 Task: Create custom polygon maps for regions or territories with intricate boundaries.
Action: Mouse moved to (862, 401)
Screenshot: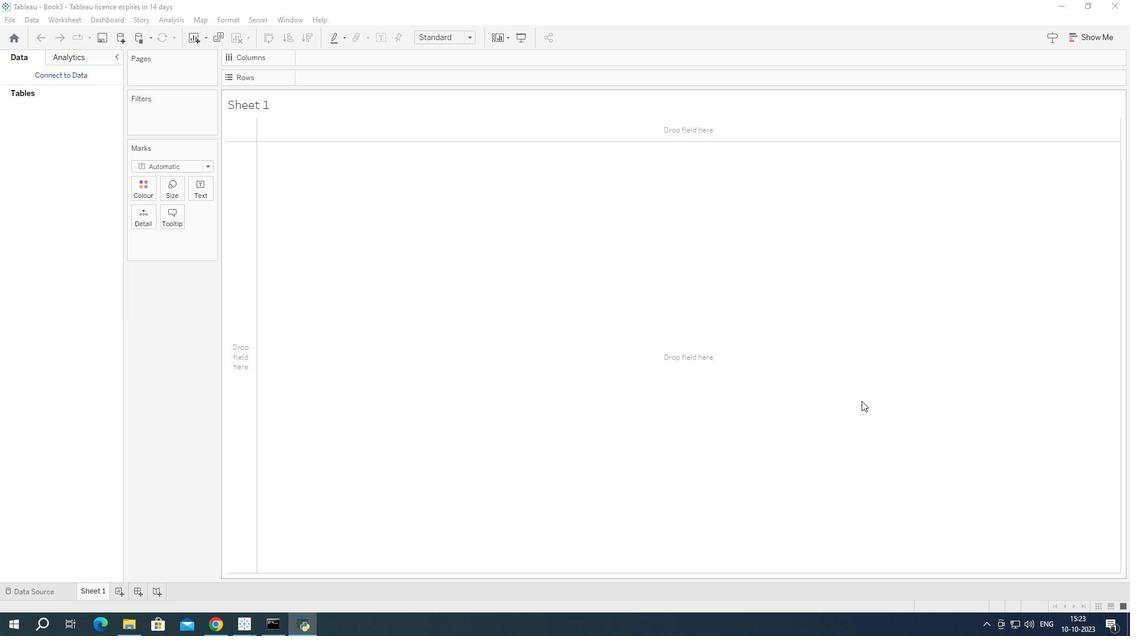 
Action: Mouse pressed left at (862, 401)
Screenshot: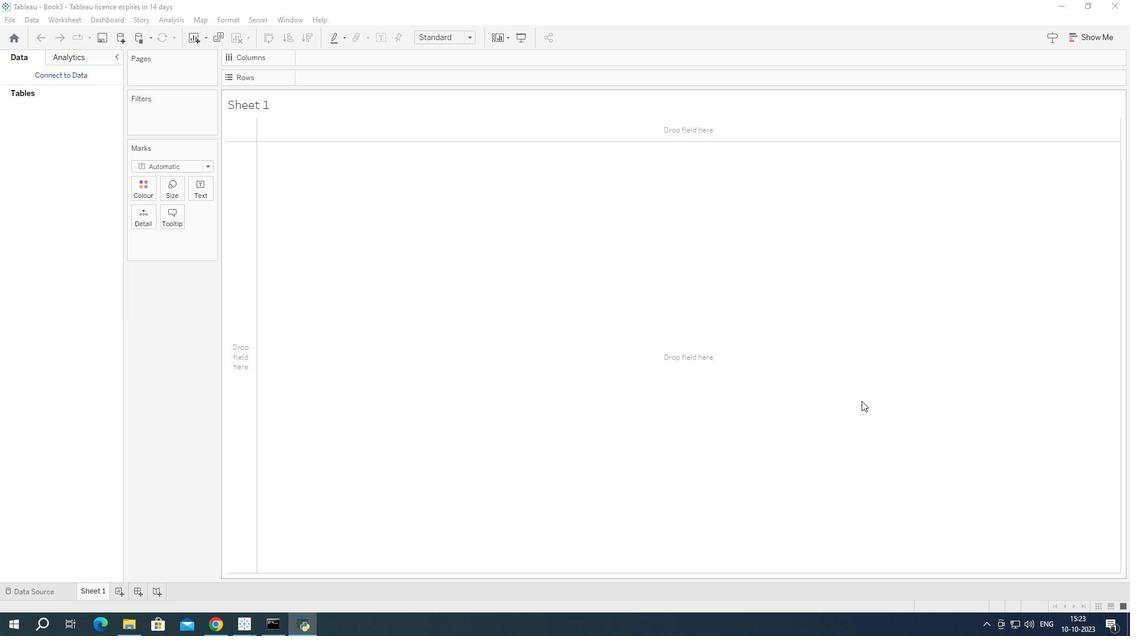 
Action: Mouse moved to (70, 77)
Screenshot: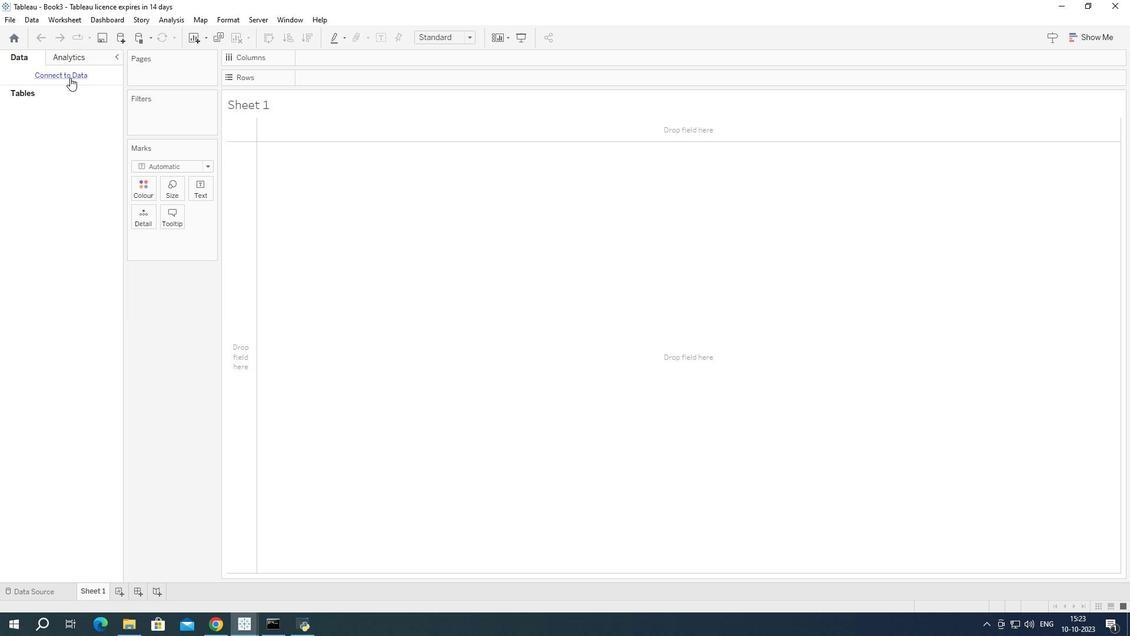 
Action: Mouse pressed left at (70, 77)
Screenshot: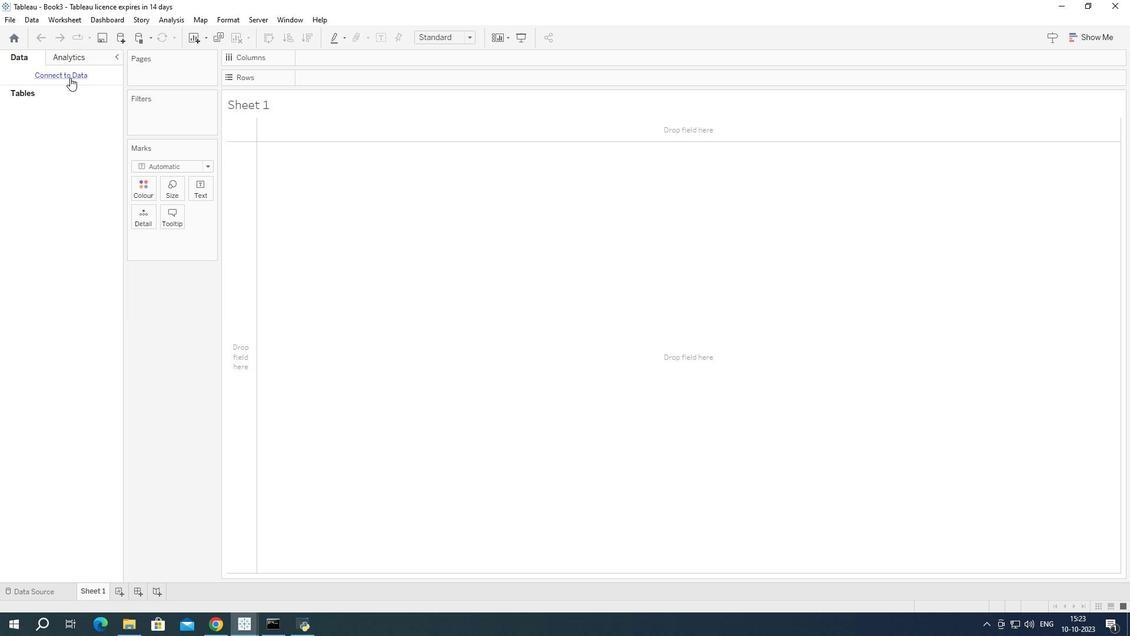 
Action: Mouse moved to (164, 151)
Screenshot: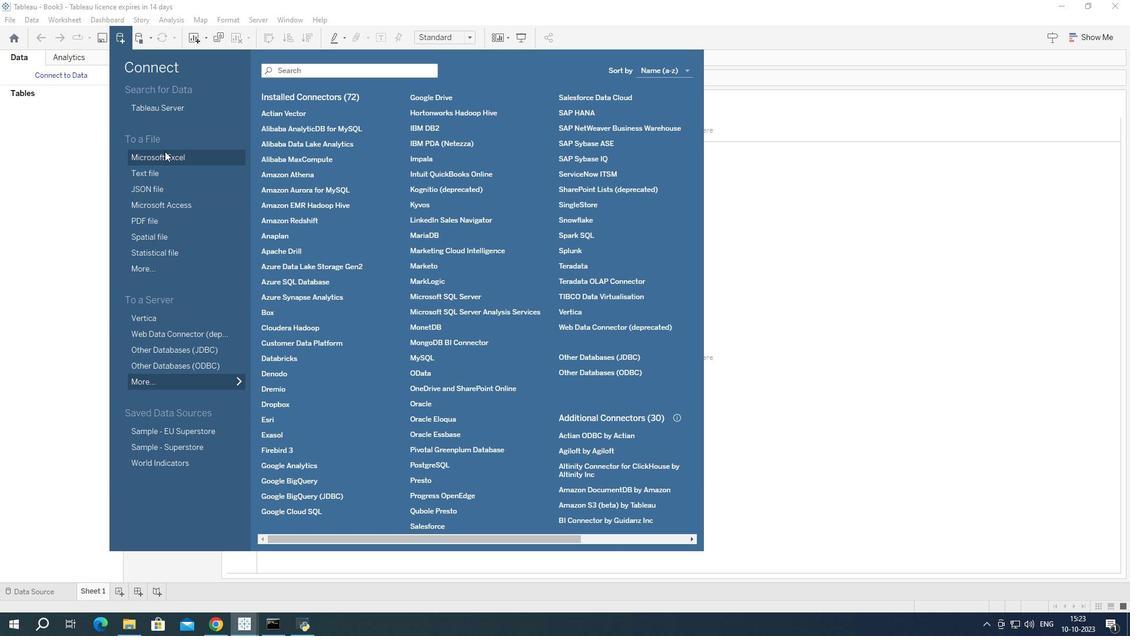 
Action: Mouse pressed left at (164, 151)
Screenshot: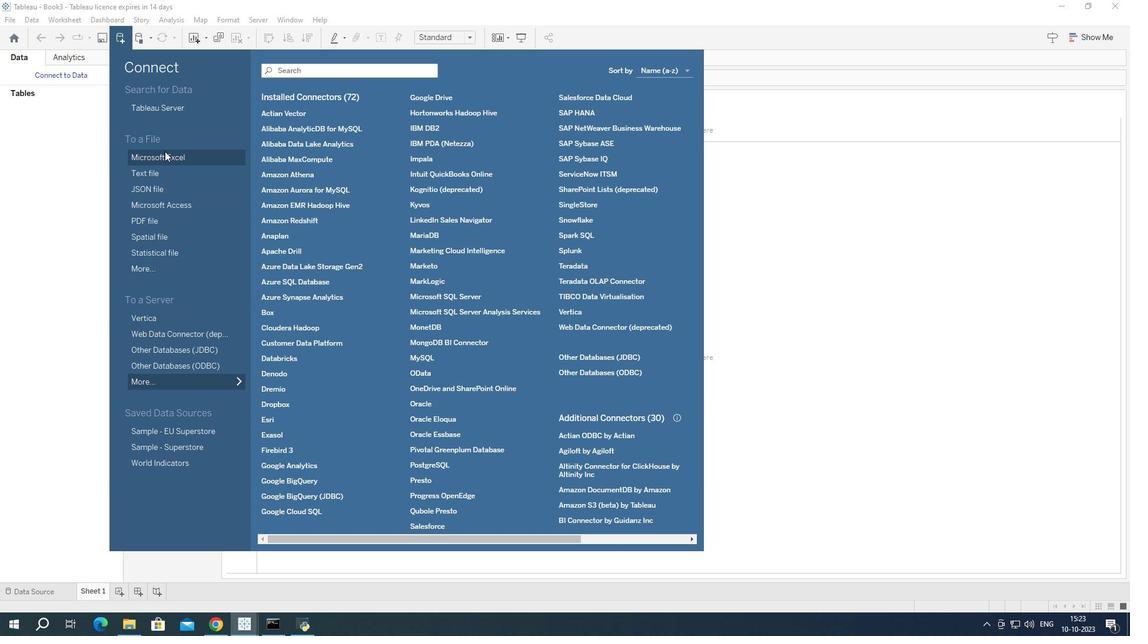 
Action: Mouse moved to (172, 115)
Screenshot: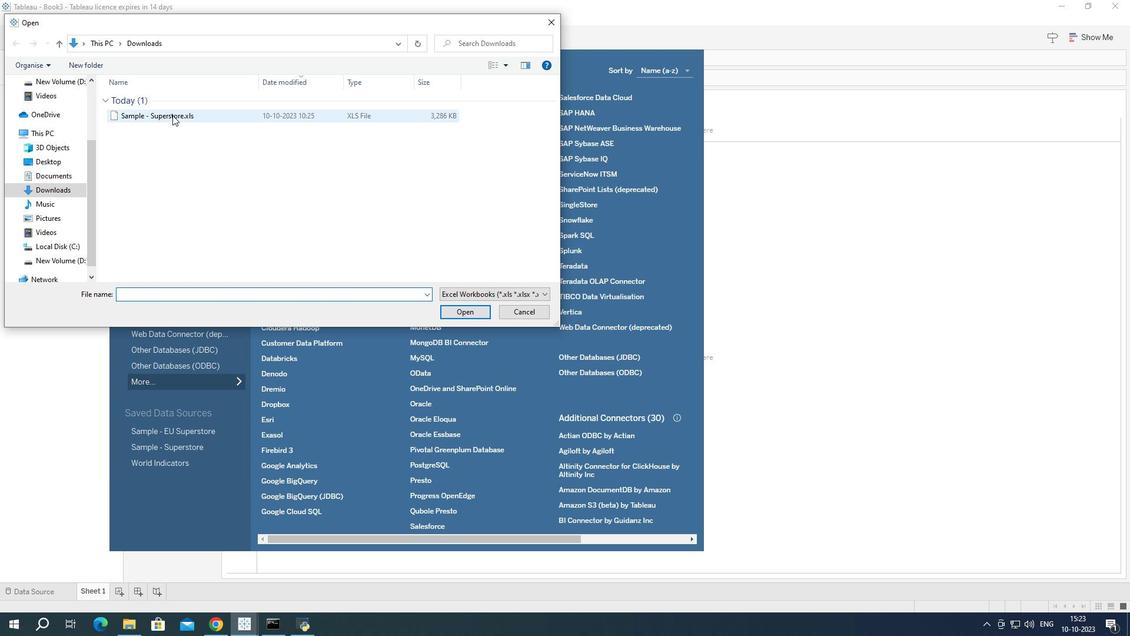 
Action: Mouse pressed left at (172, 115)
Screenshot: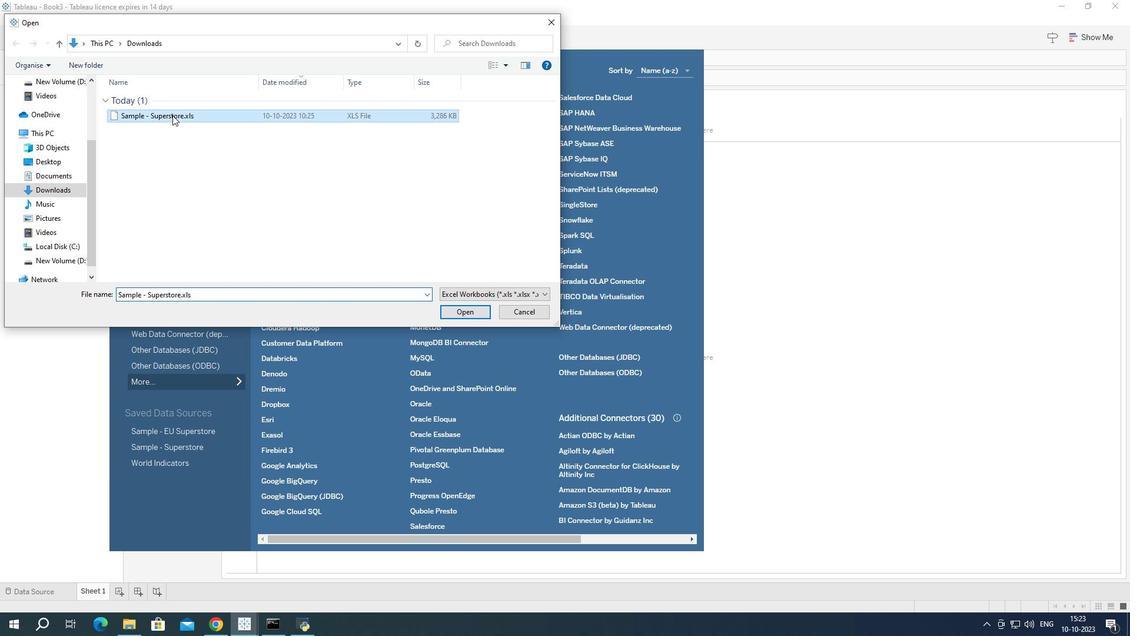 
Action: Mouse moved to (455, 309)
Screenshot: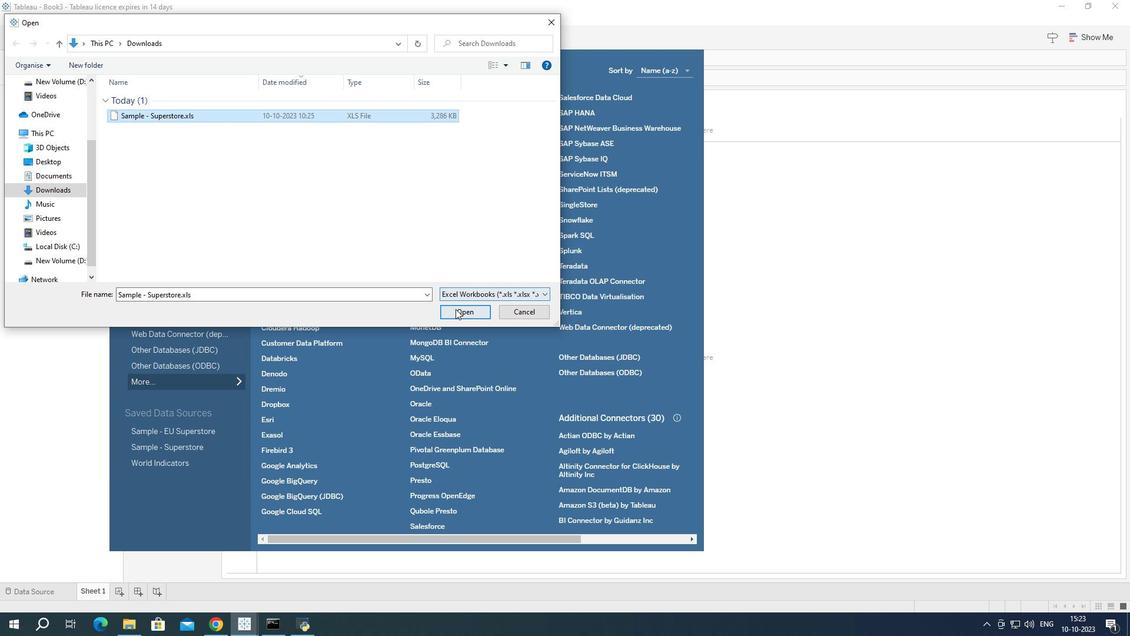 
Action: Mouse pressed left at (455, 309)
Screenshot: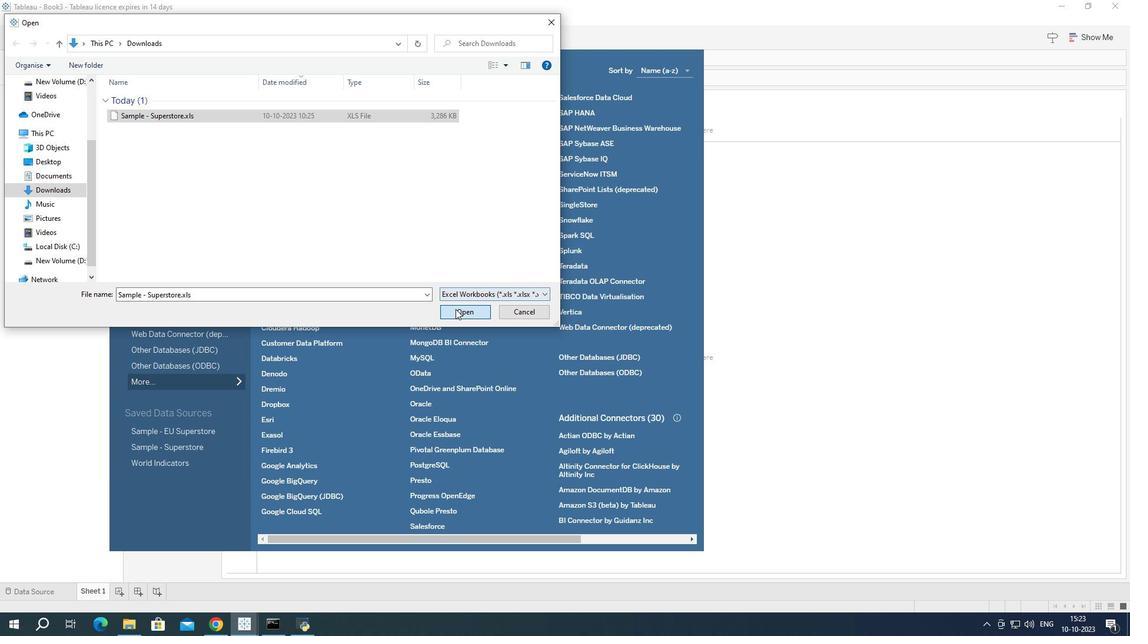 
Action: Mouse moved to (61, 134)
Screenshot: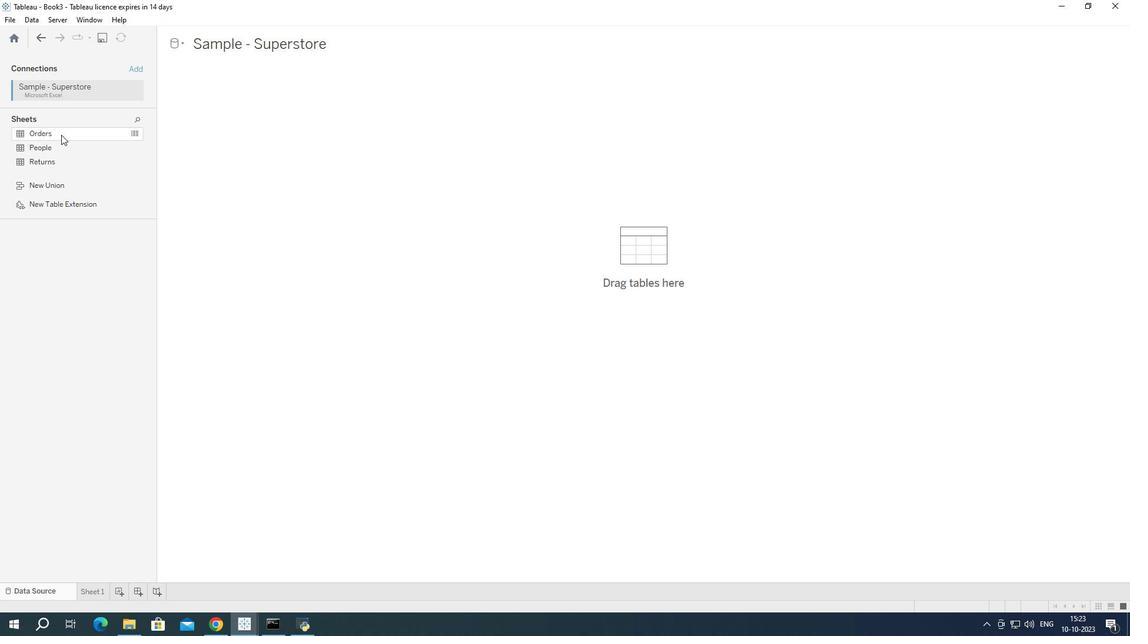 
Action: Mouse pressed left at (61, 134)
Screenshot: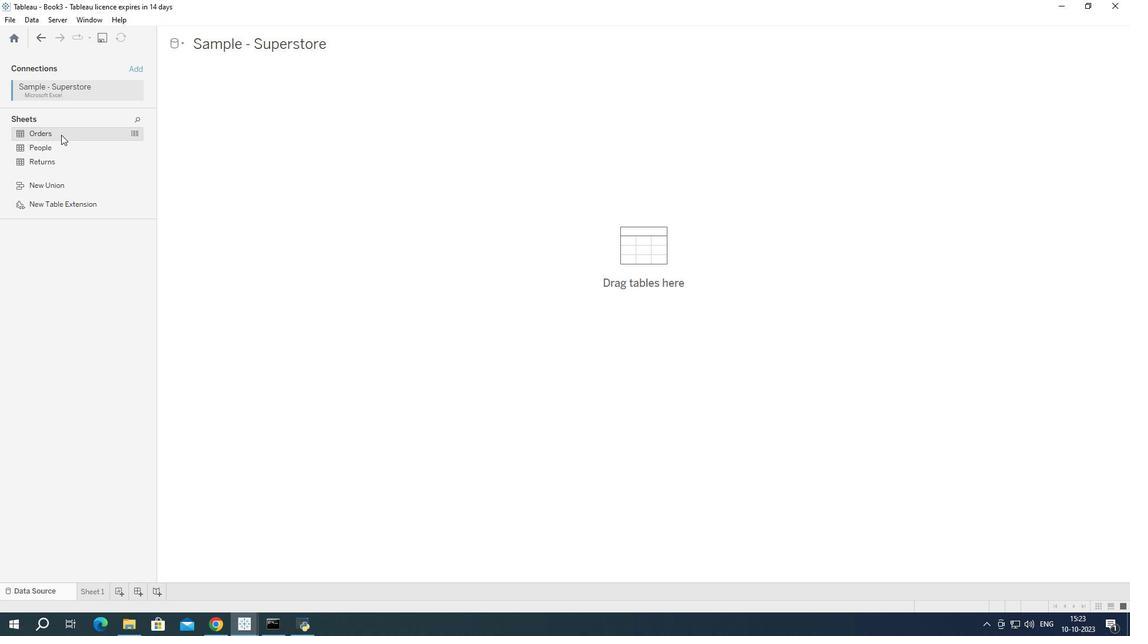 
Action: Mouse moved to (51, 136)
Screenshot: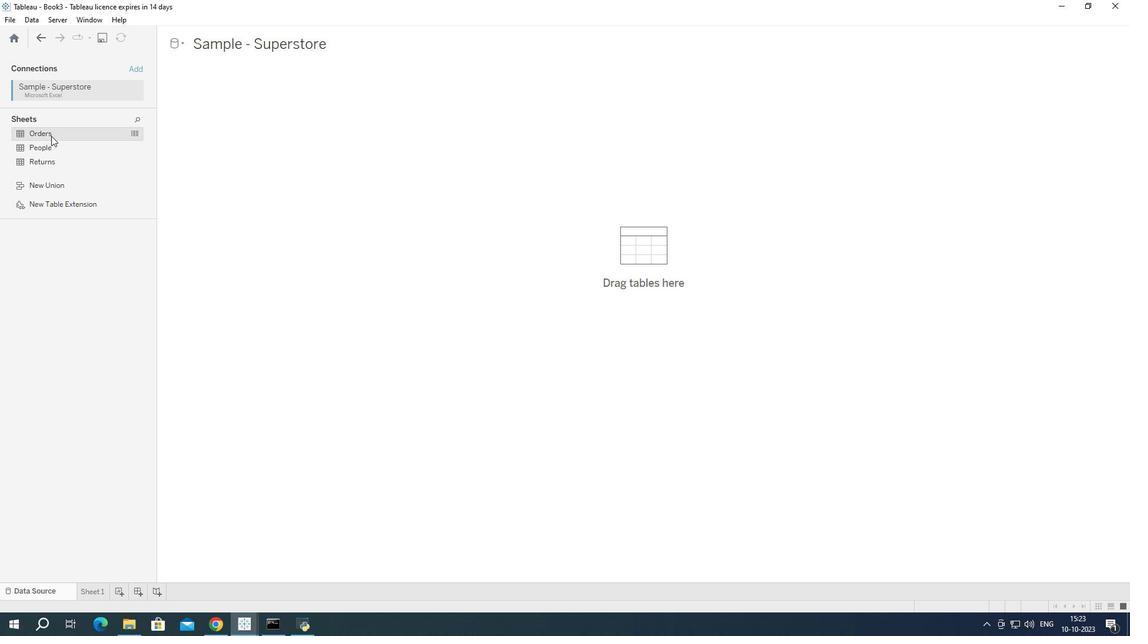 
Action: Mouse pressed left at (51, 136)
Screenshot: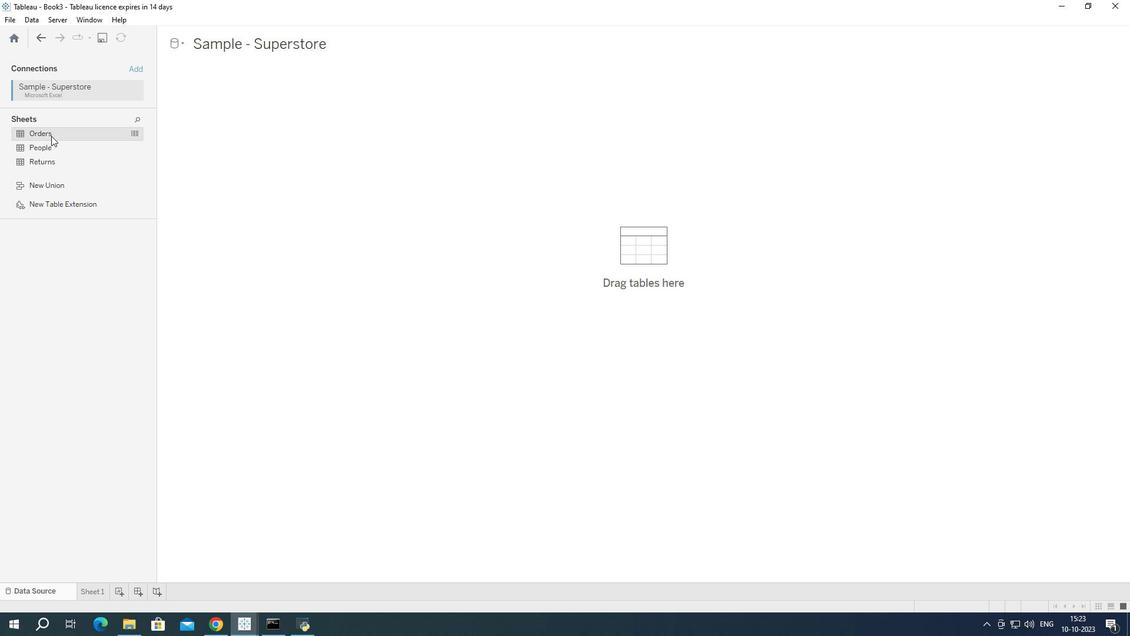 
Action: Mouse moved to (444, 332)
Screenshot: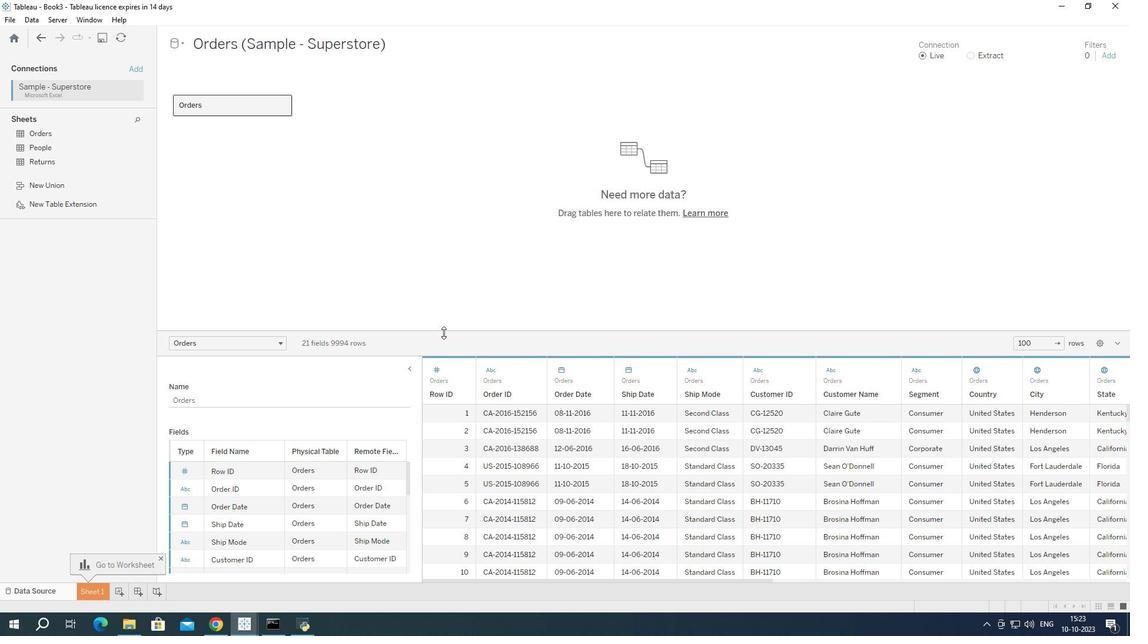 
Action: Mouse pressed left at (444, 332)
Screenshot: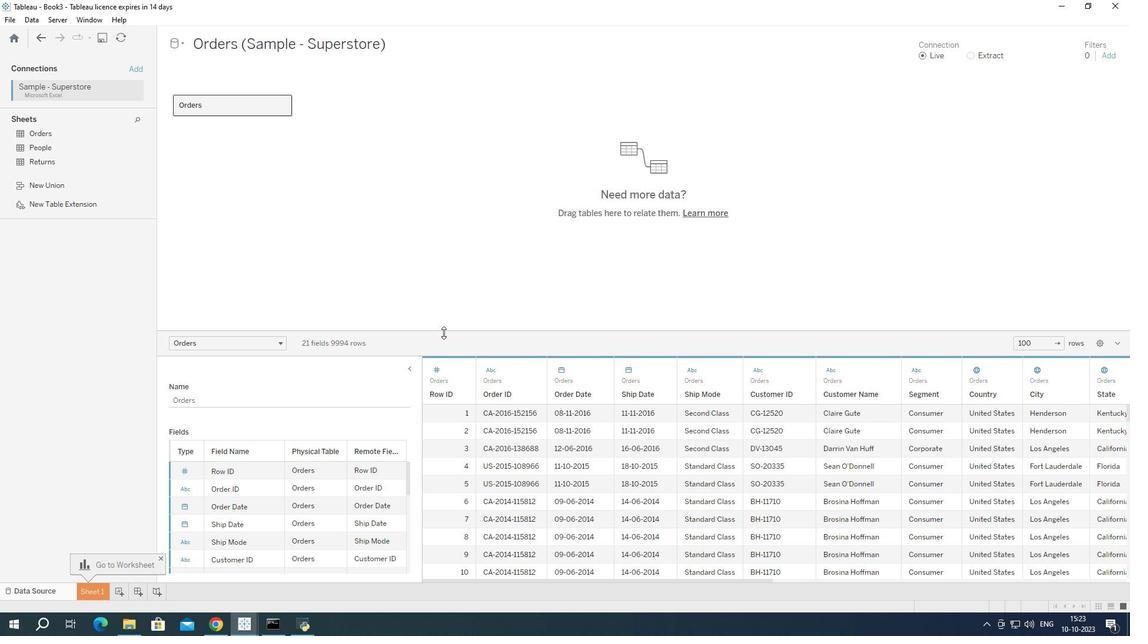 
Action: Mouse moved to (419, 398)
Screenshot: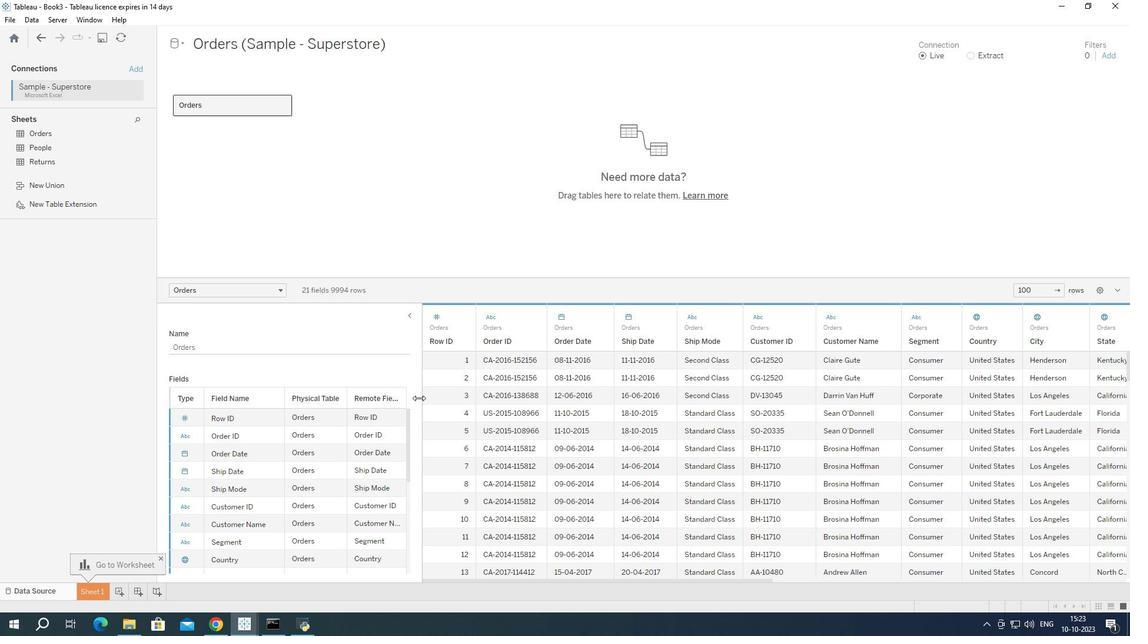 
Action: Mouse pressed left at (419, 398)
Screenshot: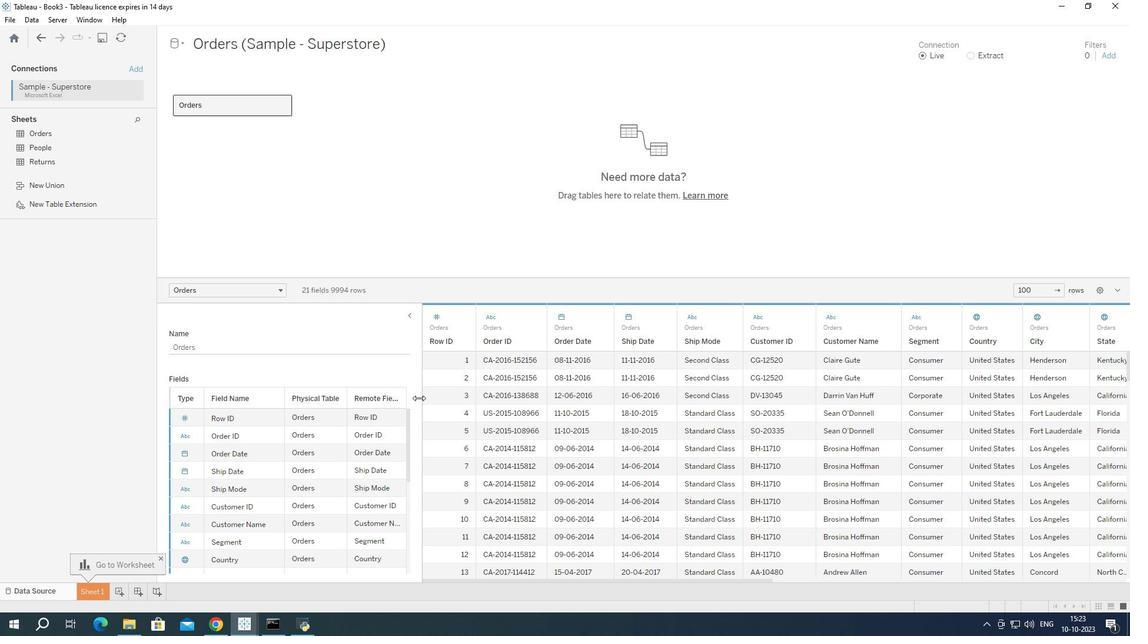 
Action: Mouse moved to (711, 484)
Screenshot: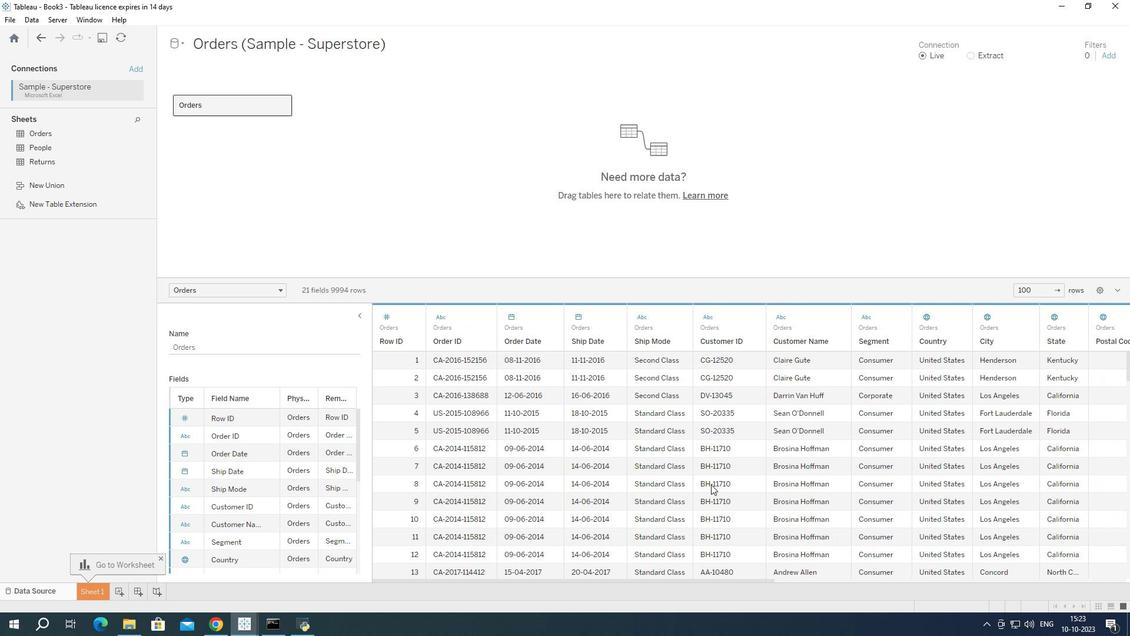
Action: Mouse scrolled (711, 484) with delta (0, 0)
Screenshot: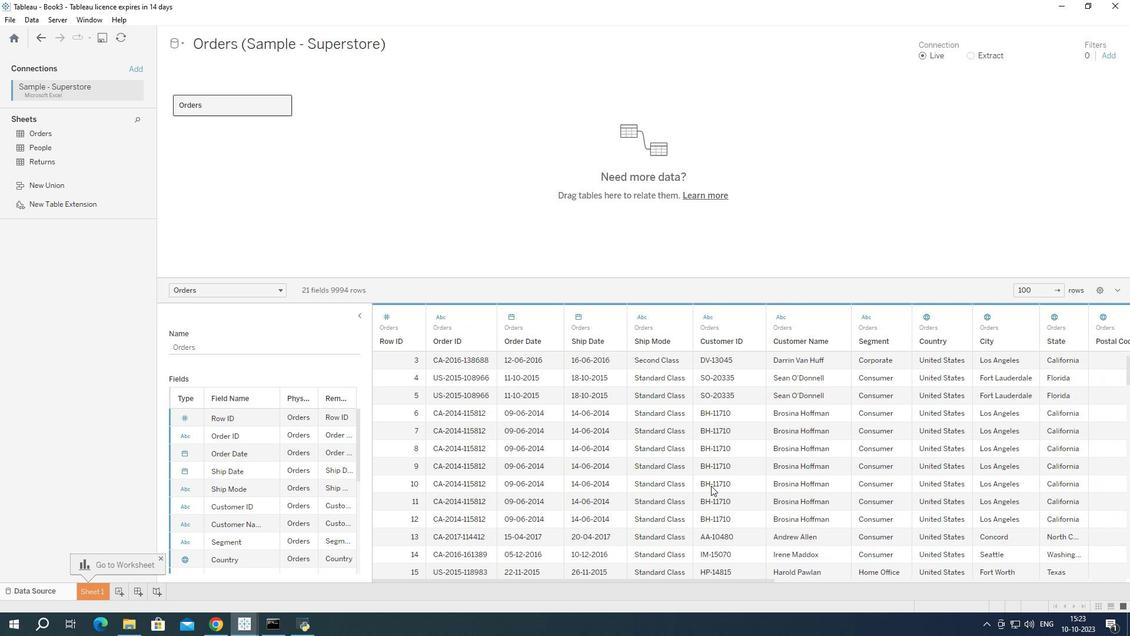 
Action: Mouse moved to (711, 485)
Screenshot: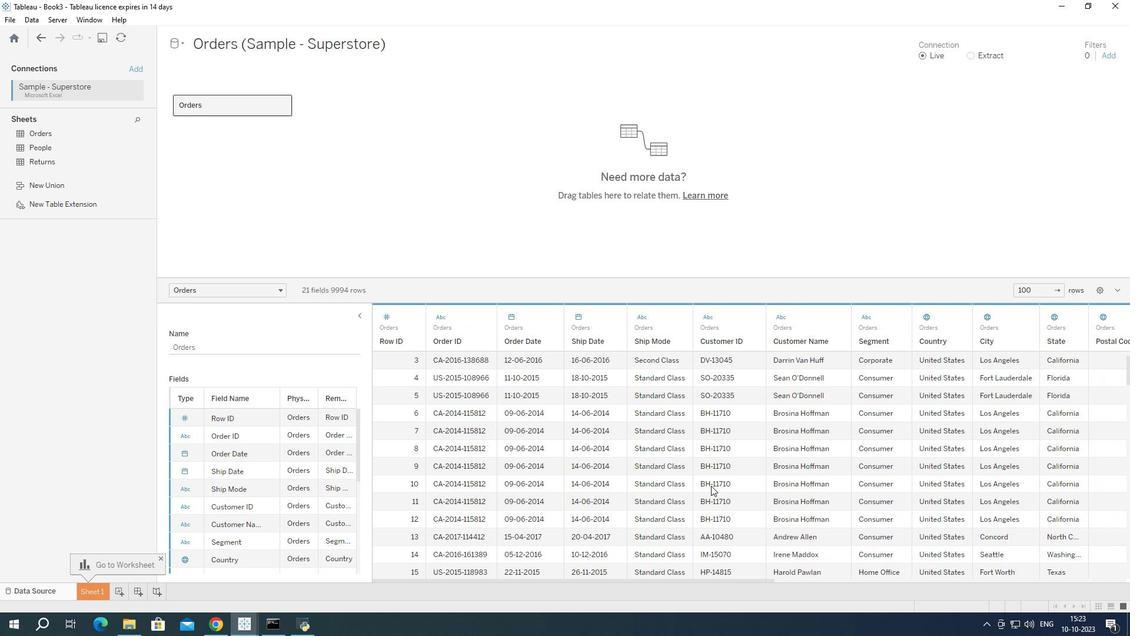 
Action: Mouse scrolled (711, 485) with delta (0, 0)
Screenshot: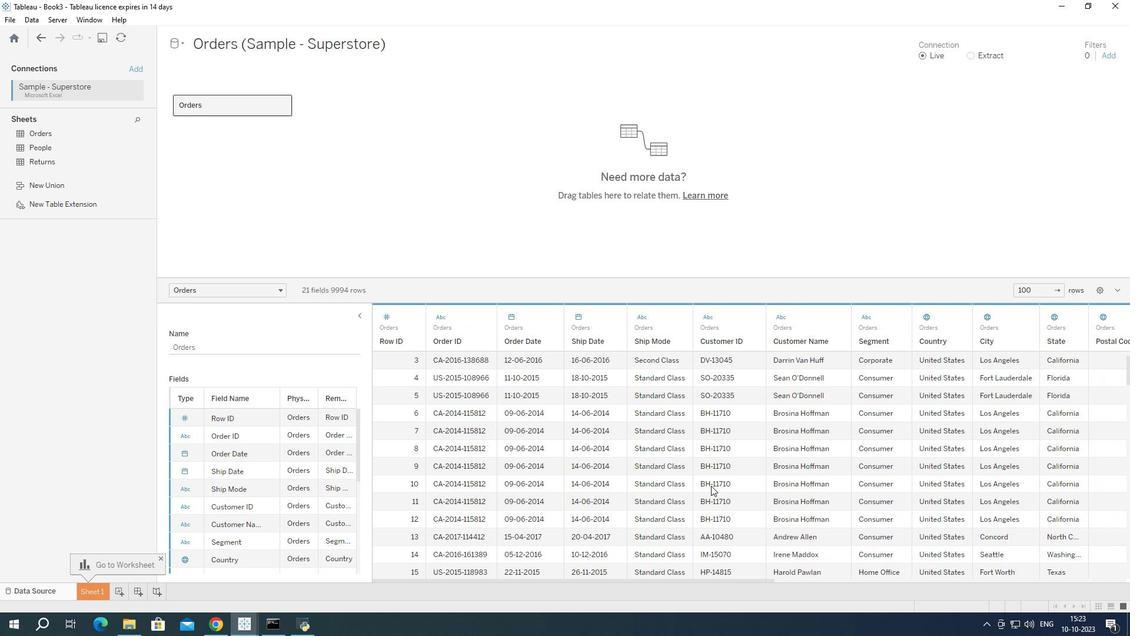
Action: Mouse scrolled (711, 485) with delta (0, 0)
Screenshot: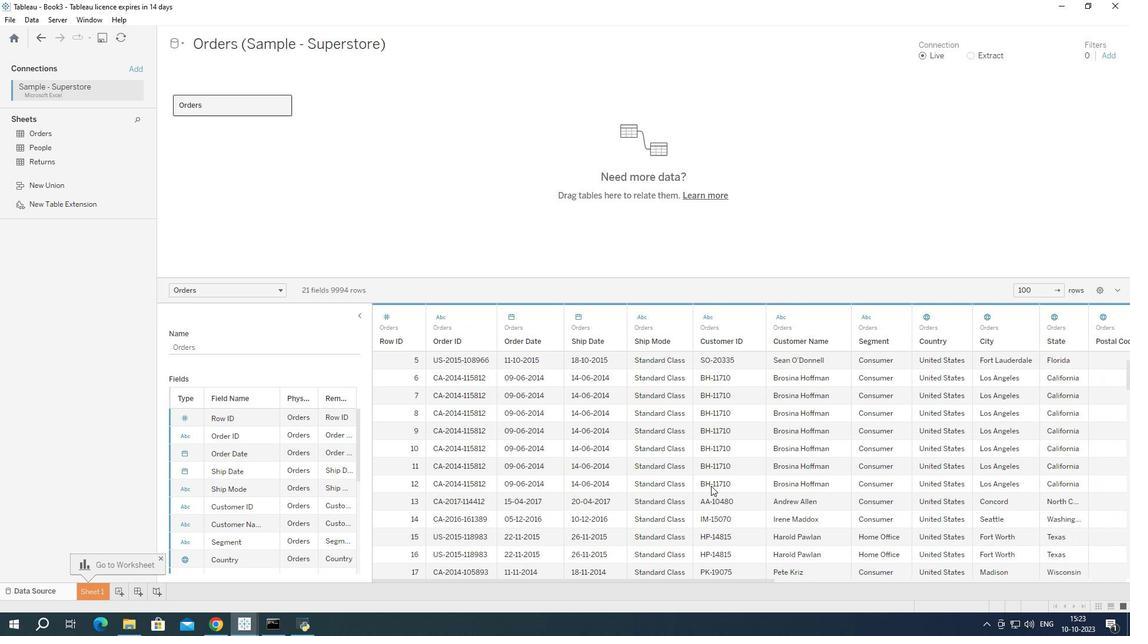 
Action: Mouse moved to (710, 486)
Screenshot: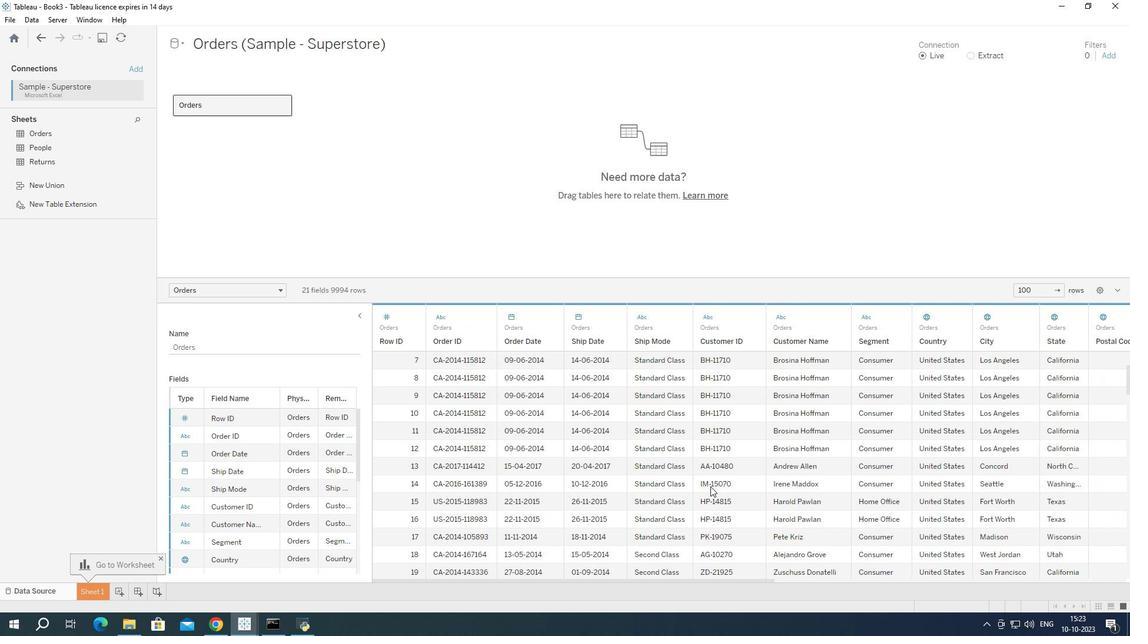 
Action: Mouse scrolled (710, 485) with delta (0, 0)
Screenshot: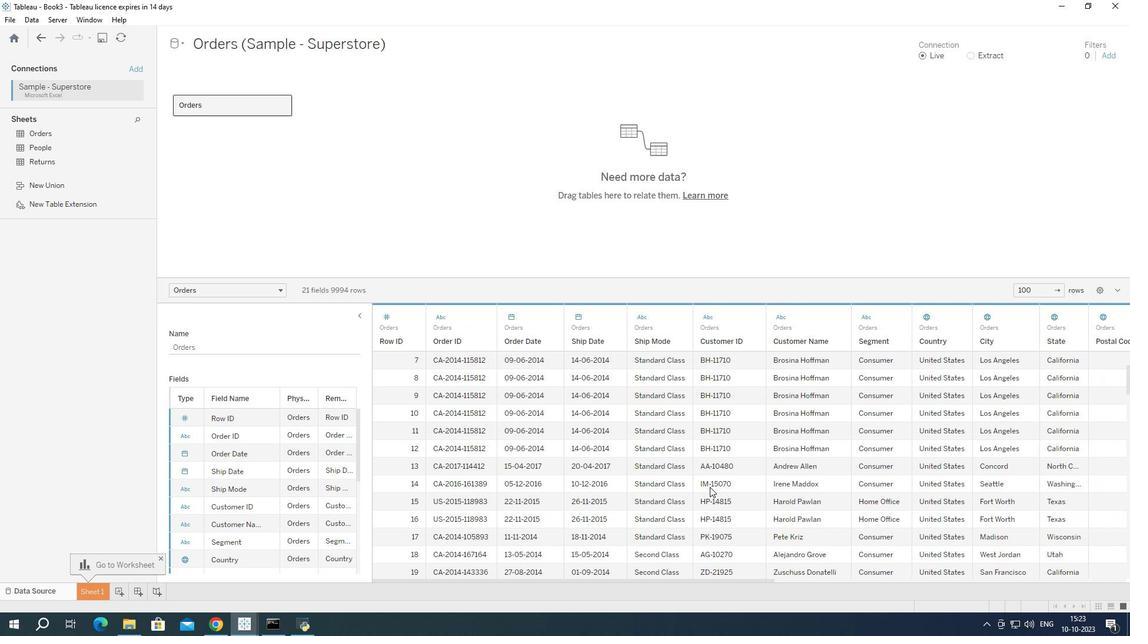 
Action: Mouse moved to (97, 585)
Screenshot: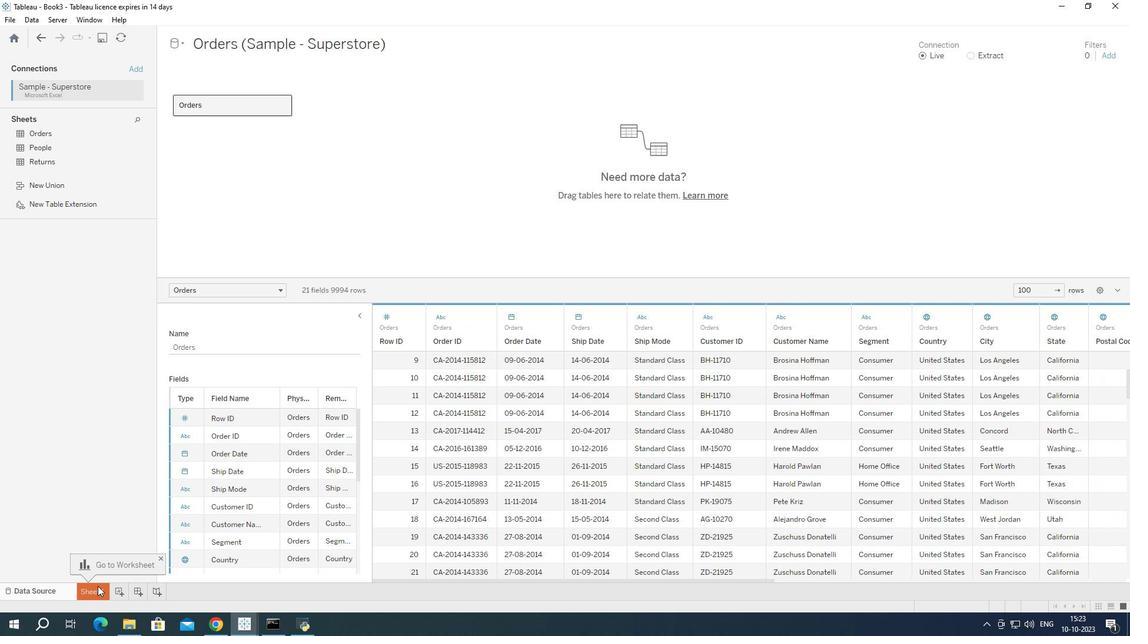 
Action: Mouse pressed left at (97, 585)
Screenshot: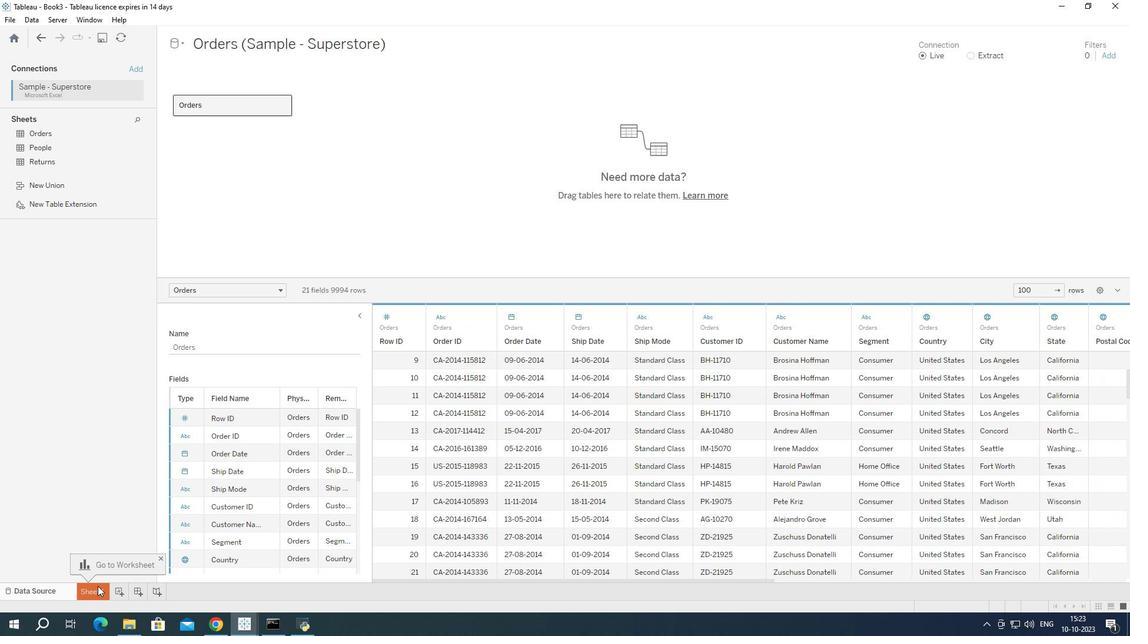 
Action: Mouse moved to (363, 405)
Screenshot: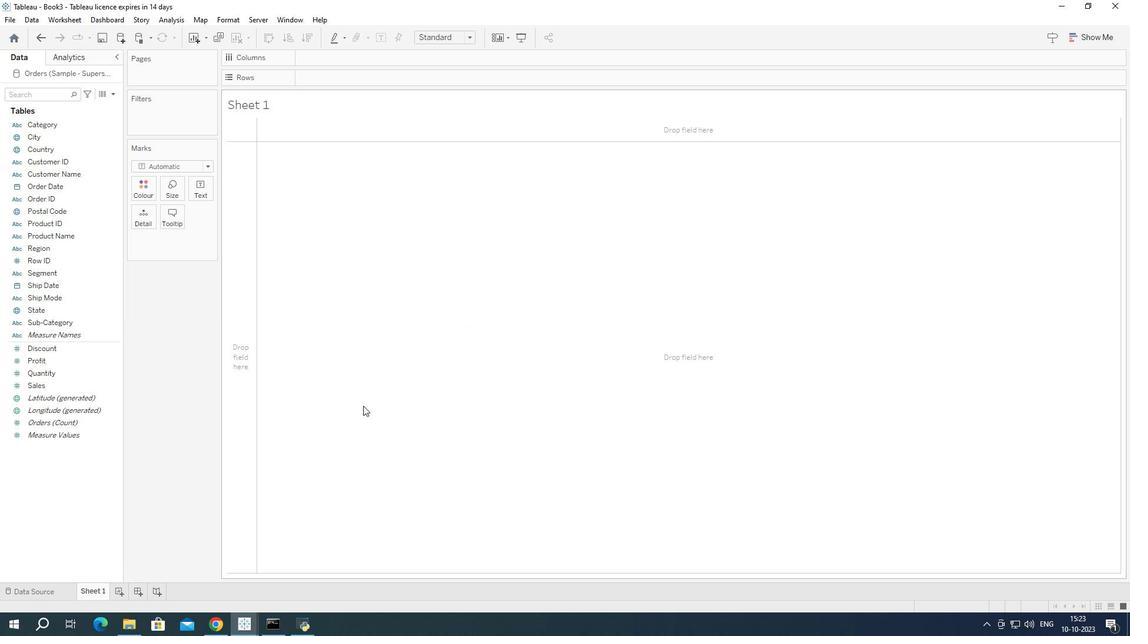 
Action: Mouse pressed left at (363, 405)
Screenshot: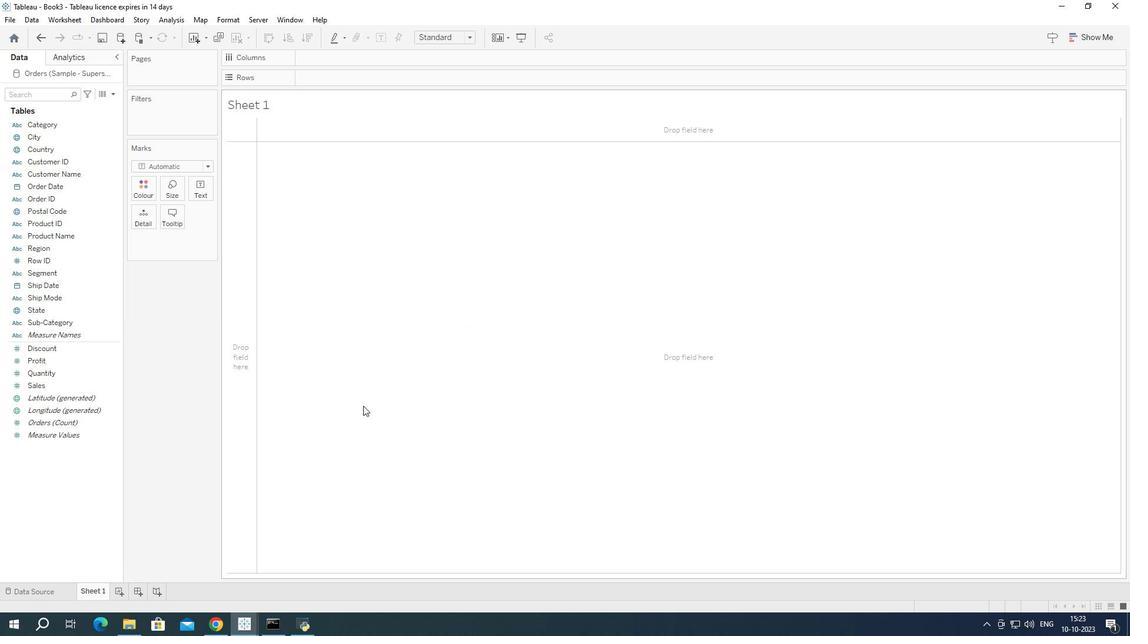
Action: Mouse moved to (48, 308)
Screenshot: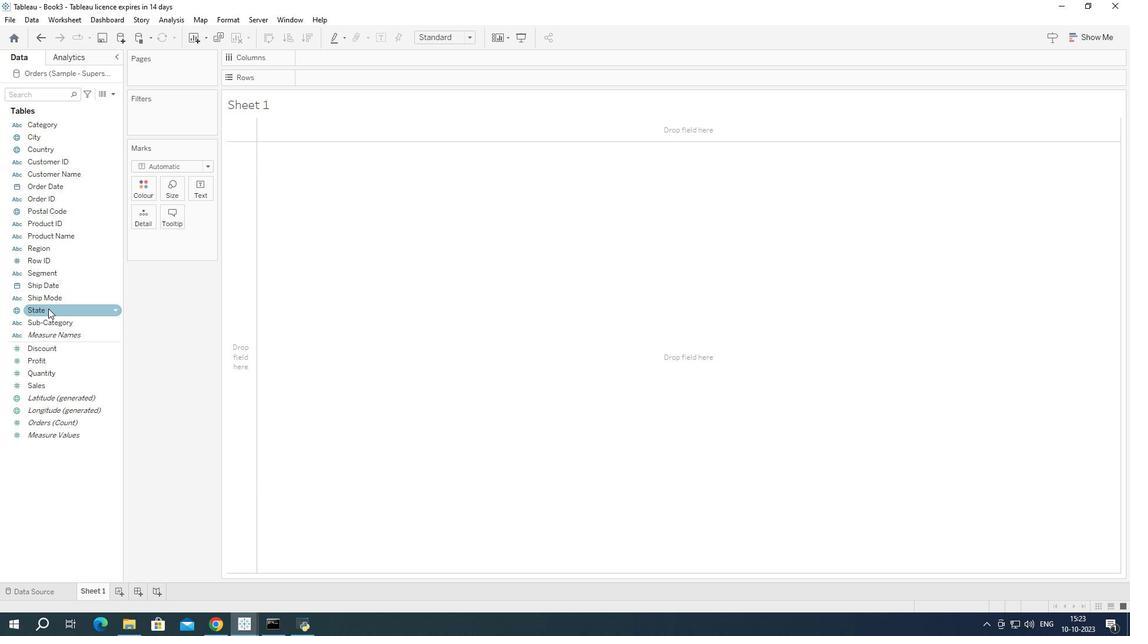 
Action: Mouse pressed left at (48, 308)
Screenshot: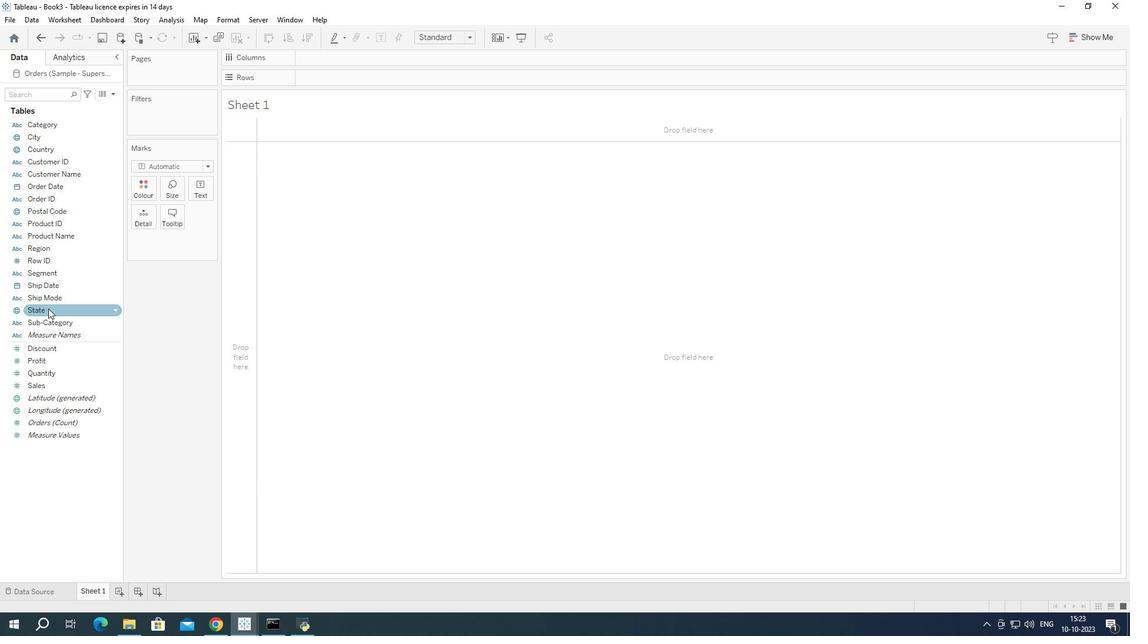 
Action: Mouse pressed left at (48, 308)
Screenshot: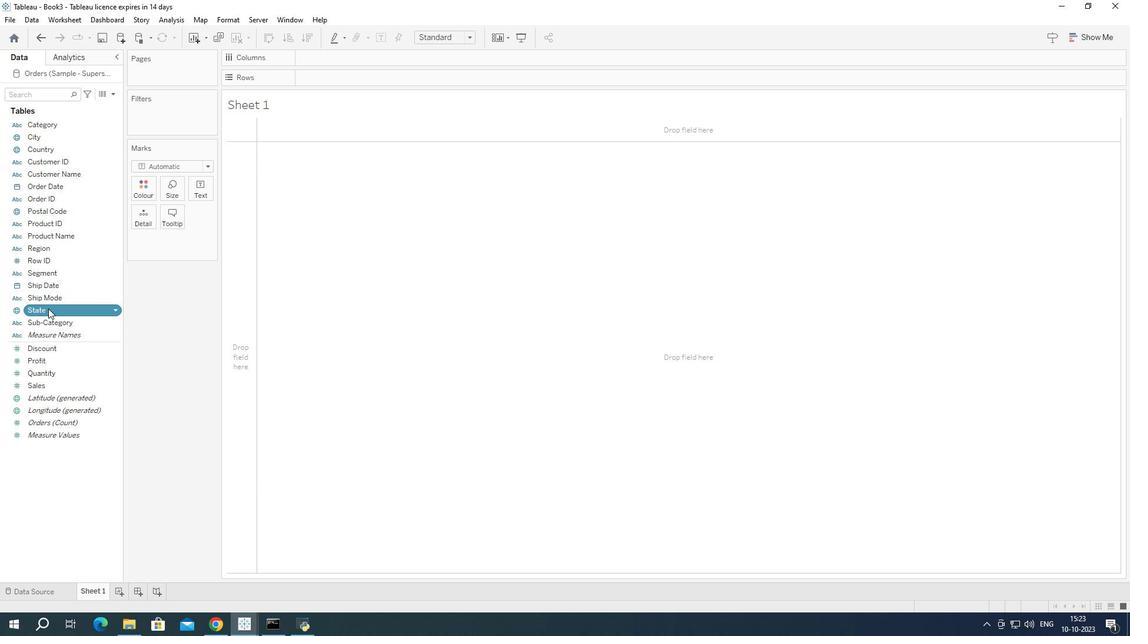 
Action: Mouse moved to (1083, 564)
Screenshot: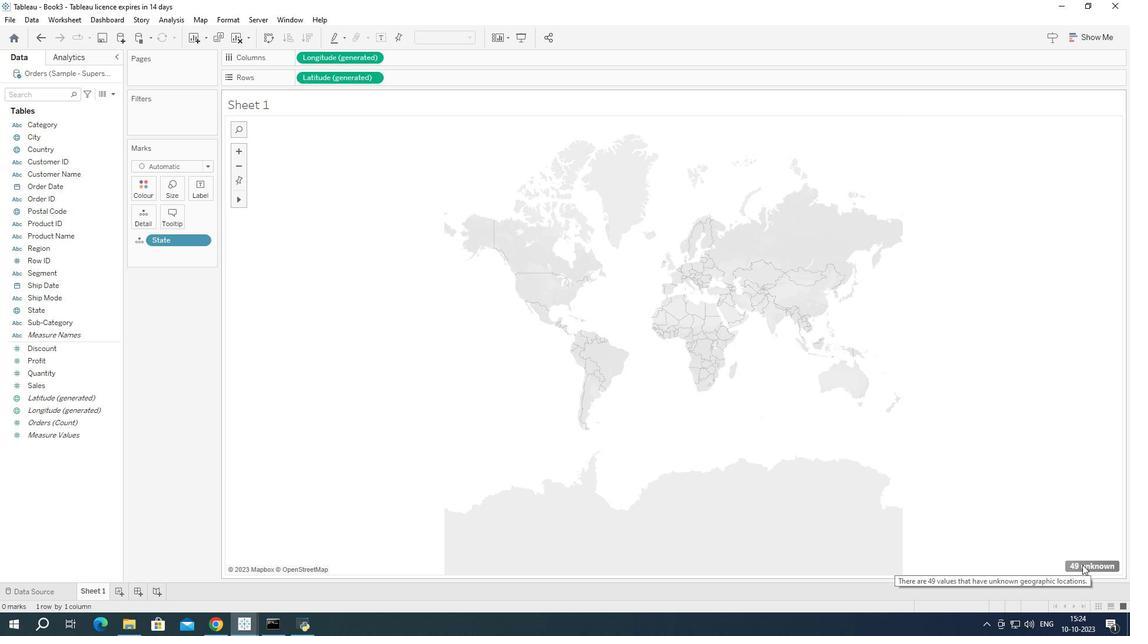 
Action: Mouse pressed left at (1083, 564)
Screenshot: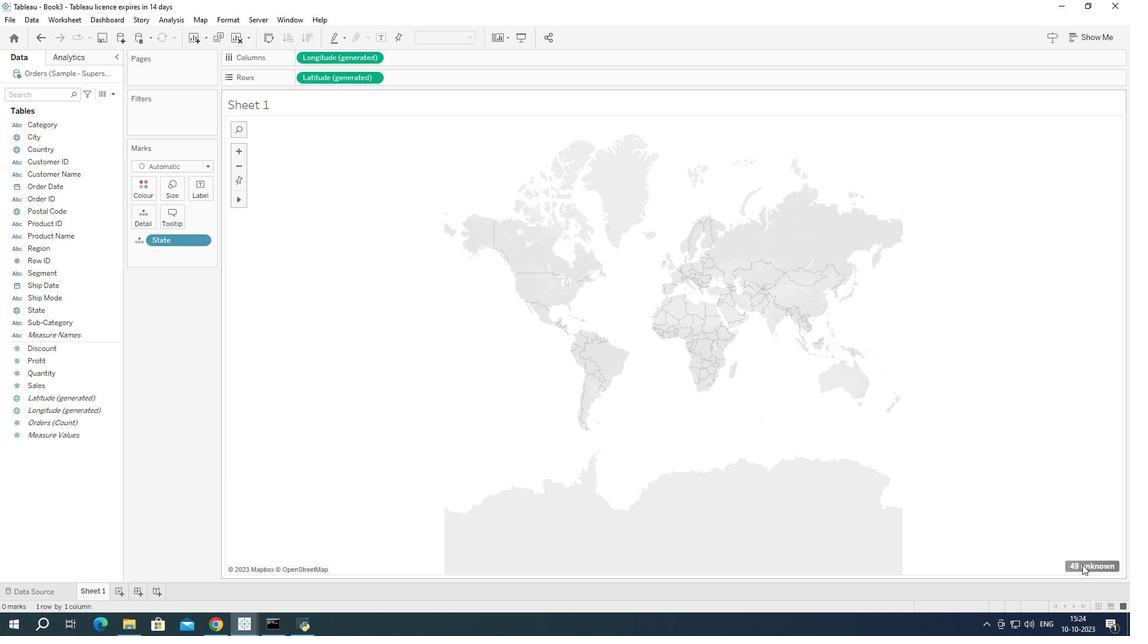 
Action: Mouse moved to (511, 288)
Screenshot: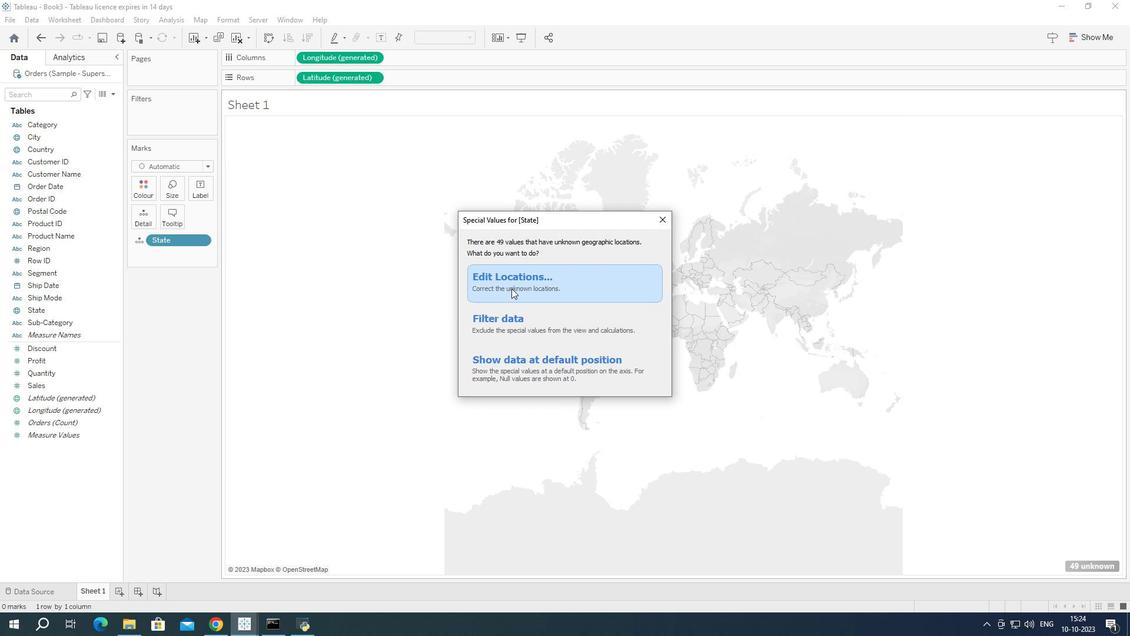 
Action: Mouse pressed left at (511, 288)
Screenshot: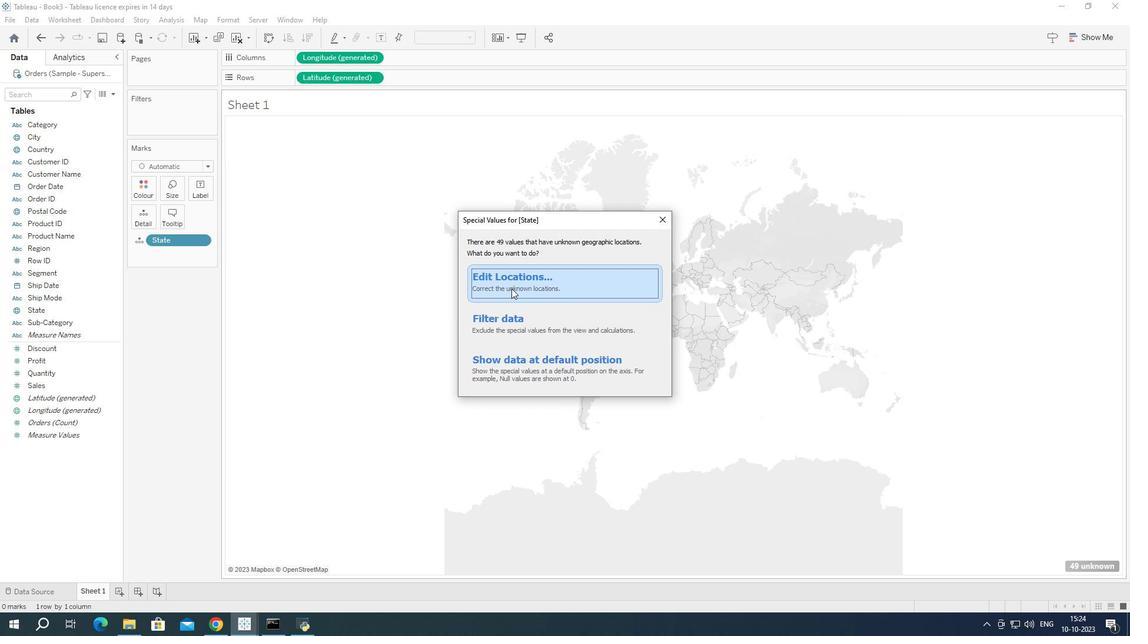 
Action: Mouse moved to (540, 204)
Screenshot: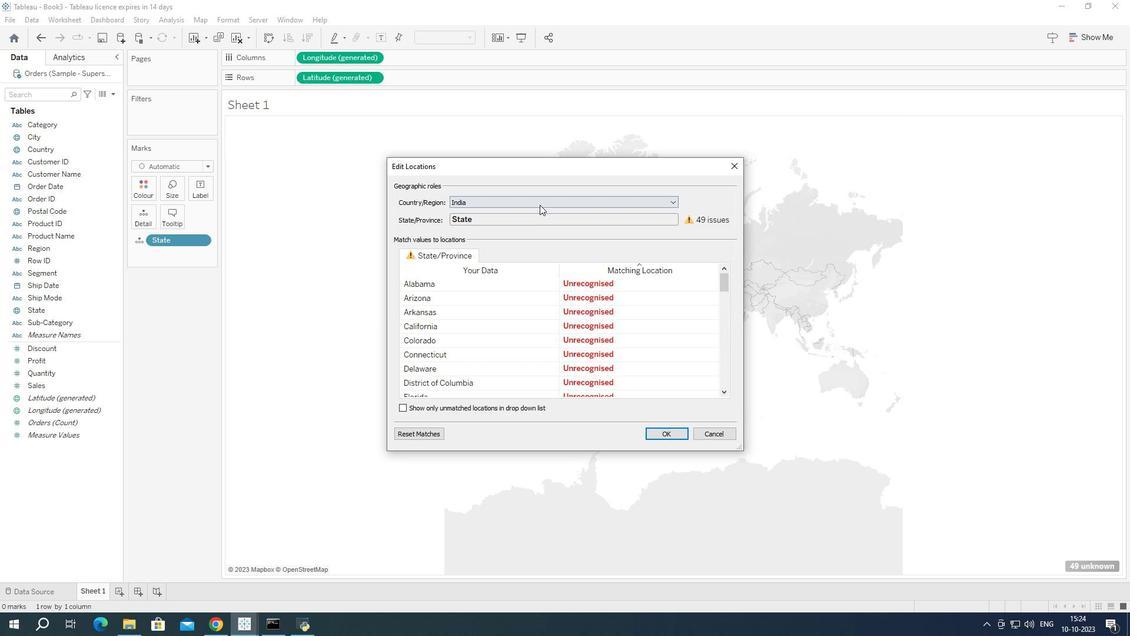 
Action: Mouse pressed left at (540, 204)
Screenshot: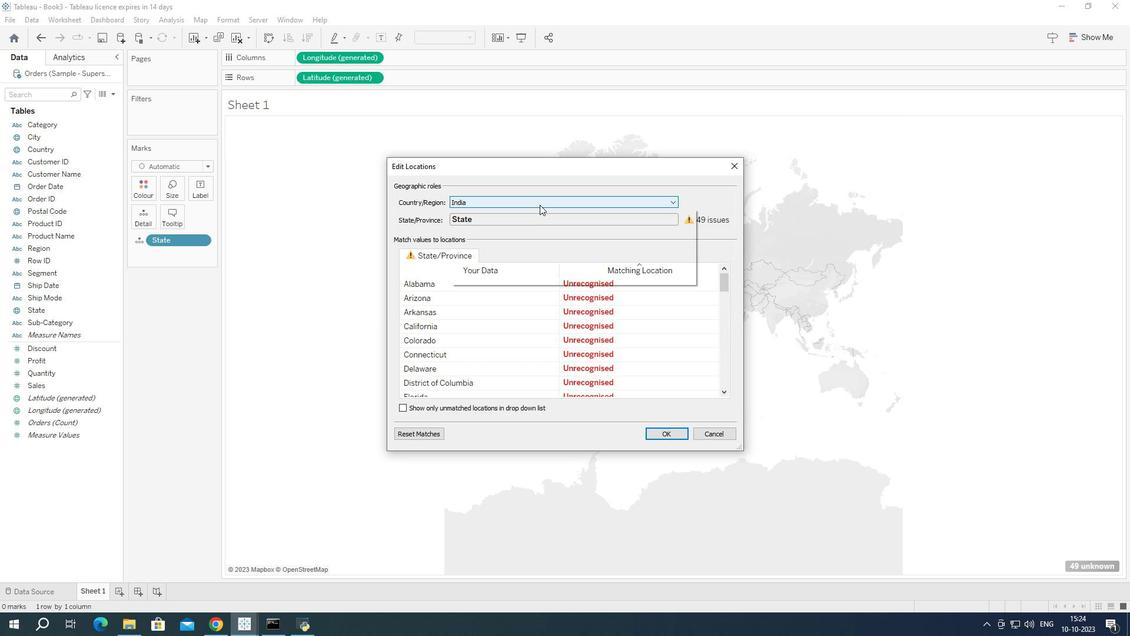 
Action: Mouse moved to (459, 257)
Screenshot: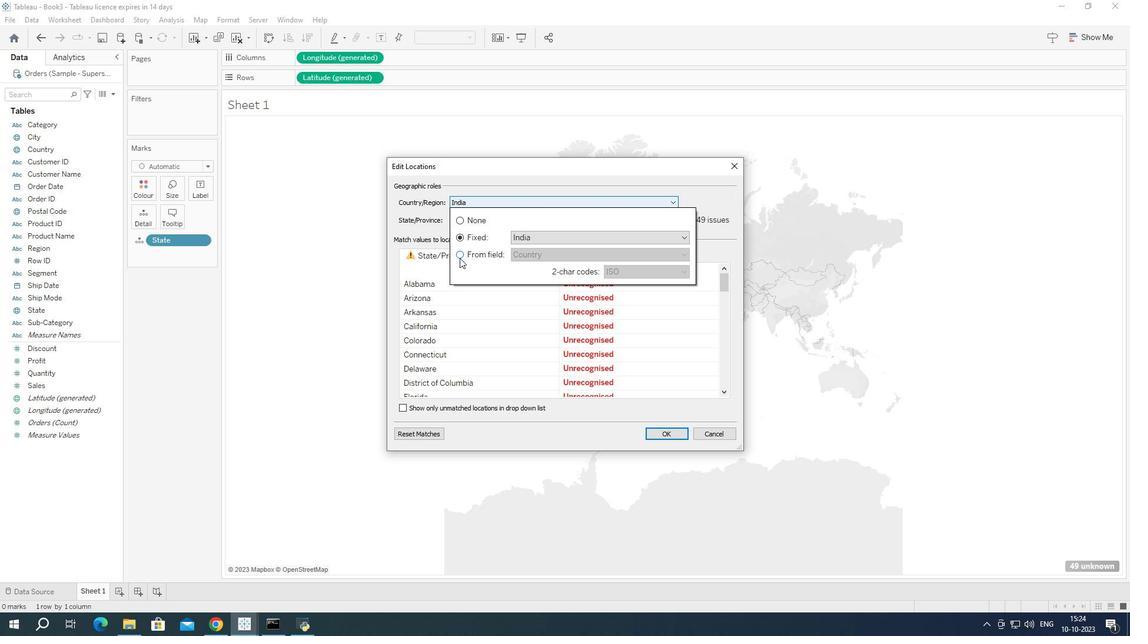 
Action: Mouse pressed left at (459, 257)
Screenshot: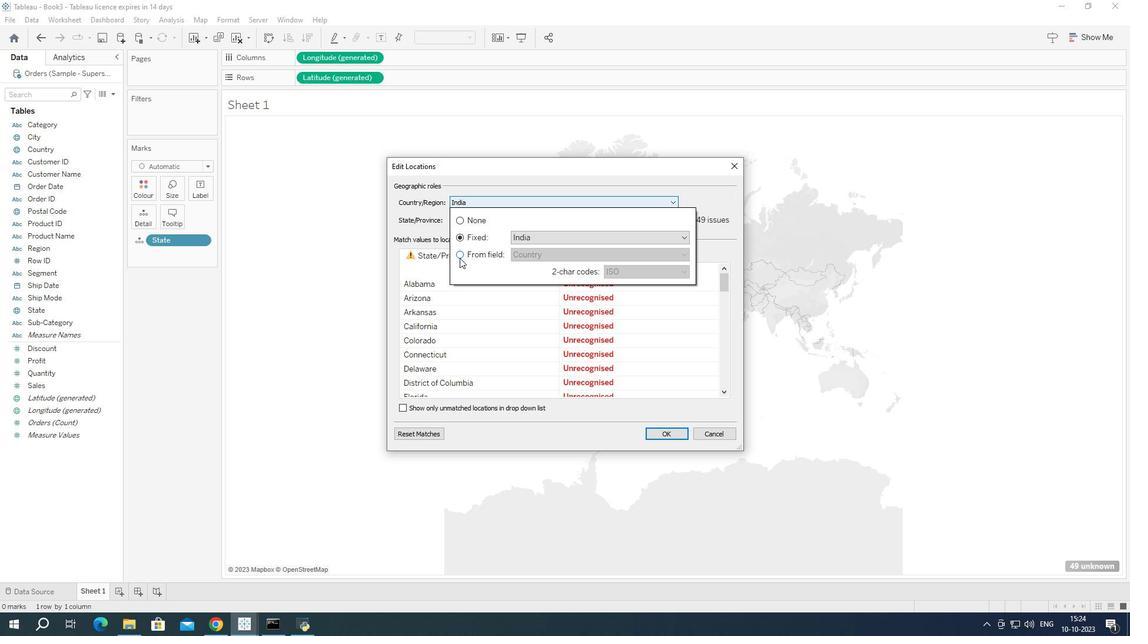 
Action: Mouse moved to (673, 432)
Screenshot: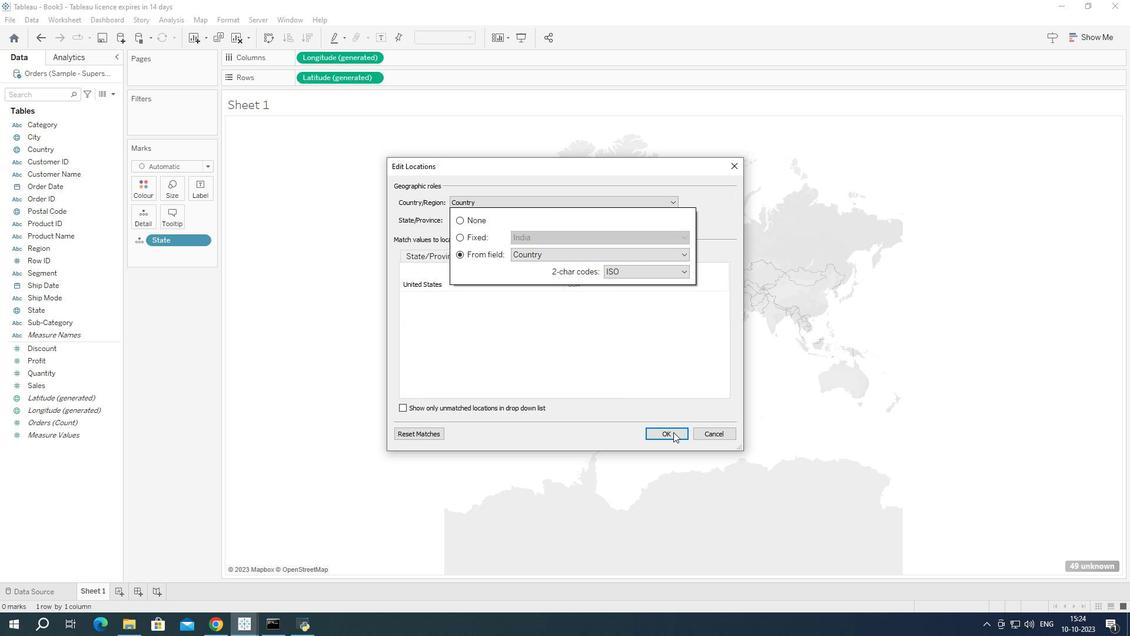 
Action: Mouse pressed left at (673, 432)
Screenshot: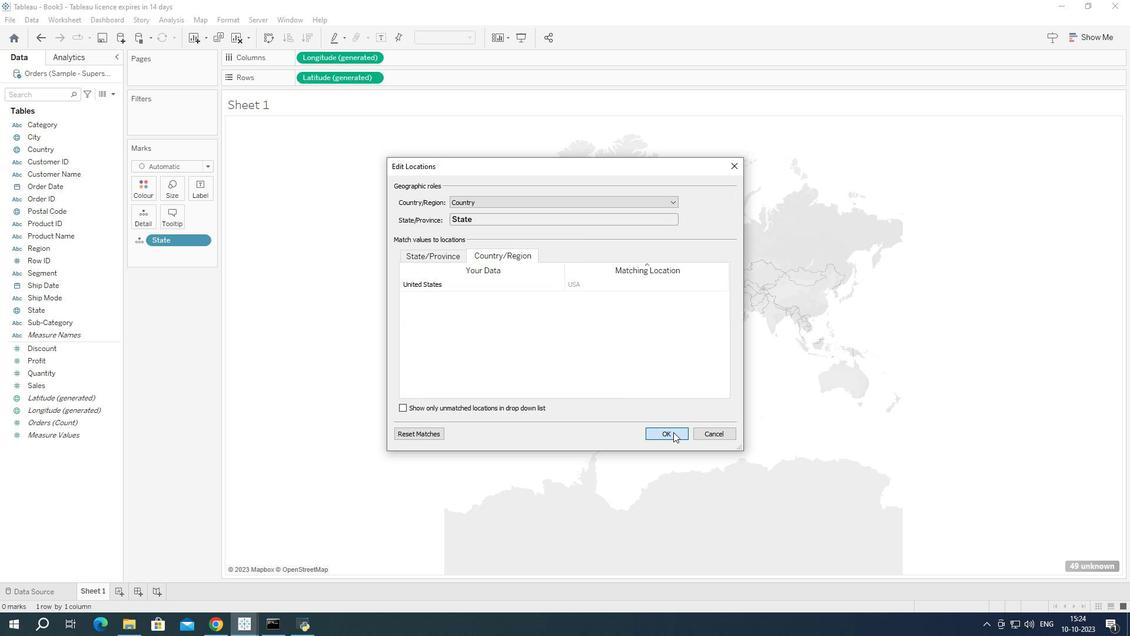 
Action: Mouse moved to (582, 303)
Screenshot: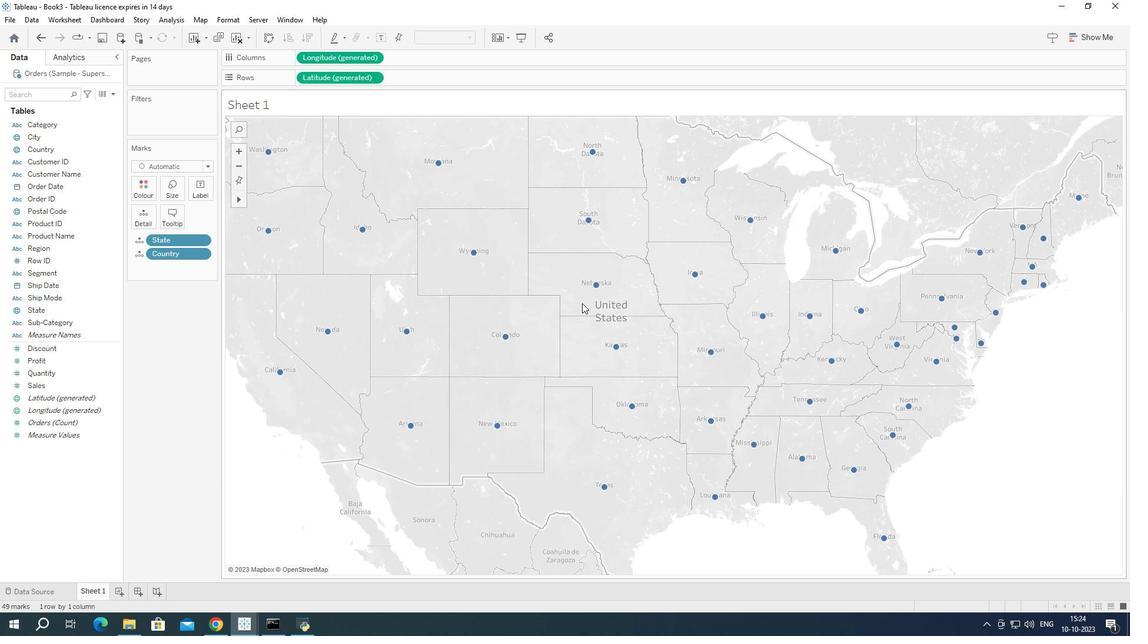 
Action: Mouse scrolled (582, 302) with delta (0, 0)
Screenshot: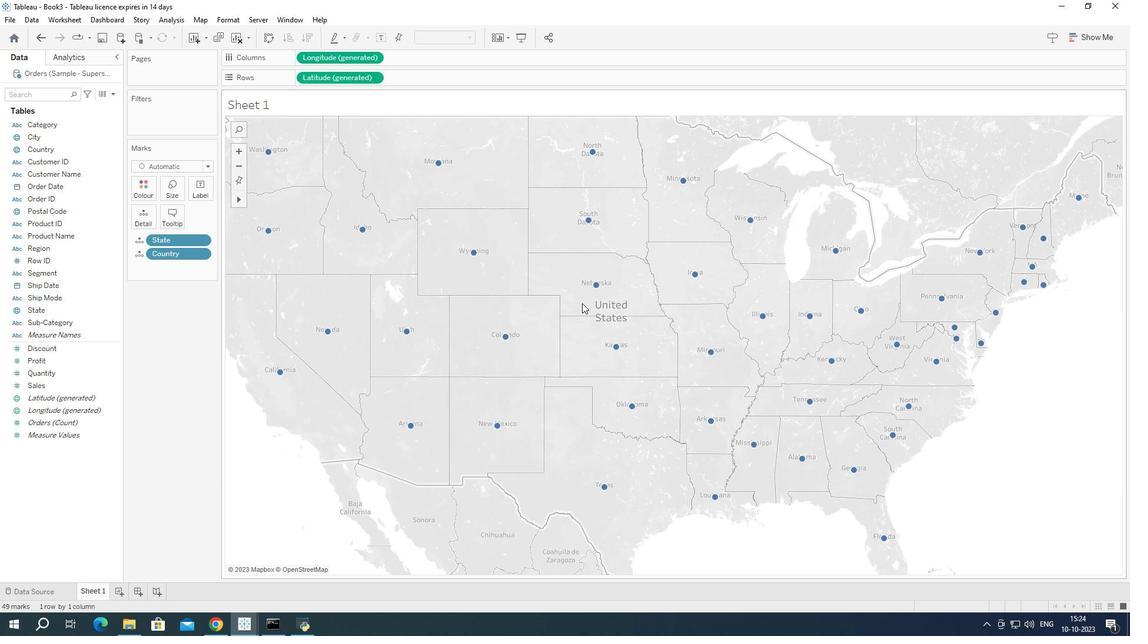 
Action: Mouse scrolled (582, 302) with delta (0, 0)
Screenshot: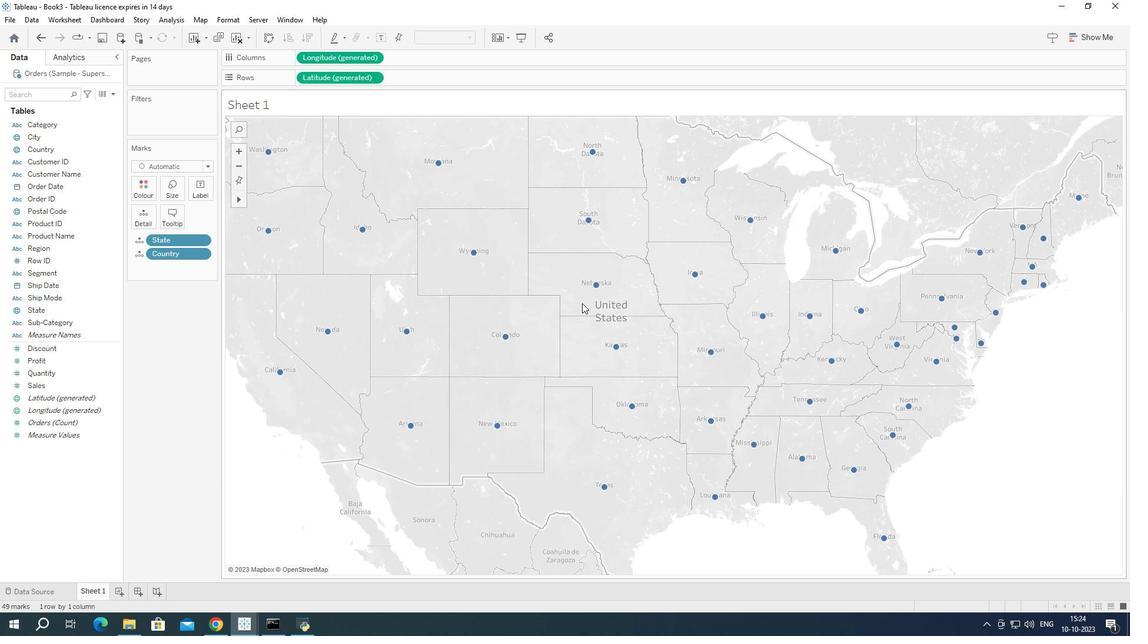 
Action: Mouse moved to (582, 303)
Screenshot: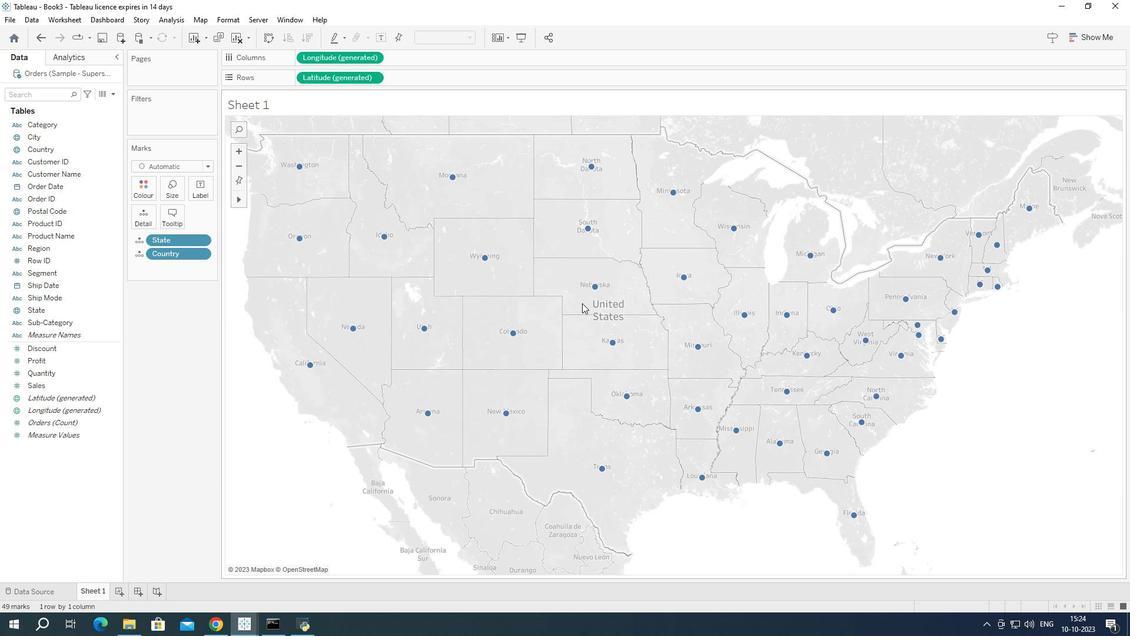 
Action: Mouse scrolled (582, 302) with delta (0, 0)
Screenshot: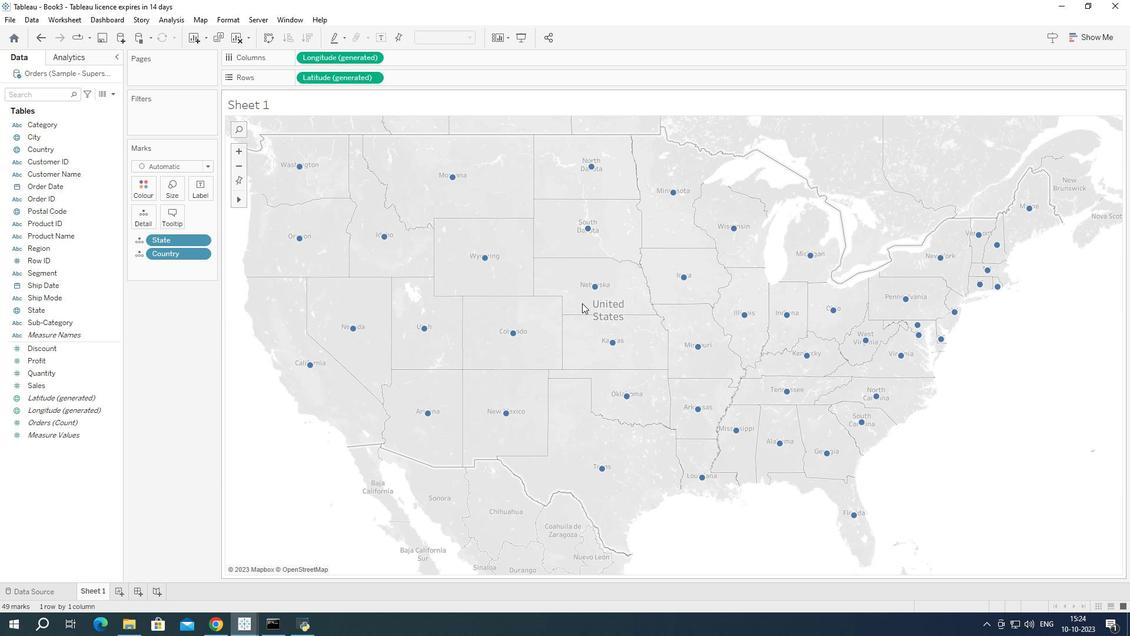 
Action: Mouse moved to (581, 303)
Screenshot: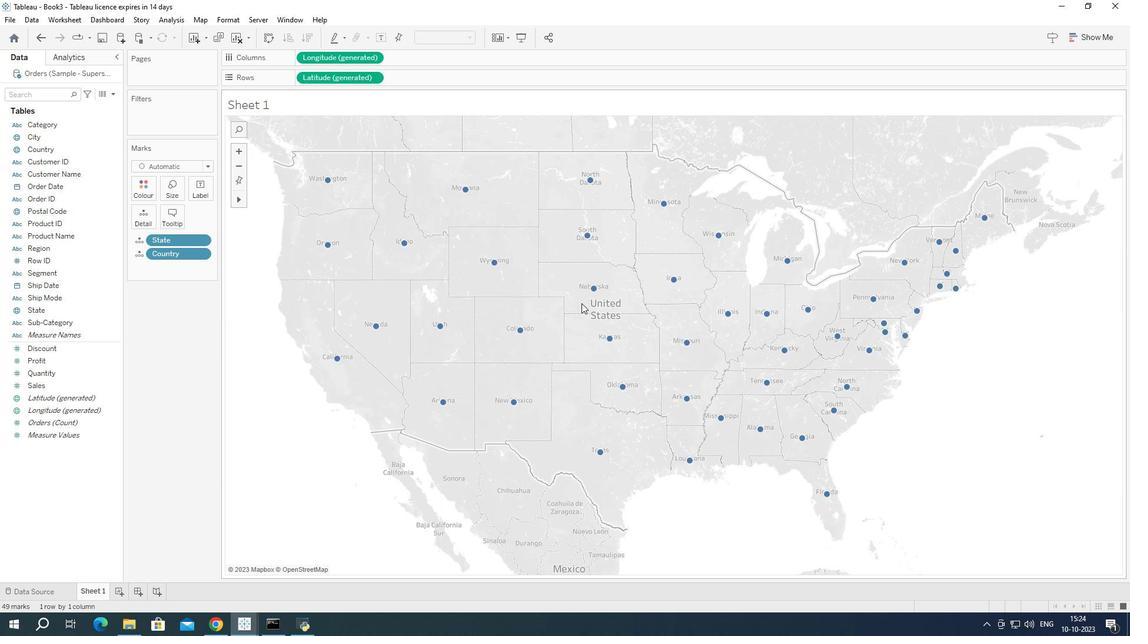 
Action: Mouse scrolled (581, 302) with delta (0, 0)
Screenshot: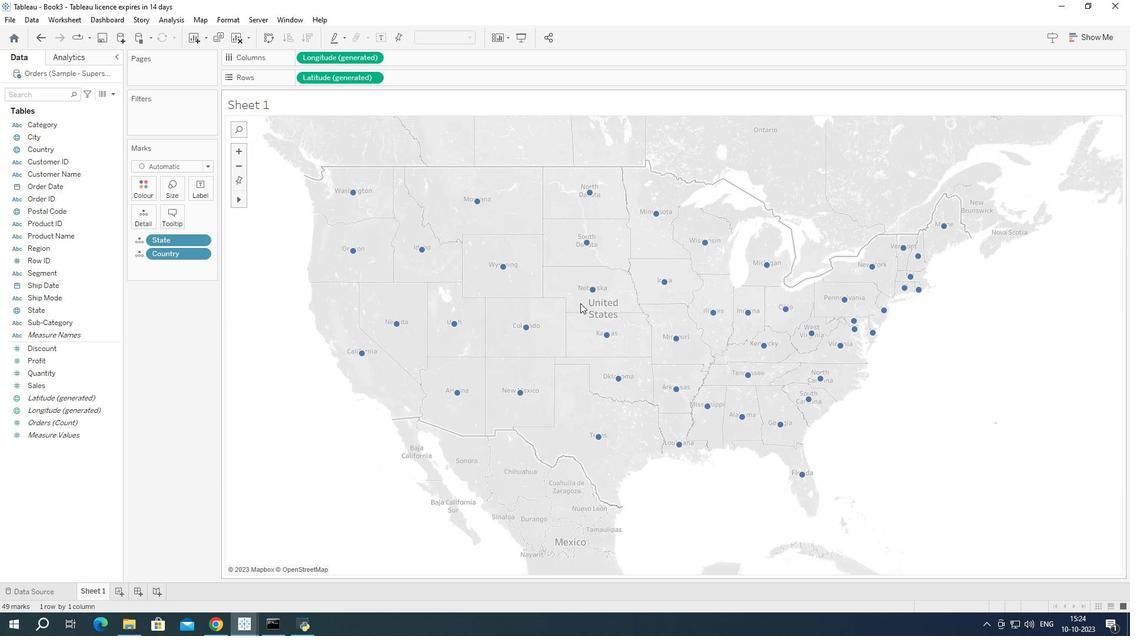
Action: Mouse moved to (580, 303)
Screenshot: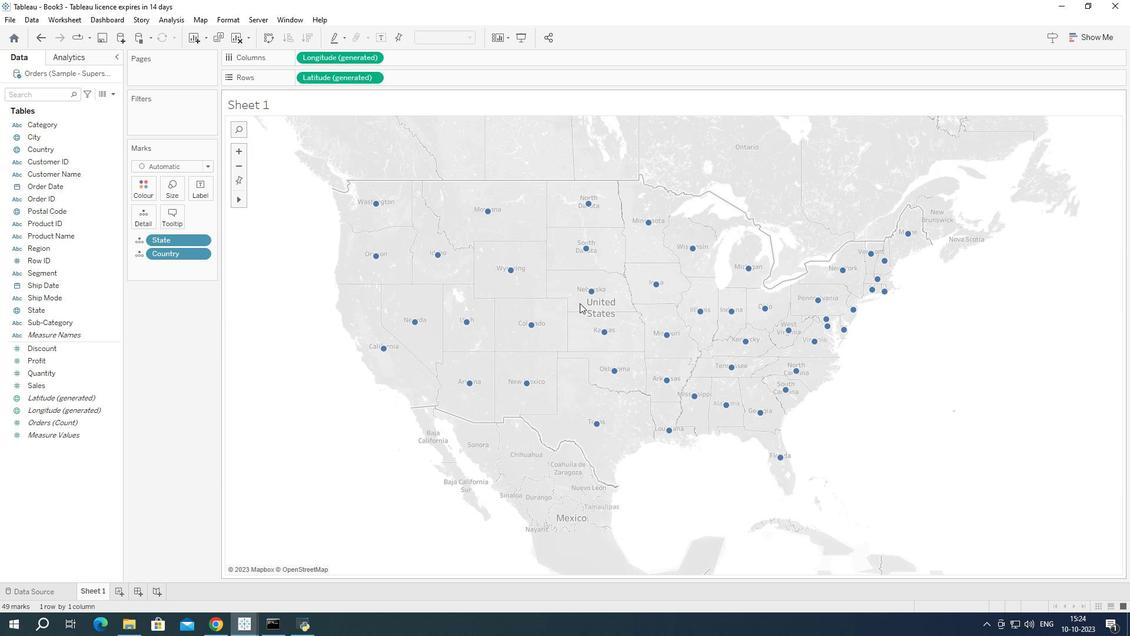 
Action: Mouse scrolled (580, 302) with delta (0, 0)
Screenshot: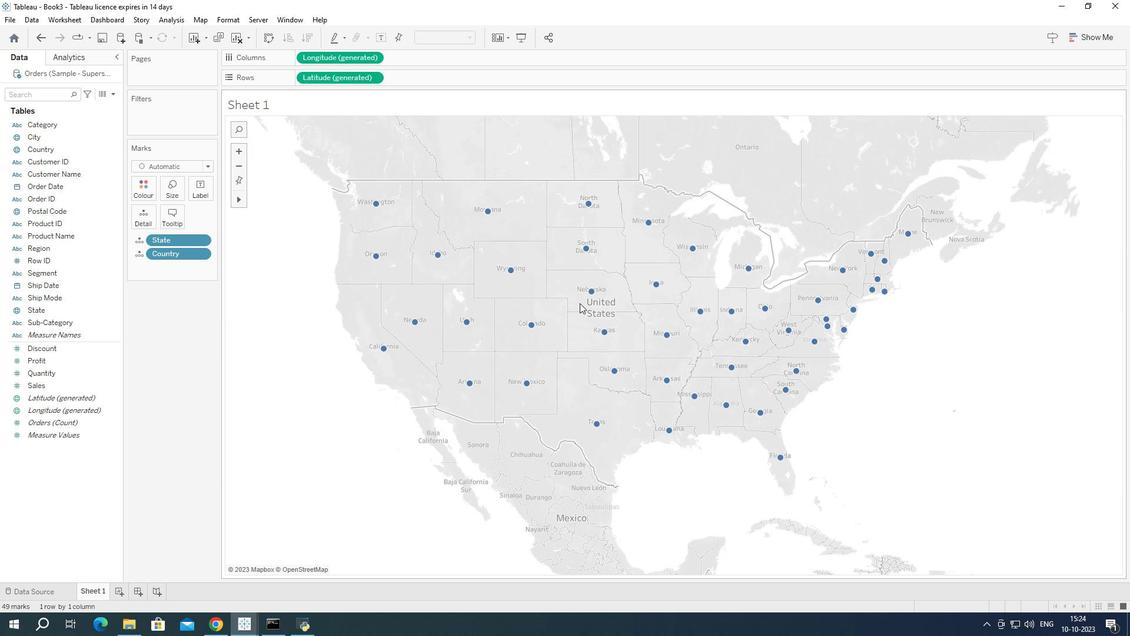 
Action: Mouse moved to (33, 382)
Screenshot: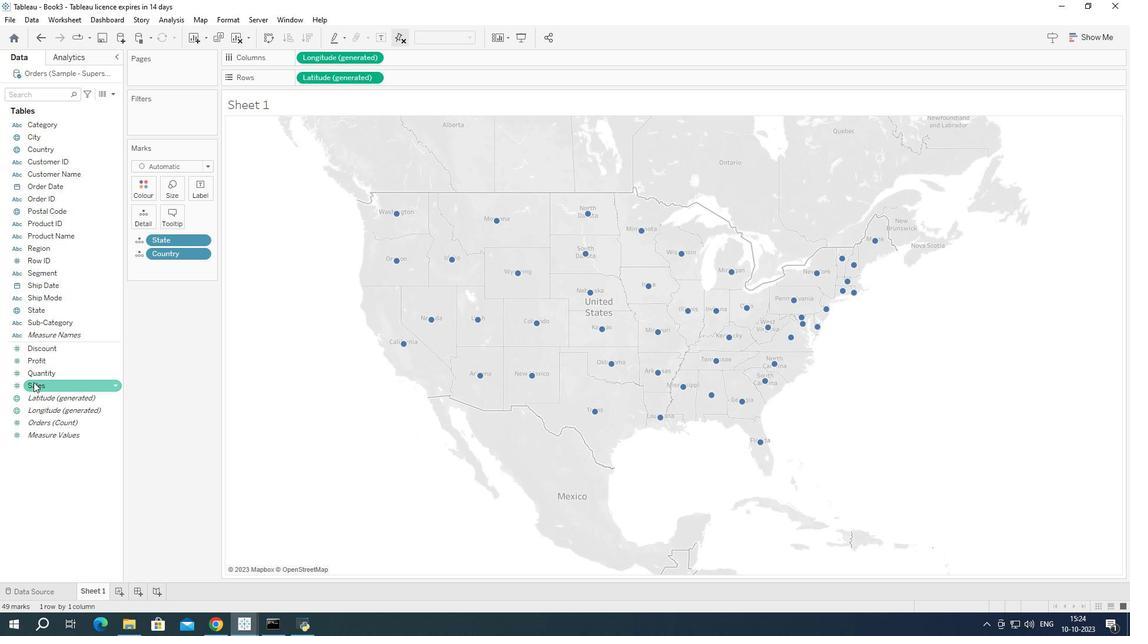 
Action: Mouse pressed left at (33, 382)
Screenshot: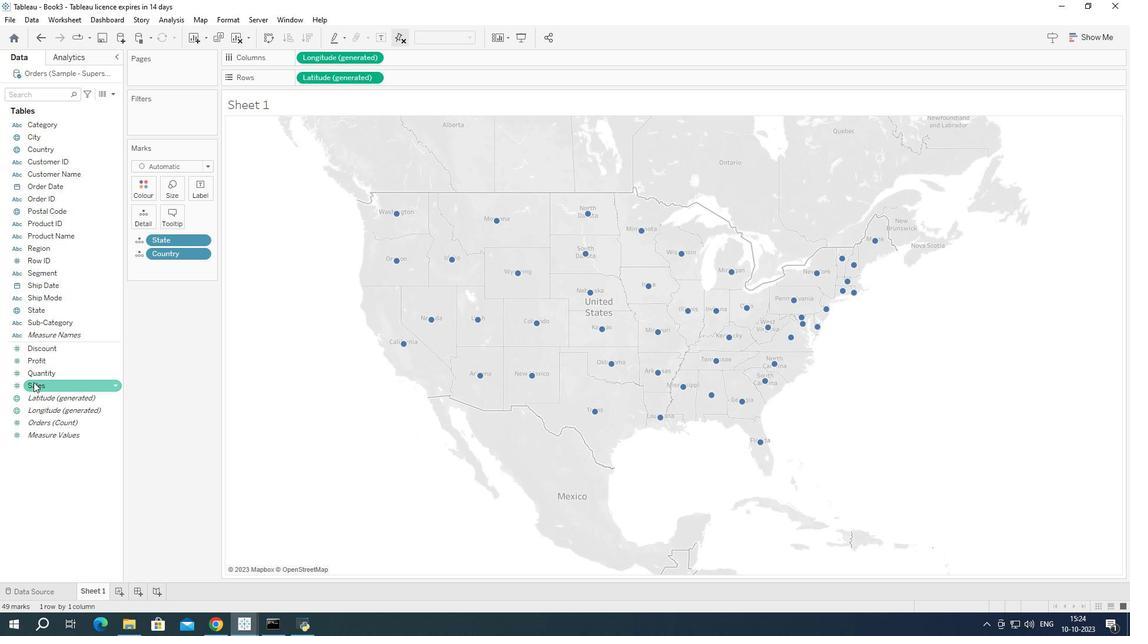 
Action: Mouse moved to (672, 338)
Screenshot: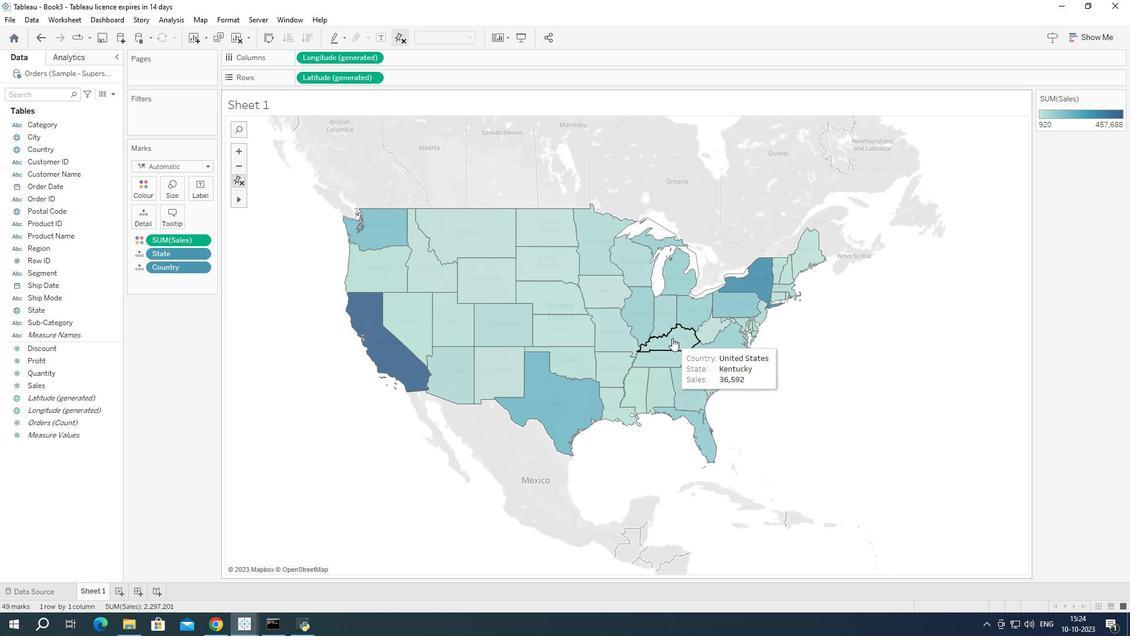 
Action: Mouse scrolled (672, 338) with delta (0, 0)
Screenshot: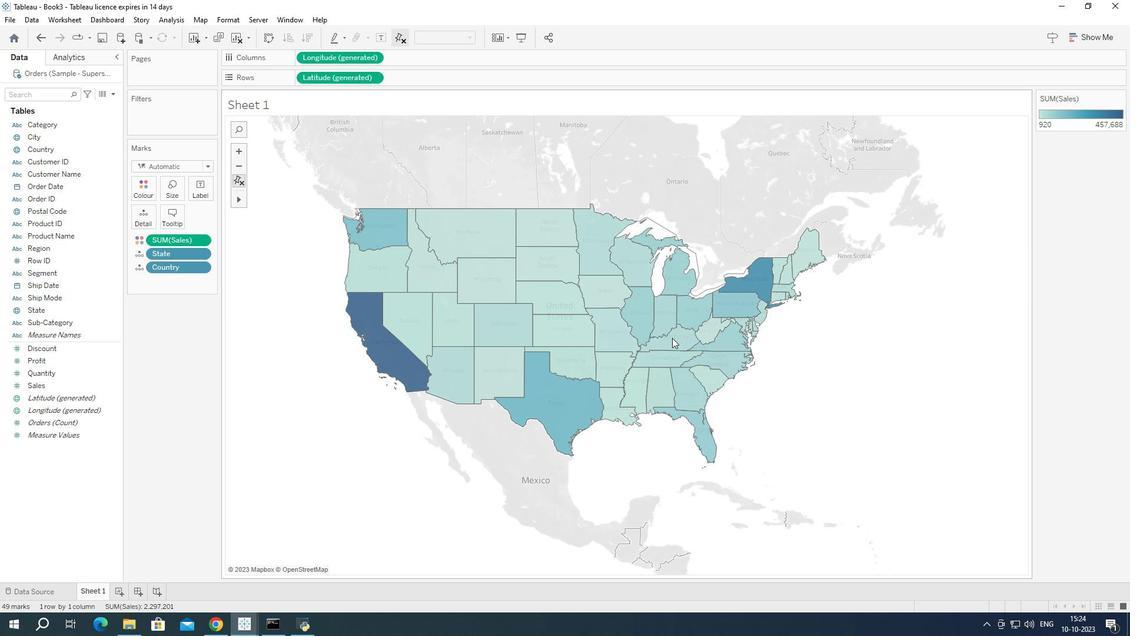 
Action: Mouse scrolled (672, 338) with delta (0, 0)
Screenshot: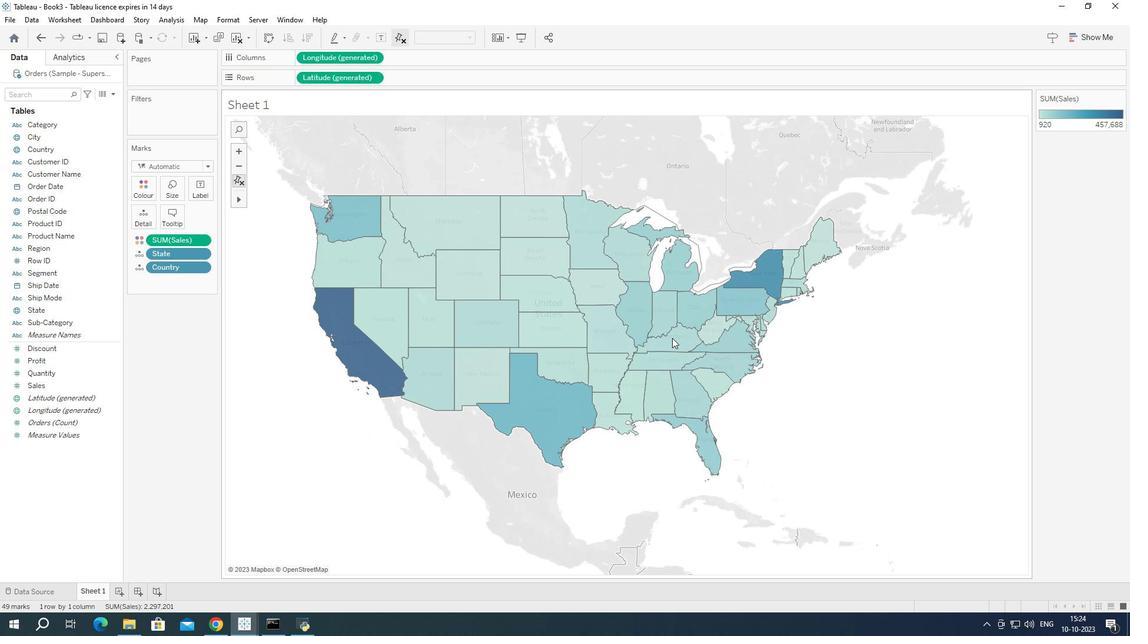 
Action: Mouse moved to (438, 269)
Screenshot: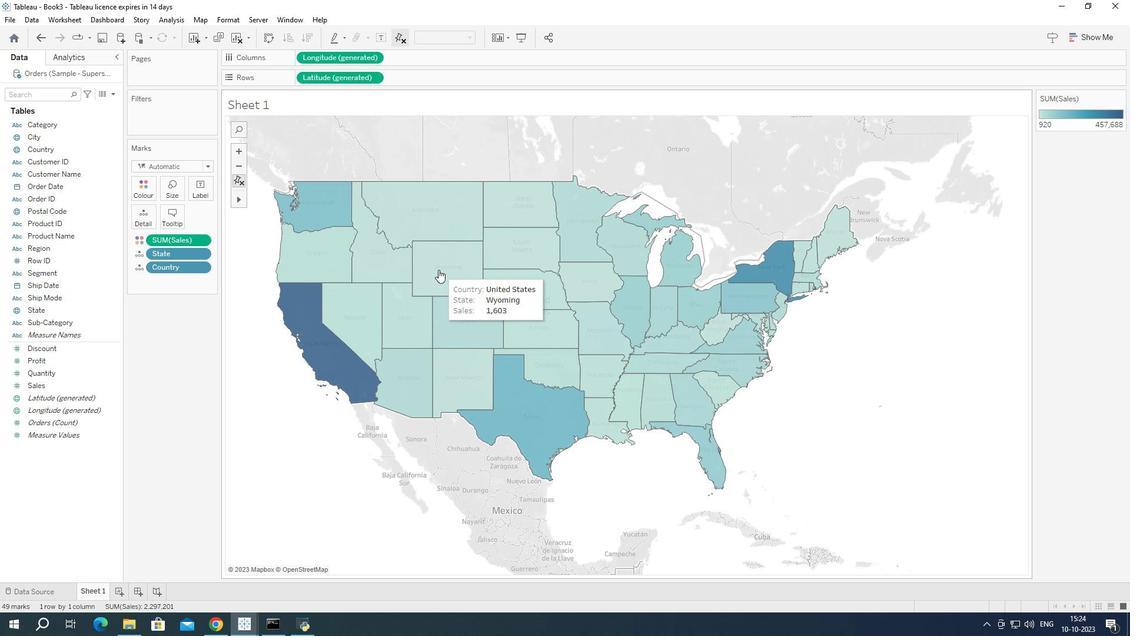 
Action: Mouse scrolled (438, 269) with delta (0, 0)
Screenshot: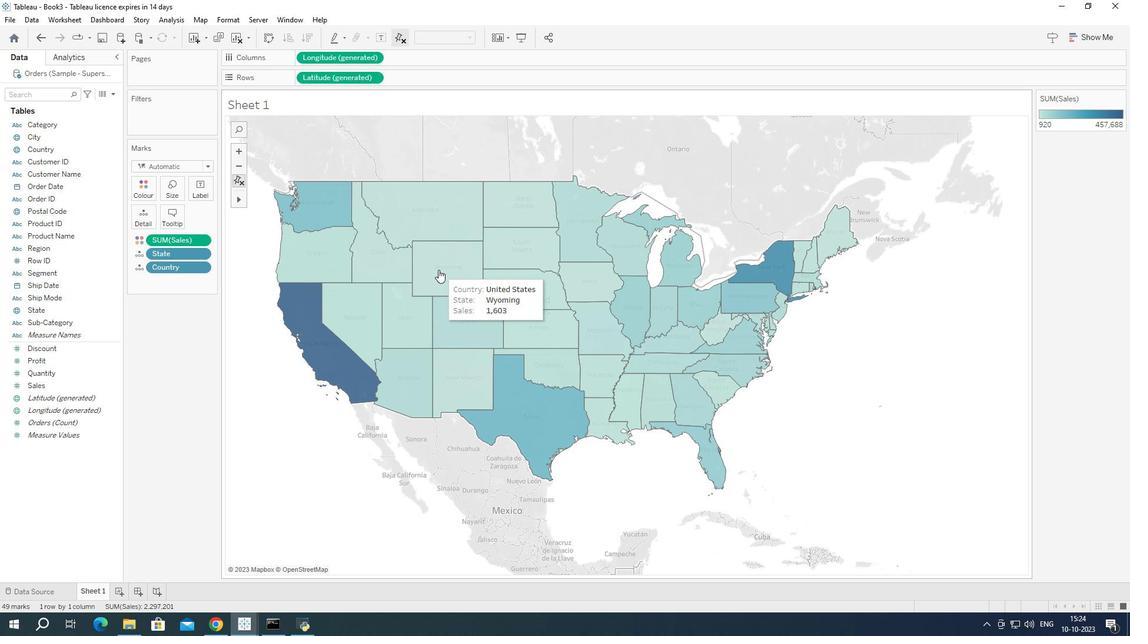 
Action: Mouse moved to (1119, 98)
Screenshot: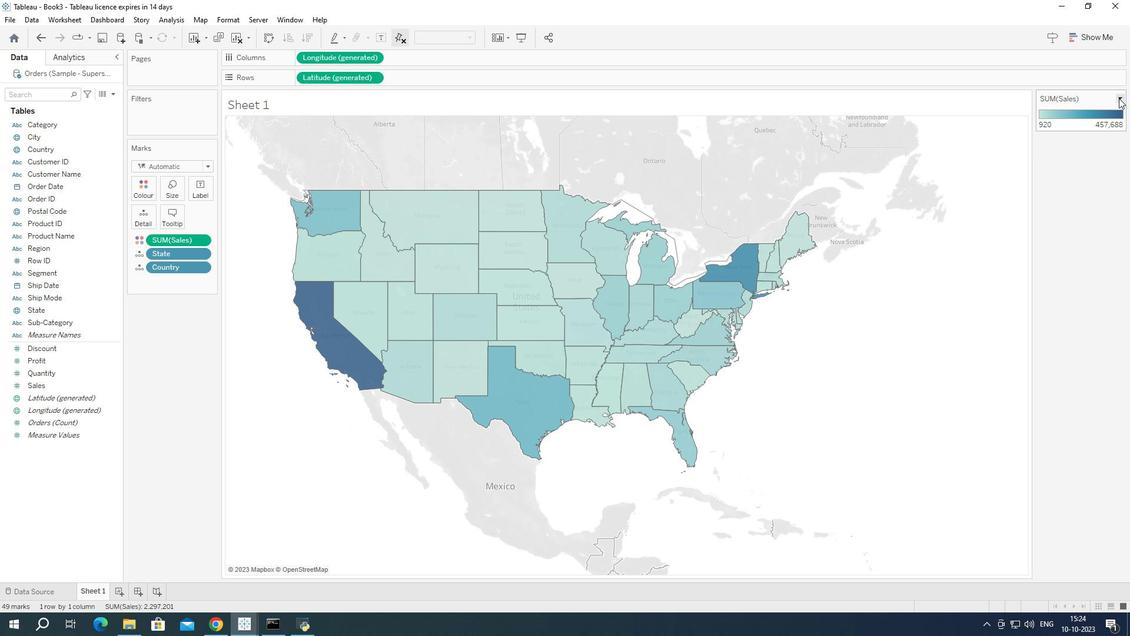 
Action: Mouse pressed left at (1119, 98)
Screenshot: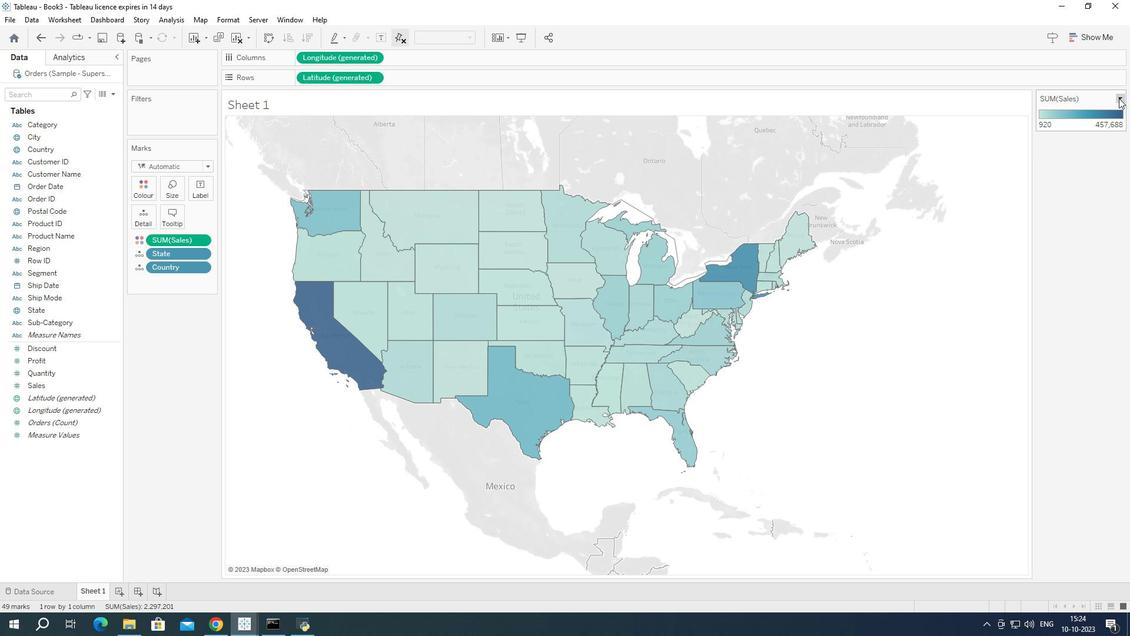 
Action: Mouse moved to (1066, 111)
Screenshot: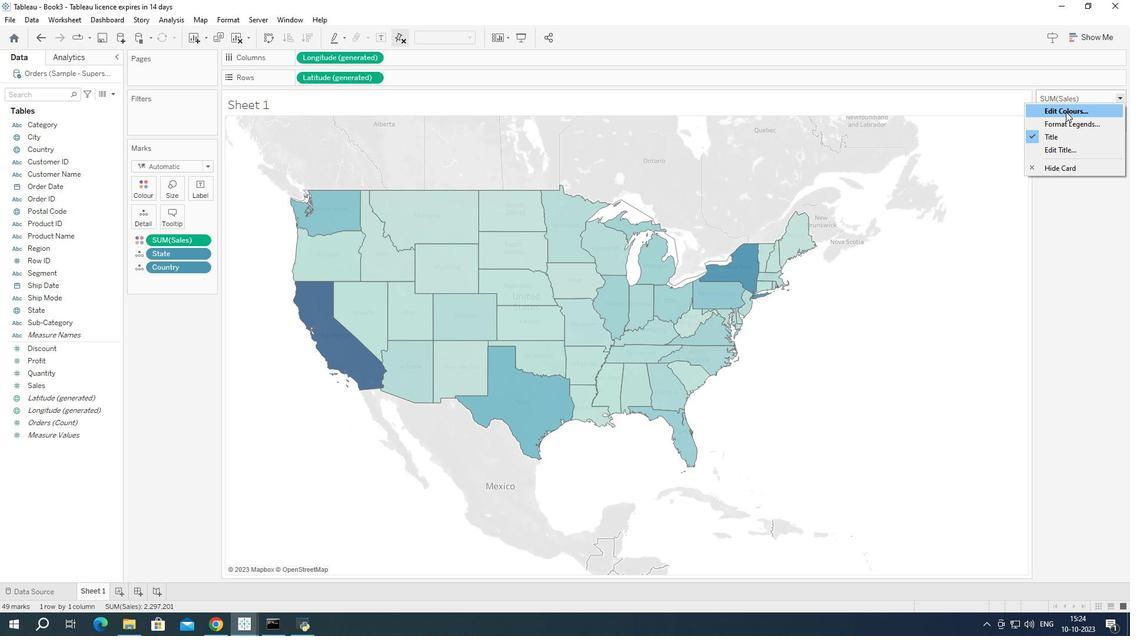 
Action: Mouse pressed left at (1066, 111)
Screenshot: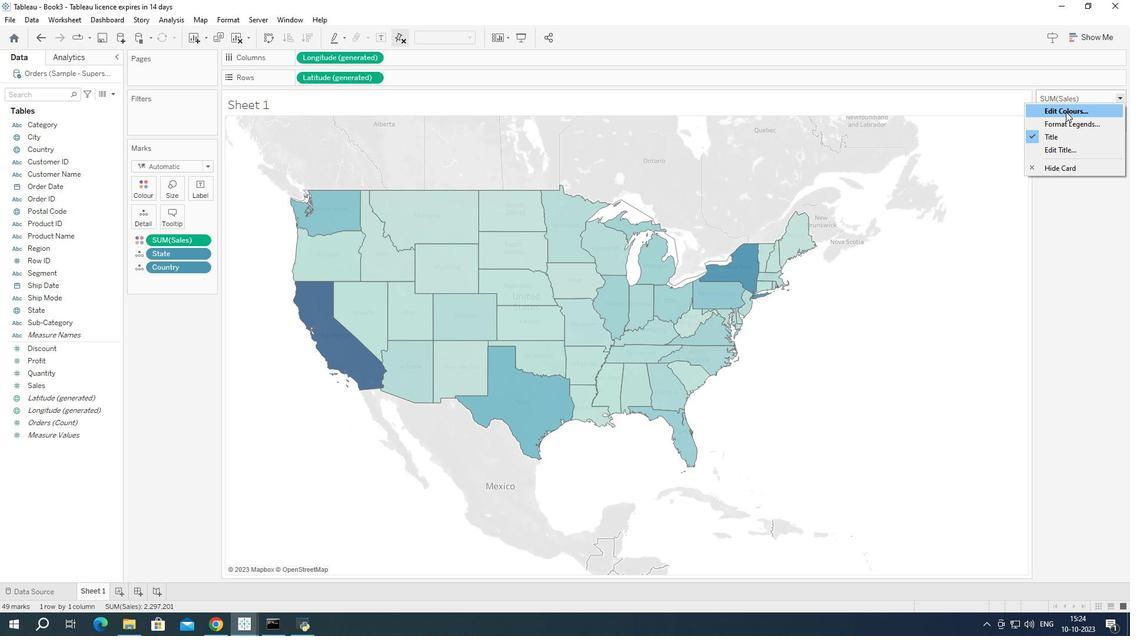 
Action: Mouse moved to (677, 266)
Screenshot: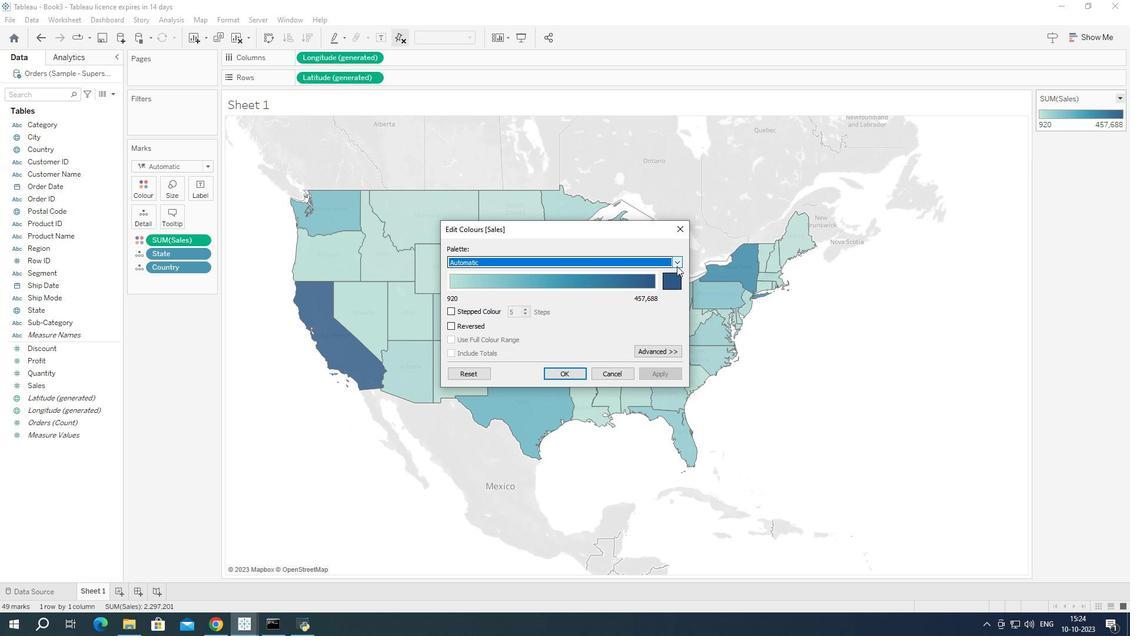 
Action: Mouse pressed left at (677, 266)
Screenshot: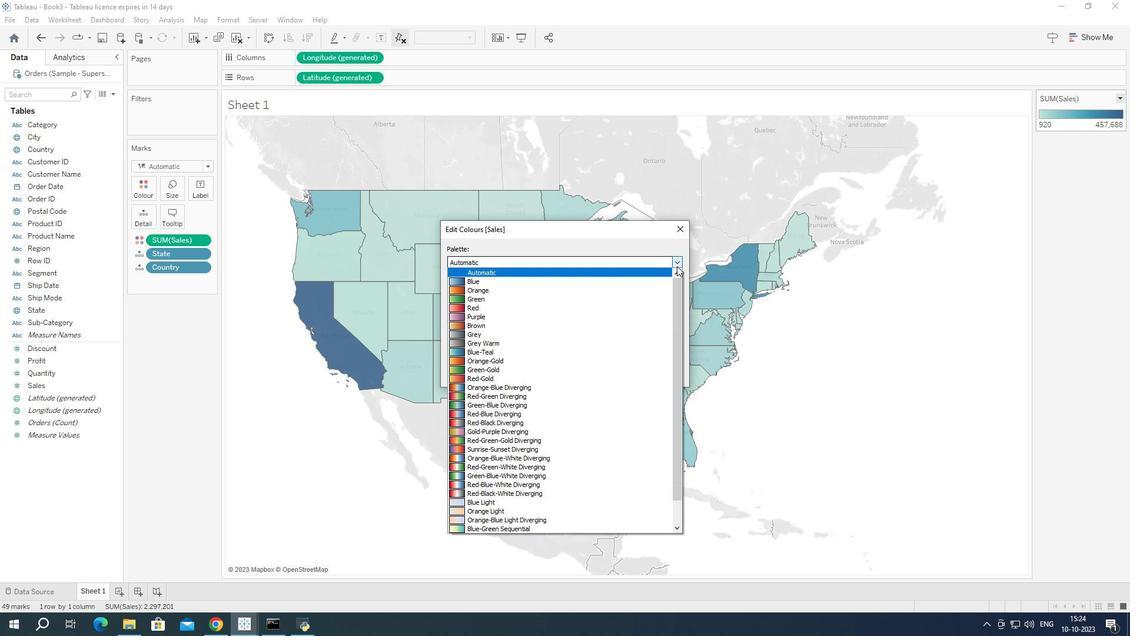 
Action: Mouse moved to (494, 396)
Screenshot: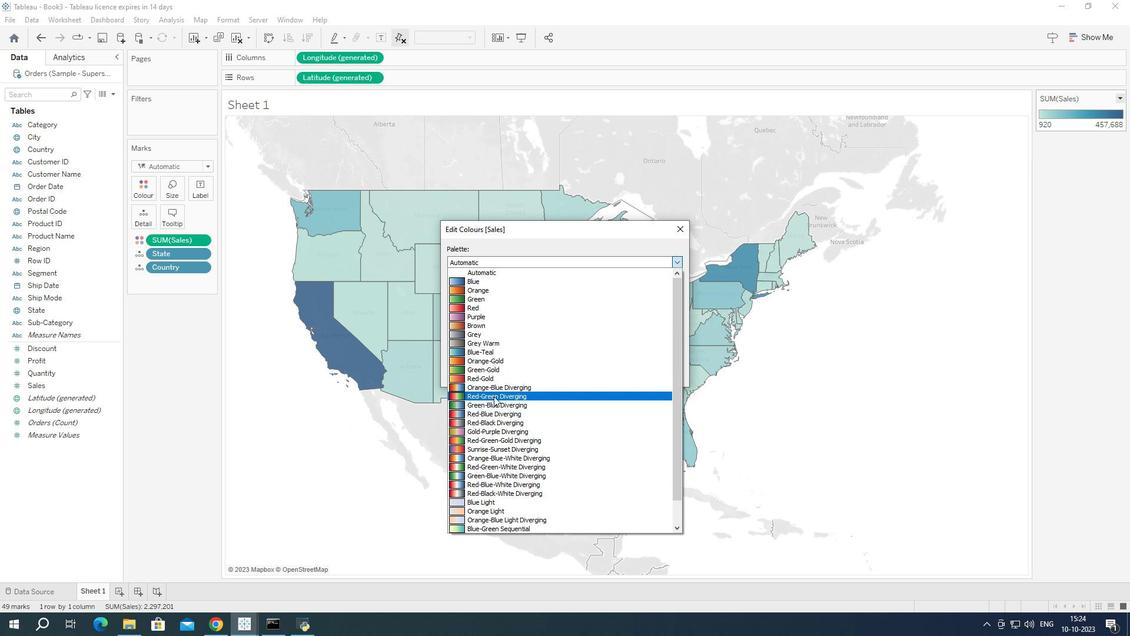 
Action: Mouse pressed left at (494, 396)
Screenshot: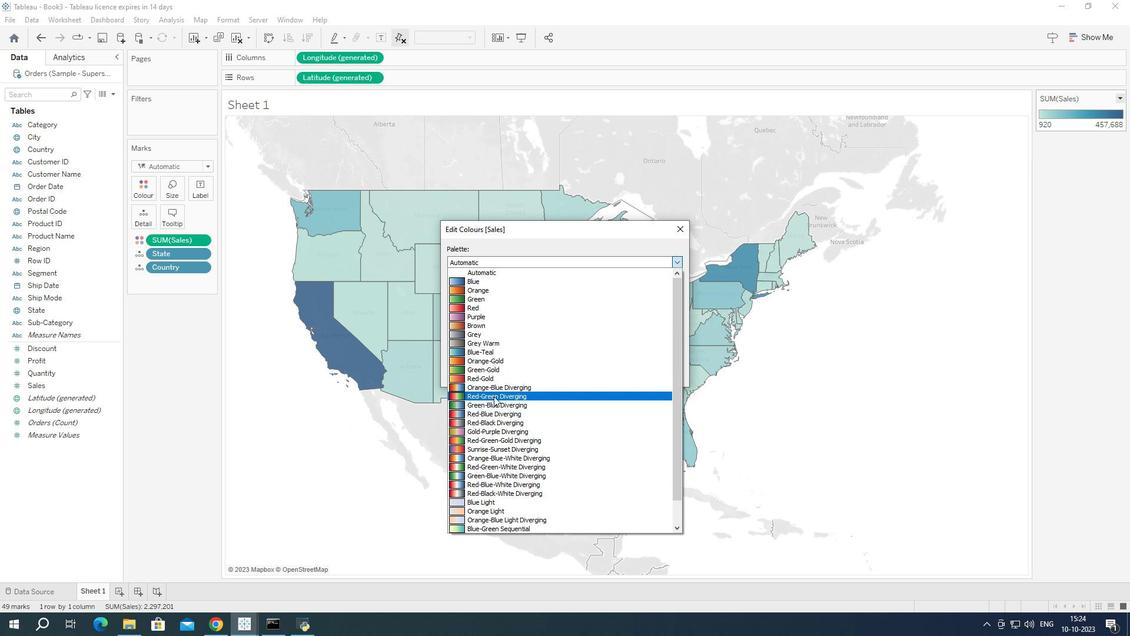 
Action: Mouse moved to (580, 375)
Screenshot: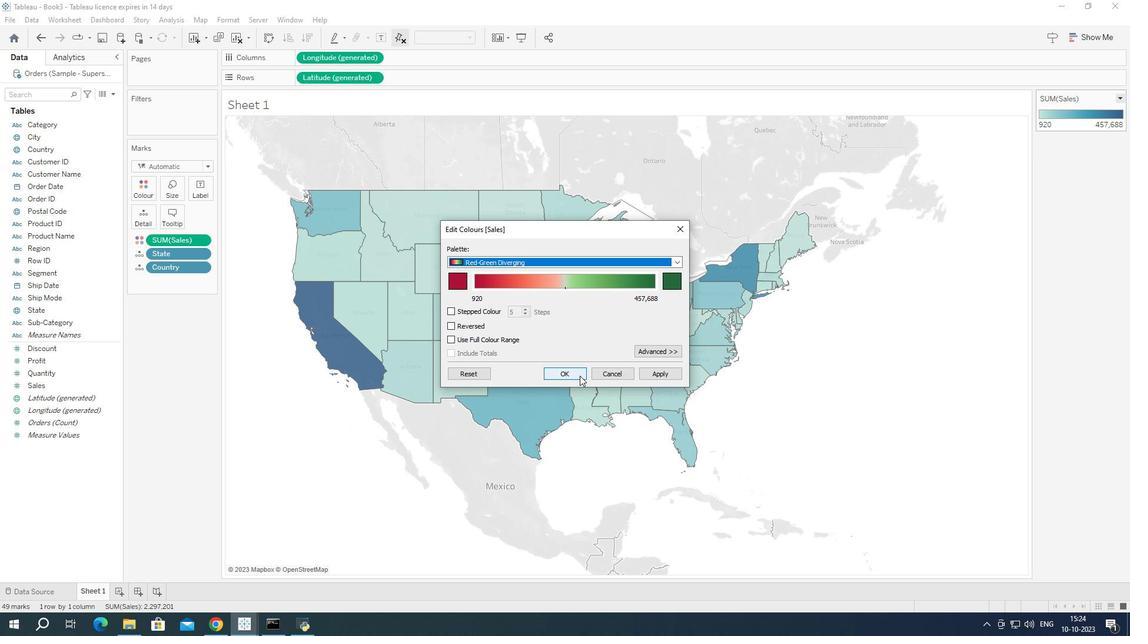 
Action: Mouse pressed left at (580, 375)
Screenshot: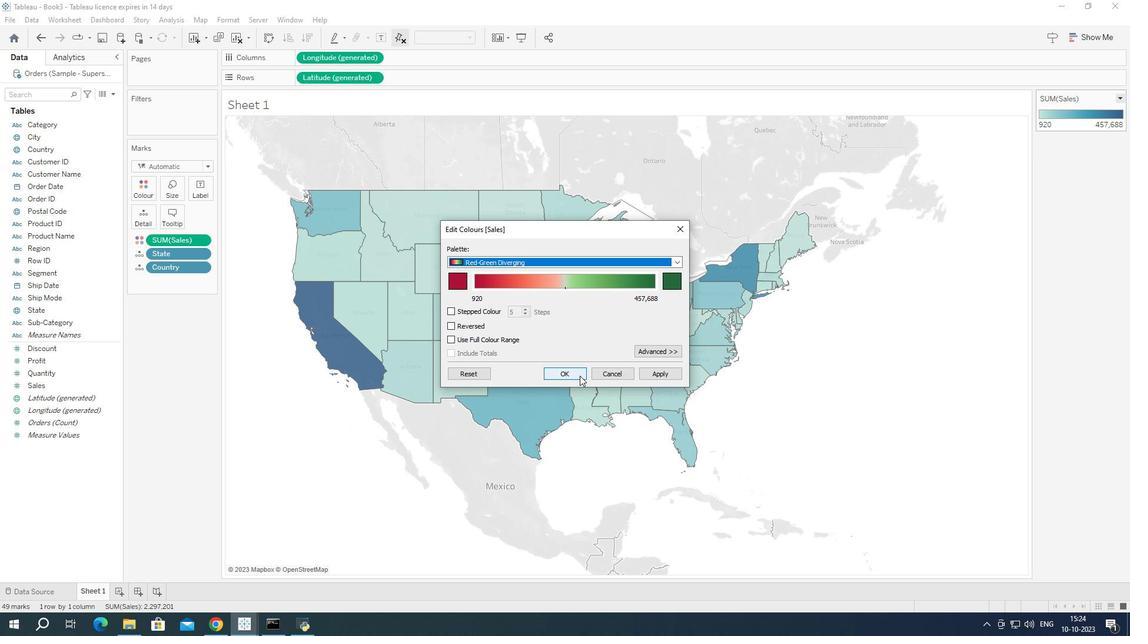 
Action: Mouse moved to (53, 382)
Screenshot: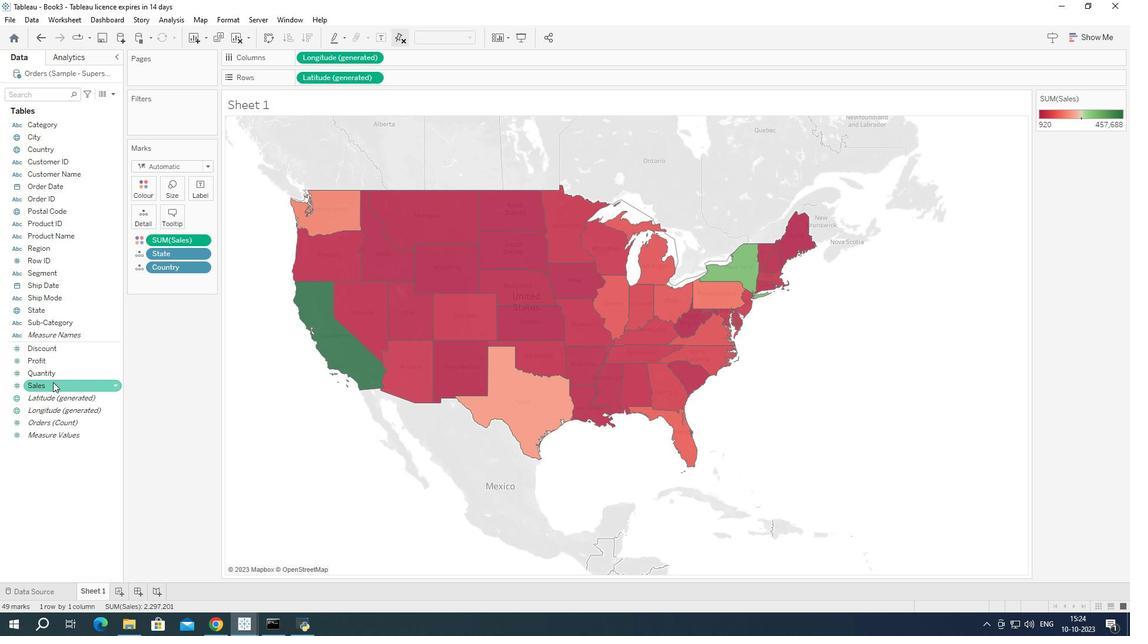 
Action: Mouse pressed left at (53, 382)
Screenshot: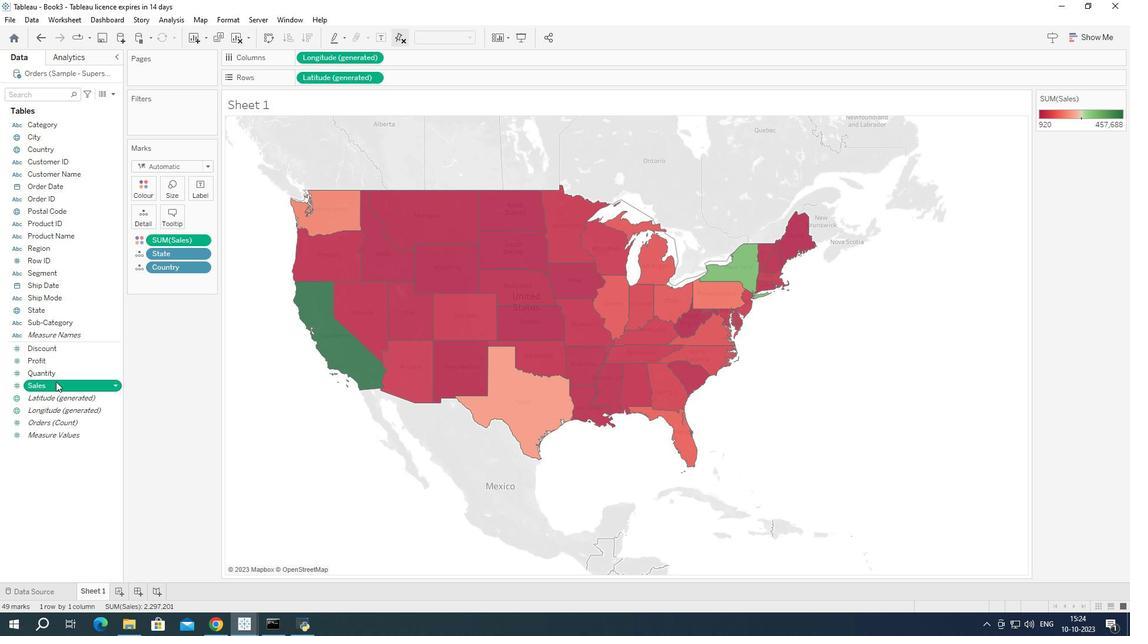 
Action: Mouse moved to (201, 186)
Screenshot: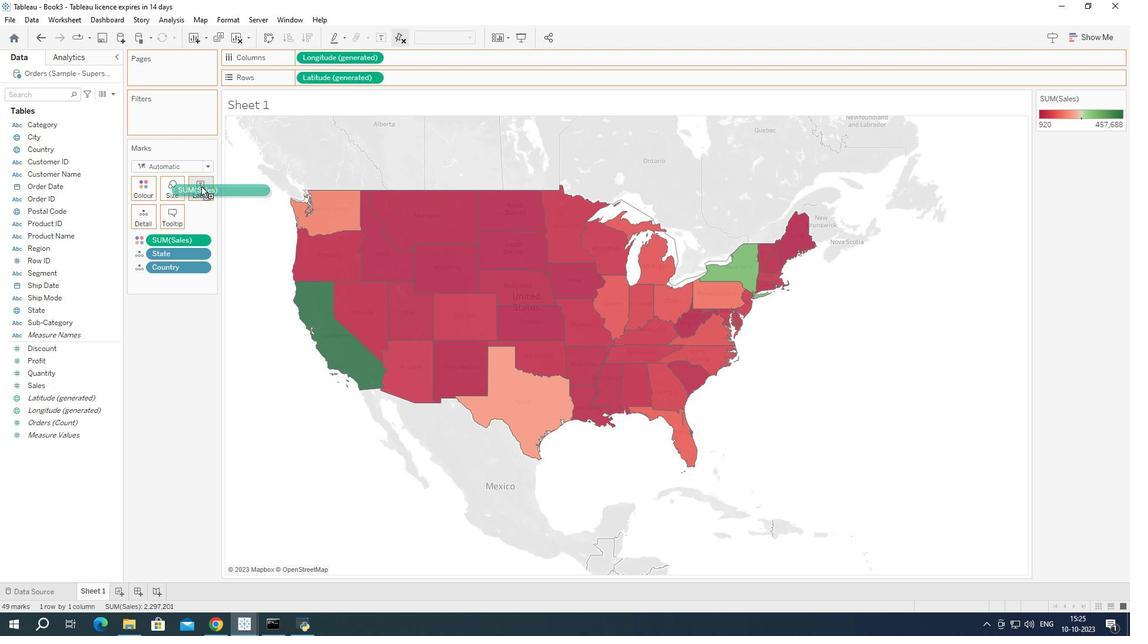 
Action: Mouse pressed left at (201, 186)
Screenshot: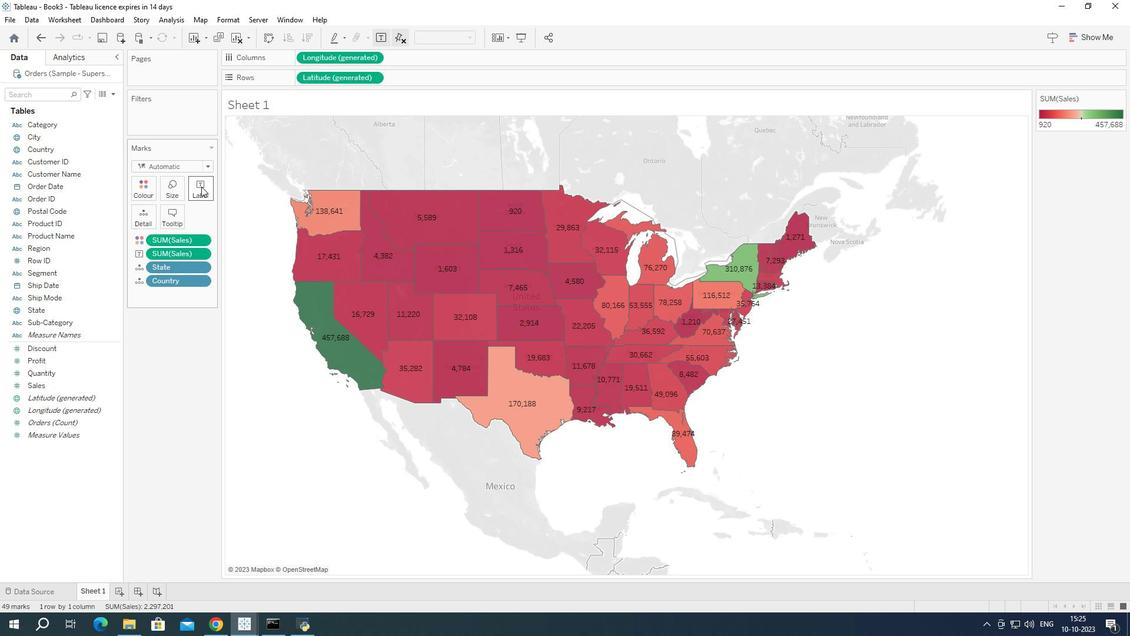
Action: Mouse moved to (300, 248)
Screenshot: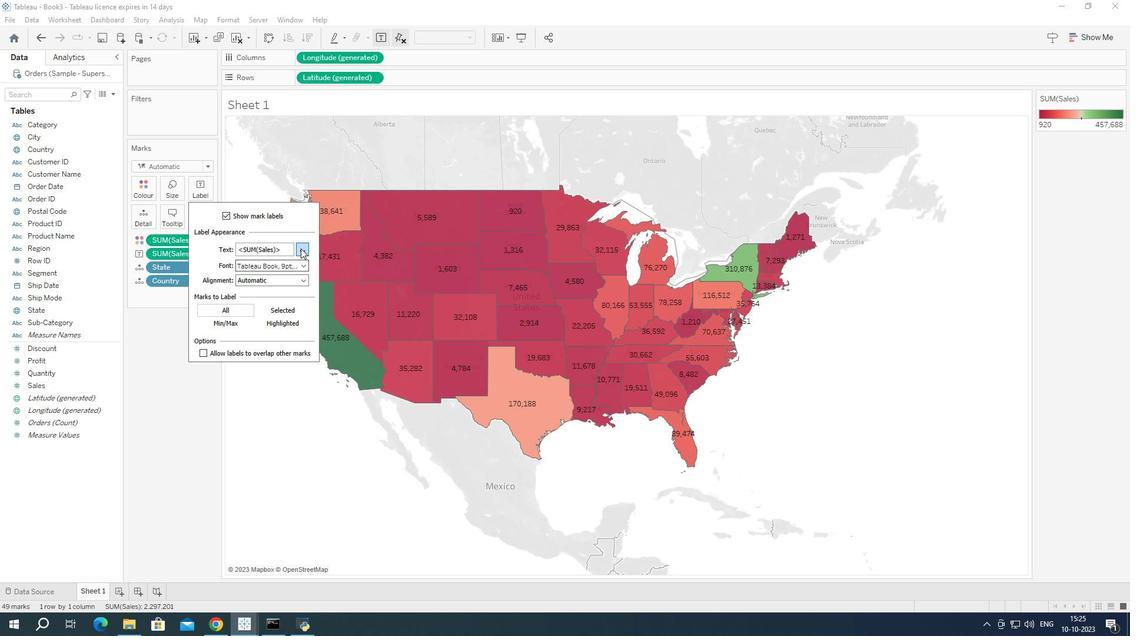 
Action: Mouse pressed left at (300, 248)
Screenshot: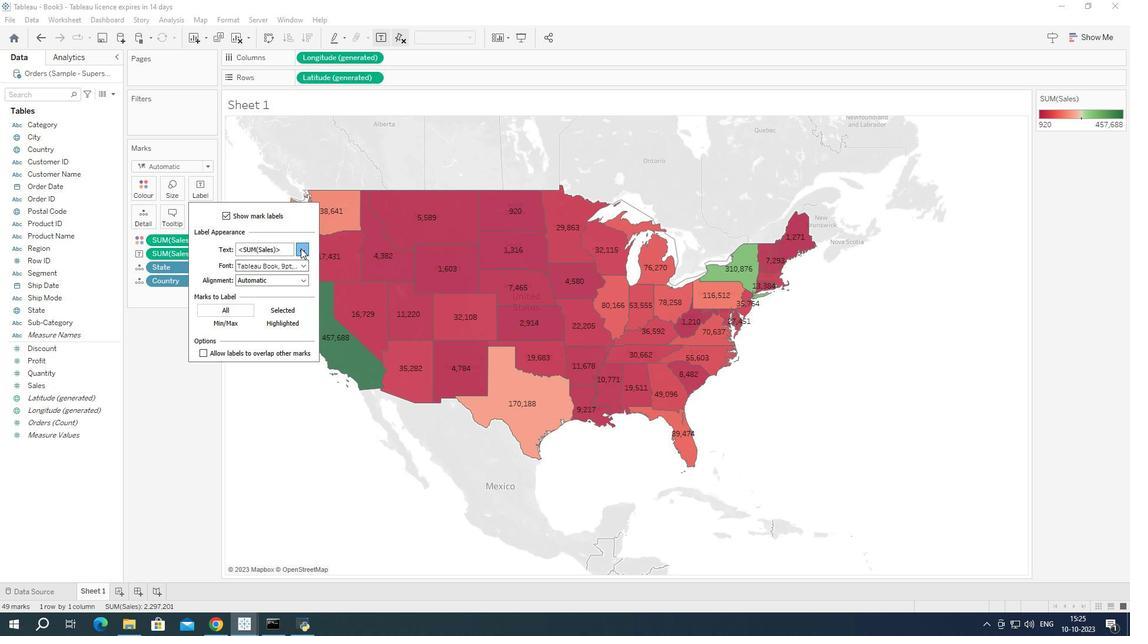 
Action: Mouse moved to (532, 256)
Screenshot: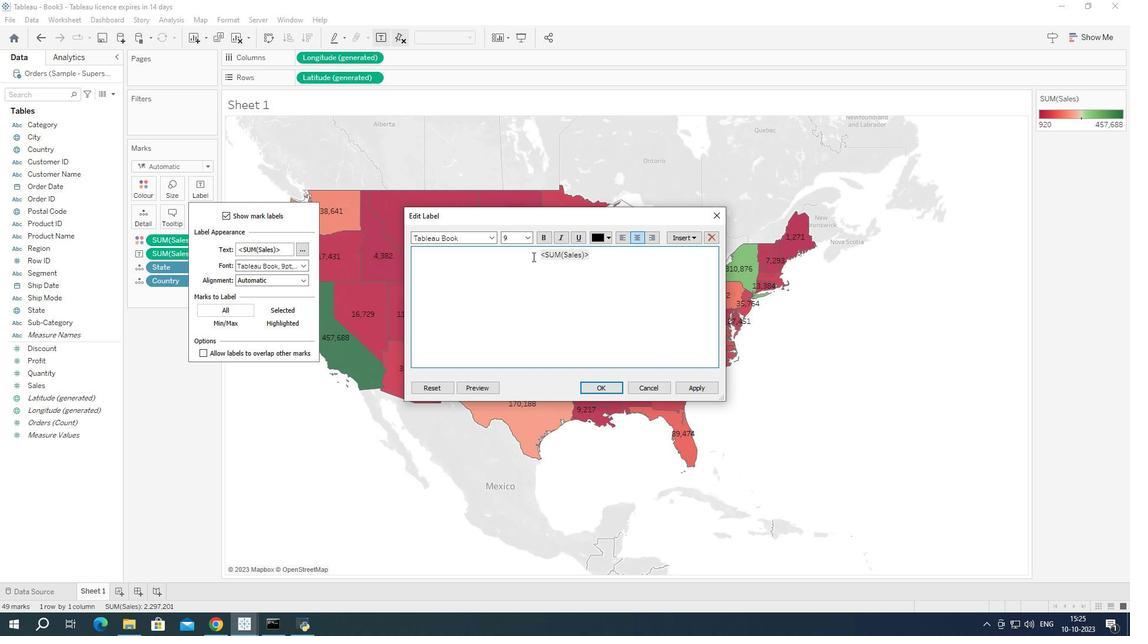 
Action: Mouse pressed left at (532, 256)
Screenshot: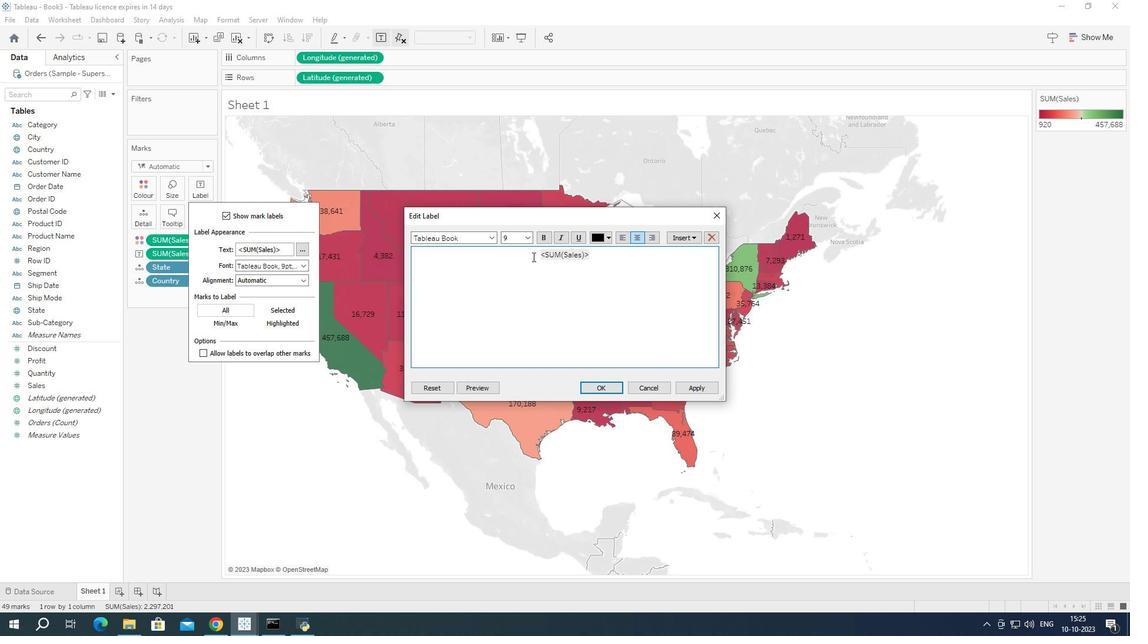 
Action: Mouse moved to (484, 282)
Screenshot: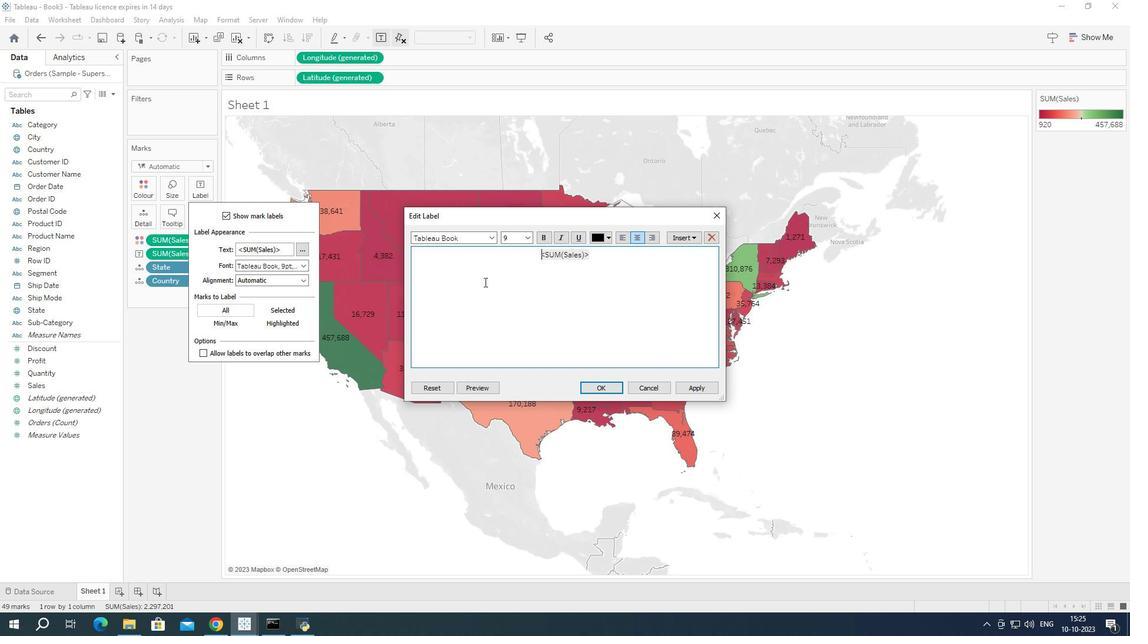 
Action: Key pressed <Key.shift_r>$
Screenshot: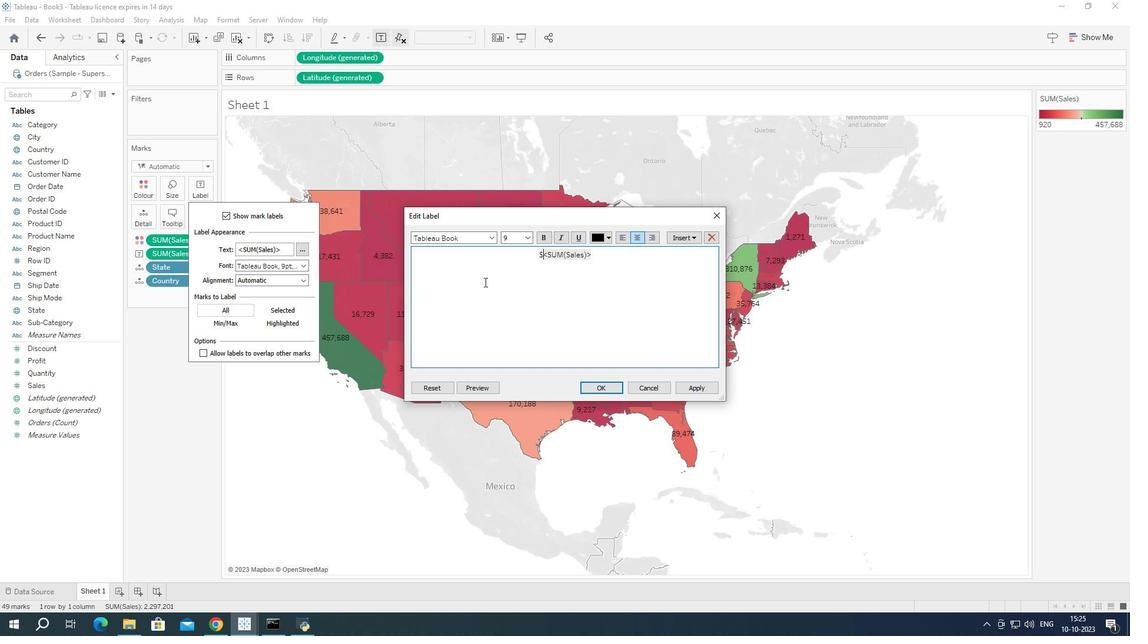 
Action: Mouse moved to (624, 265)
Screenshot: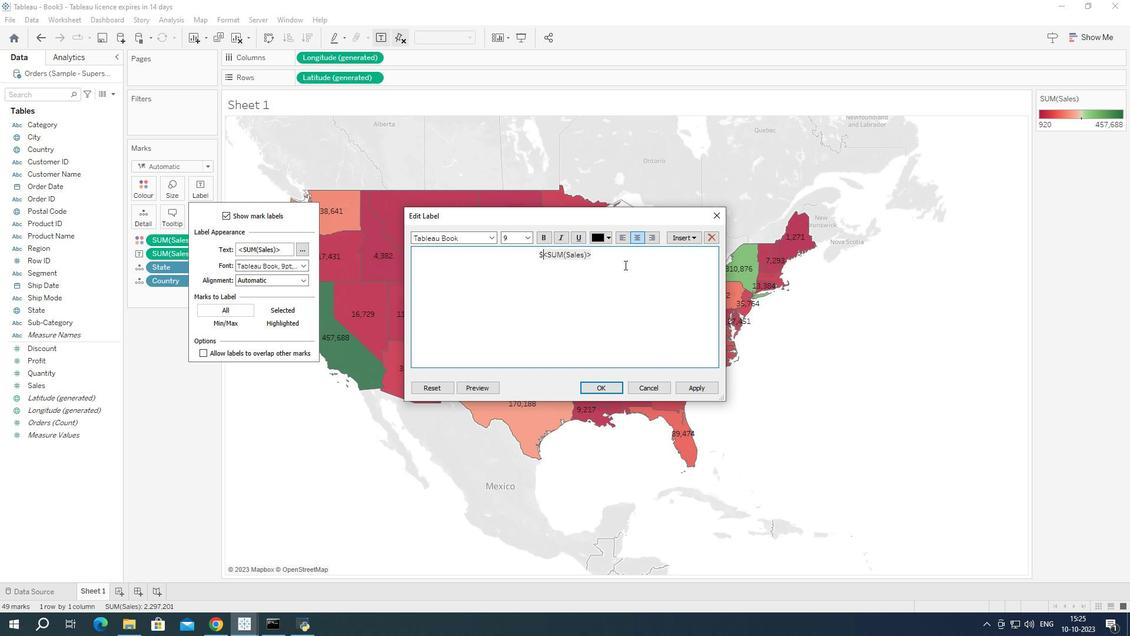 
Action: Mouse pressed left at (624, 265)
Screenshot: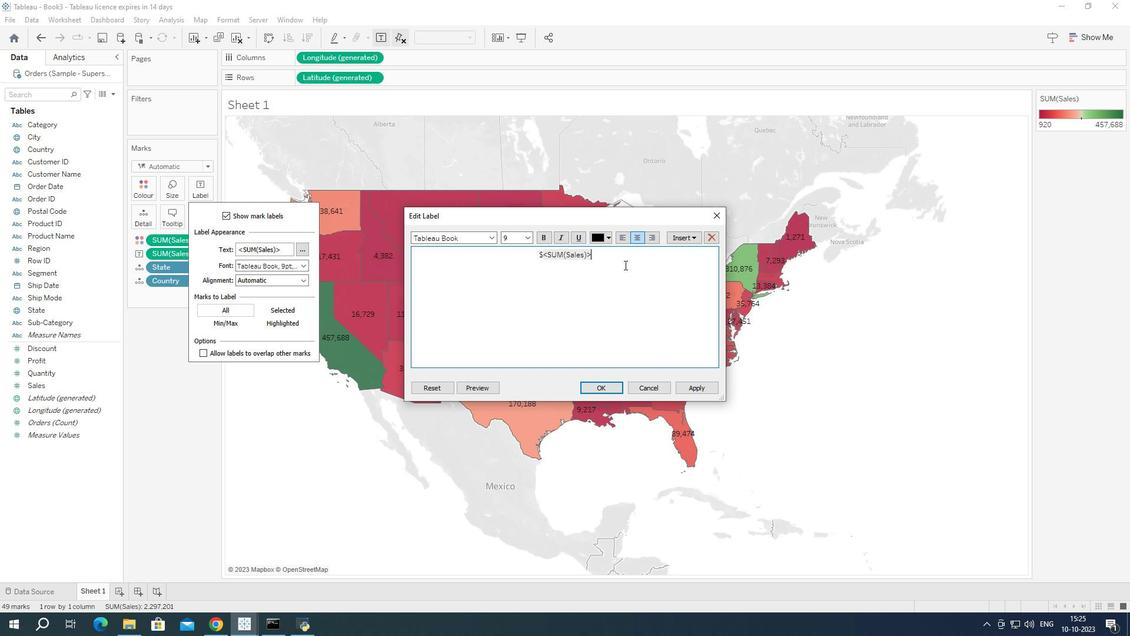 
Action: Mouse moved to (525, 241)
Screenshot: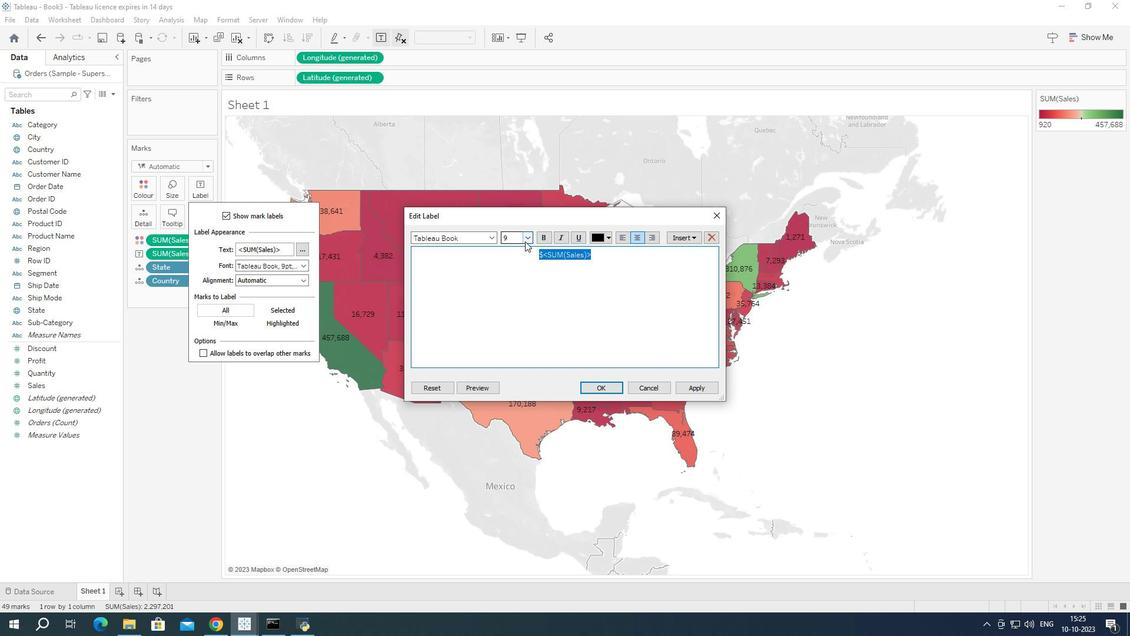 
Action: Mouse pressed left at (525, 241)
Screenshot: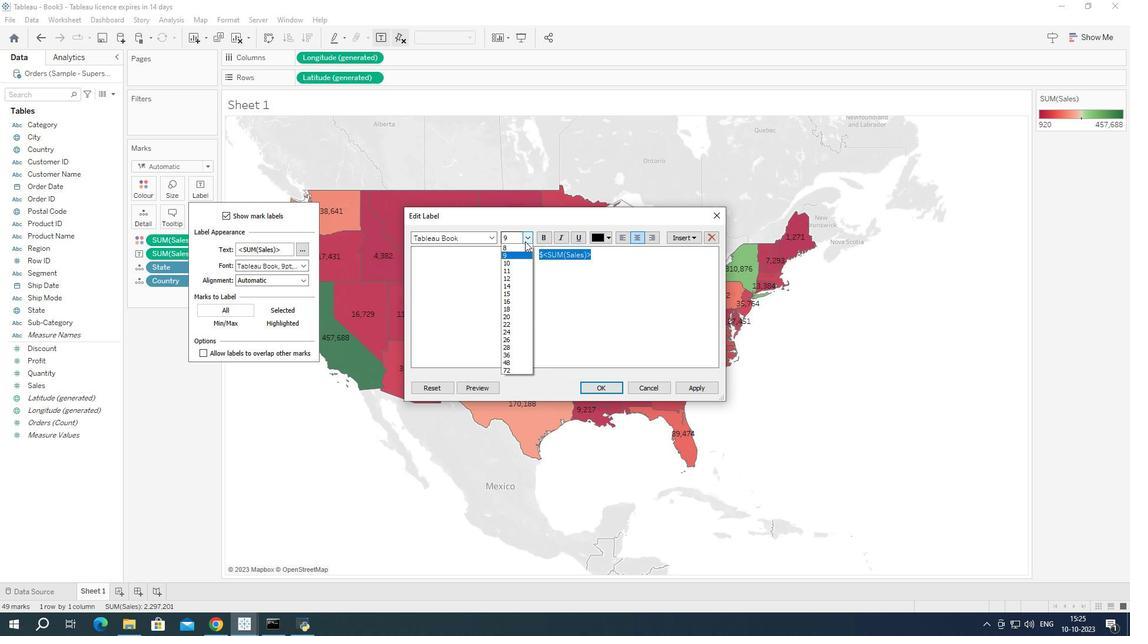
Action: Mouse moved to (519, 264)
Screenshot: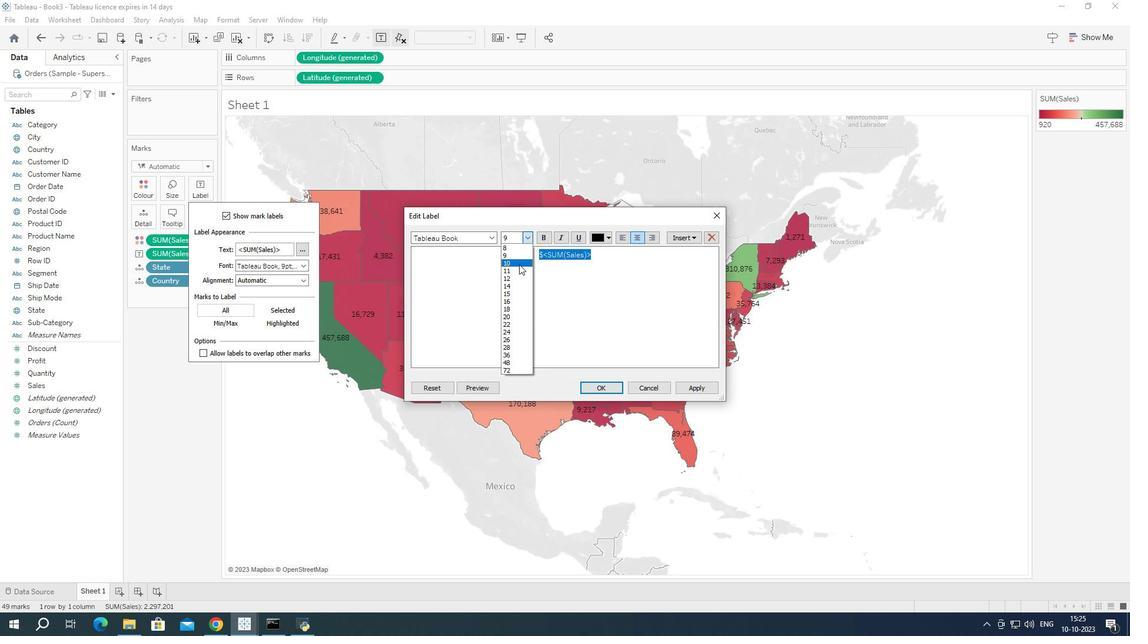 
Action: Mouse pressed left at (519, 264)
Screenshot: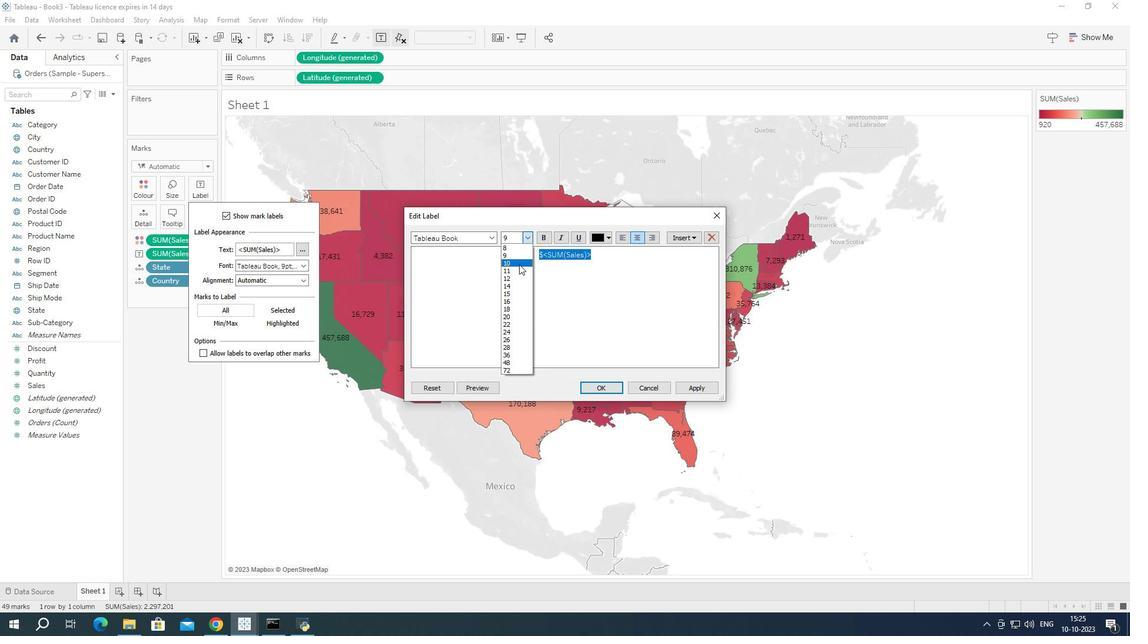 
Action: Mouse moved to (562, 304)
Screenshot: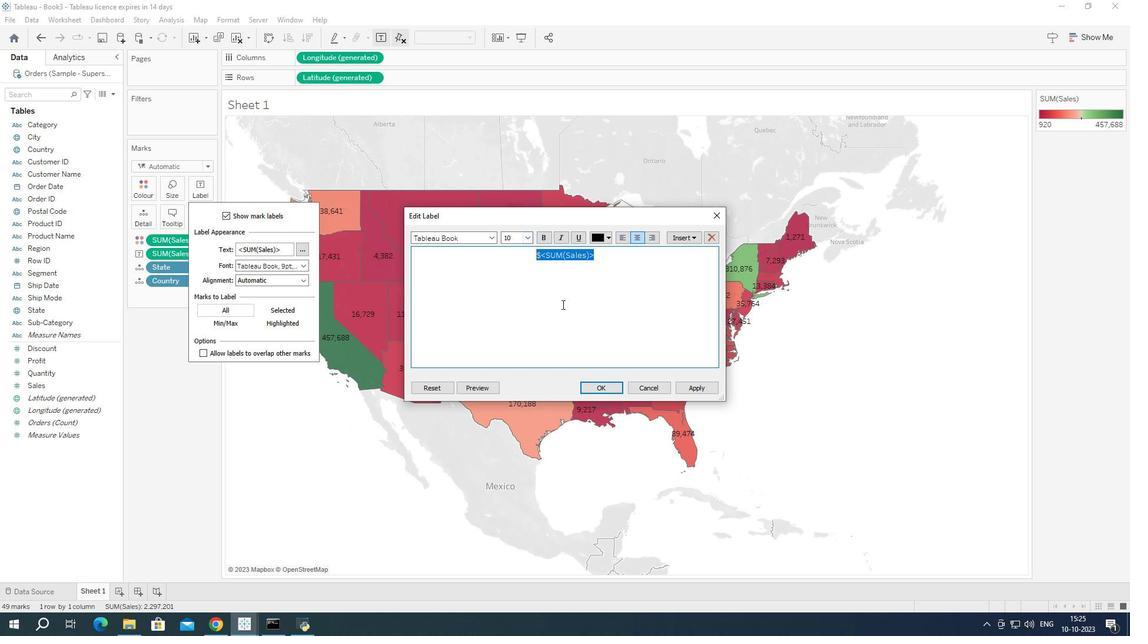 
Action: Mouse pressed left at (562, 304)
Screenshot: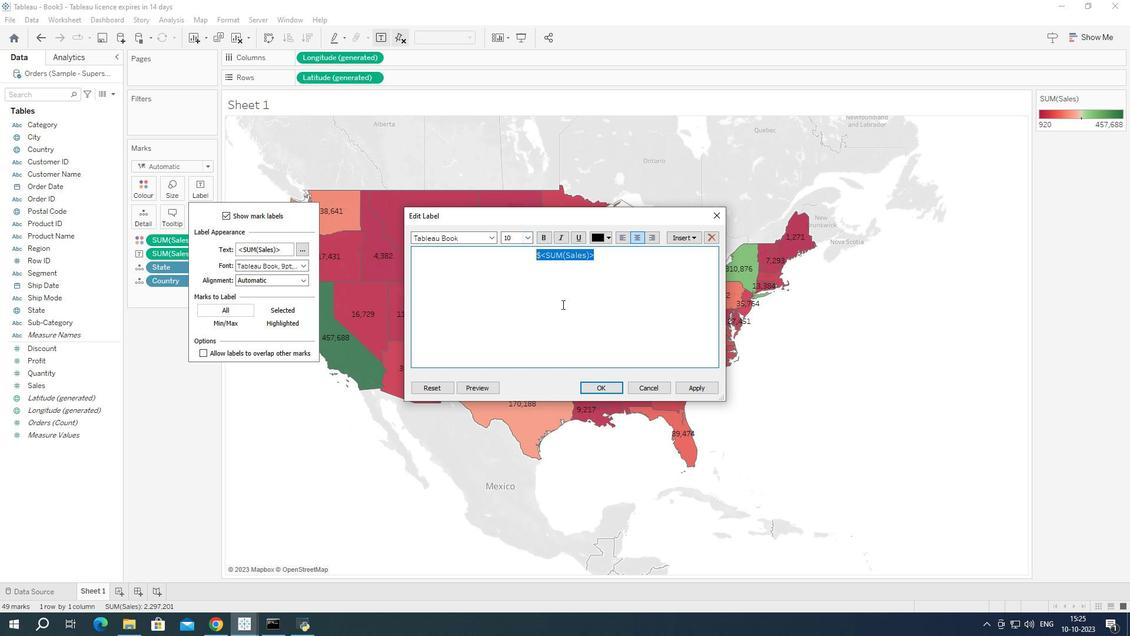 
Action: Mouse moved to (616, 255)
Screenshot: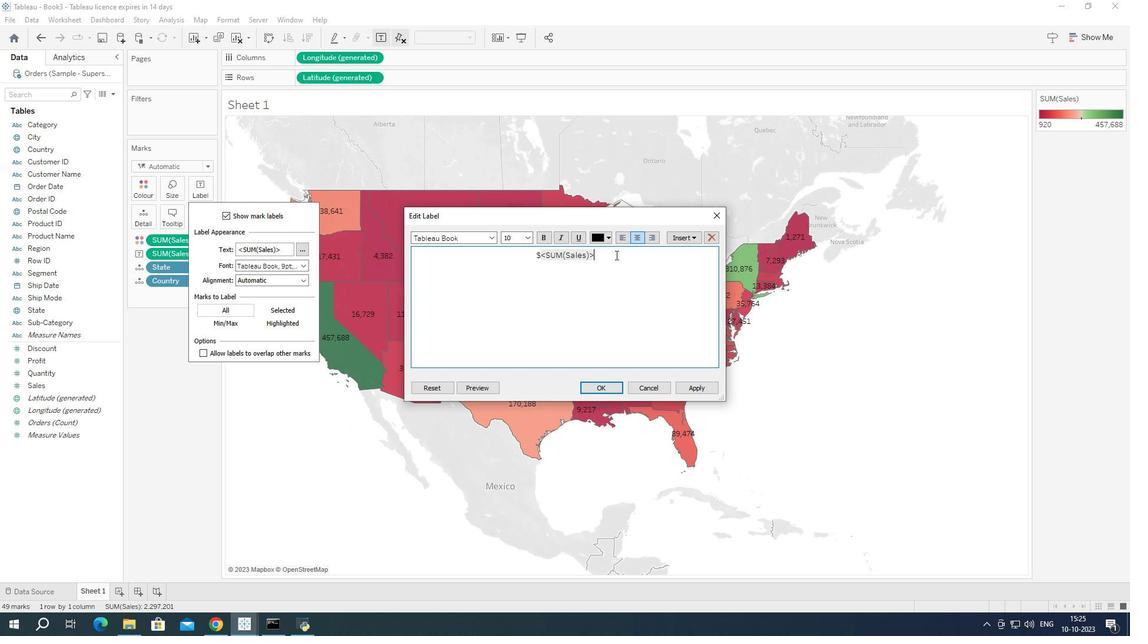 
Action: Mouse pressed left at (616, 255)
Screenshot: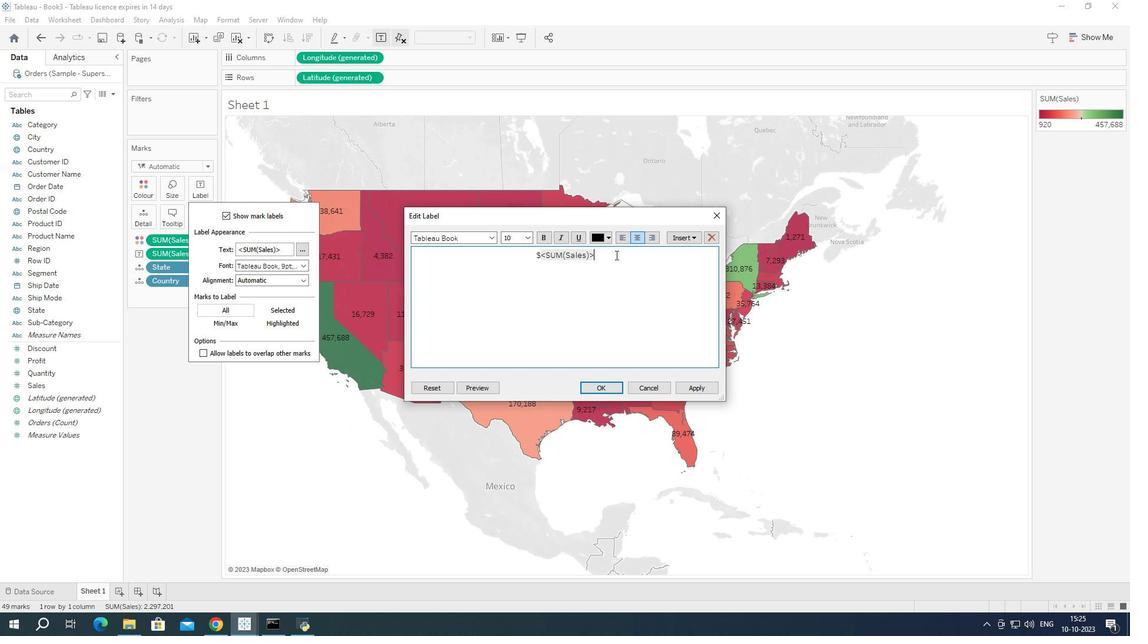 
Action: Mouse moved to (542, 241)
Screenshot: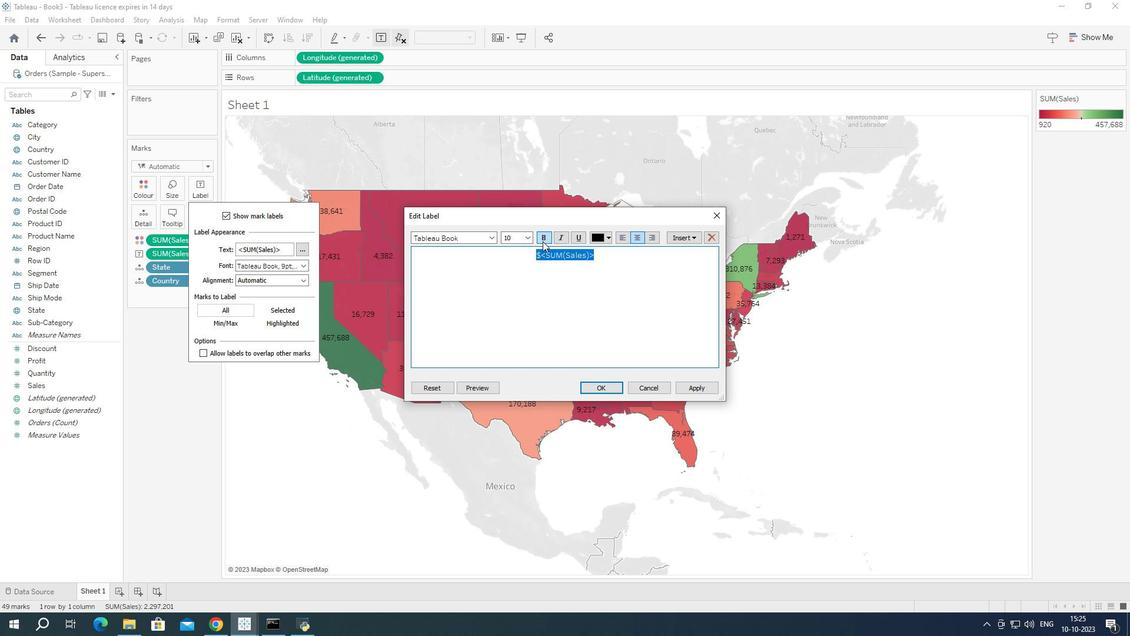
Action: Mouse pressed left at (542, 241)
Screenshot: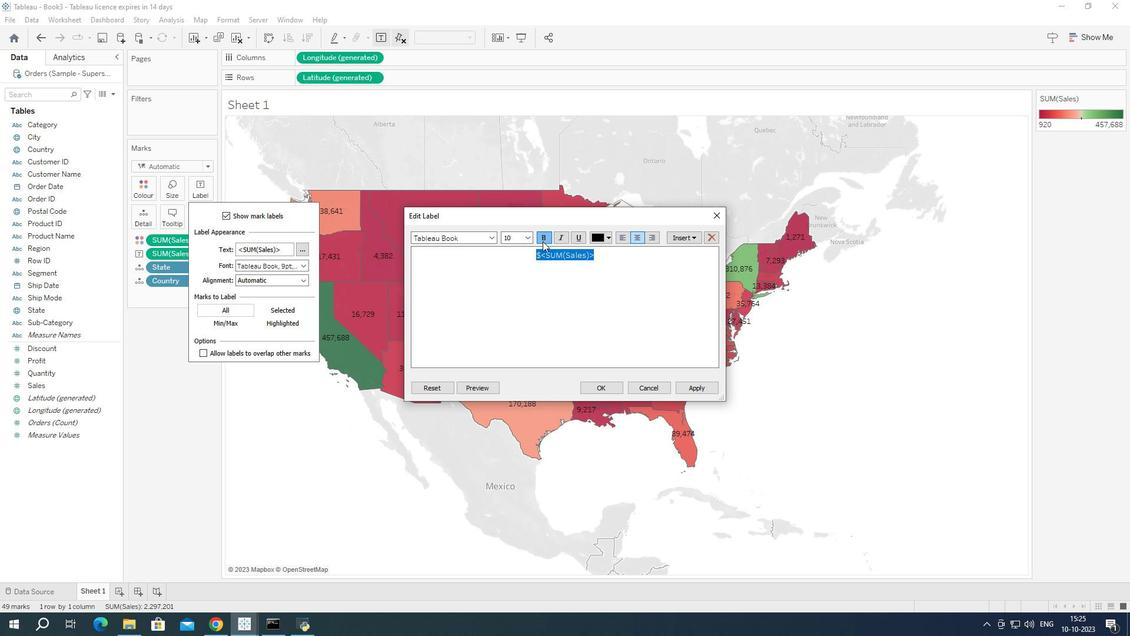 
Action: Mouse moved to (595, 302)
Screenshot: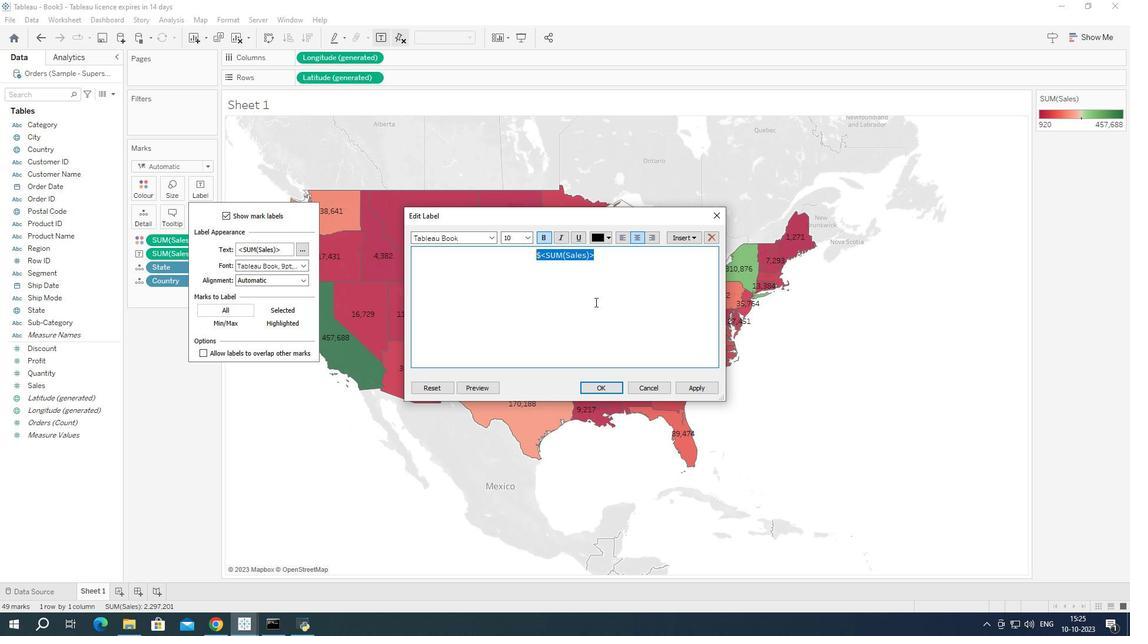 
Action: Mouse pressed left at (595, 302)
Screenshot: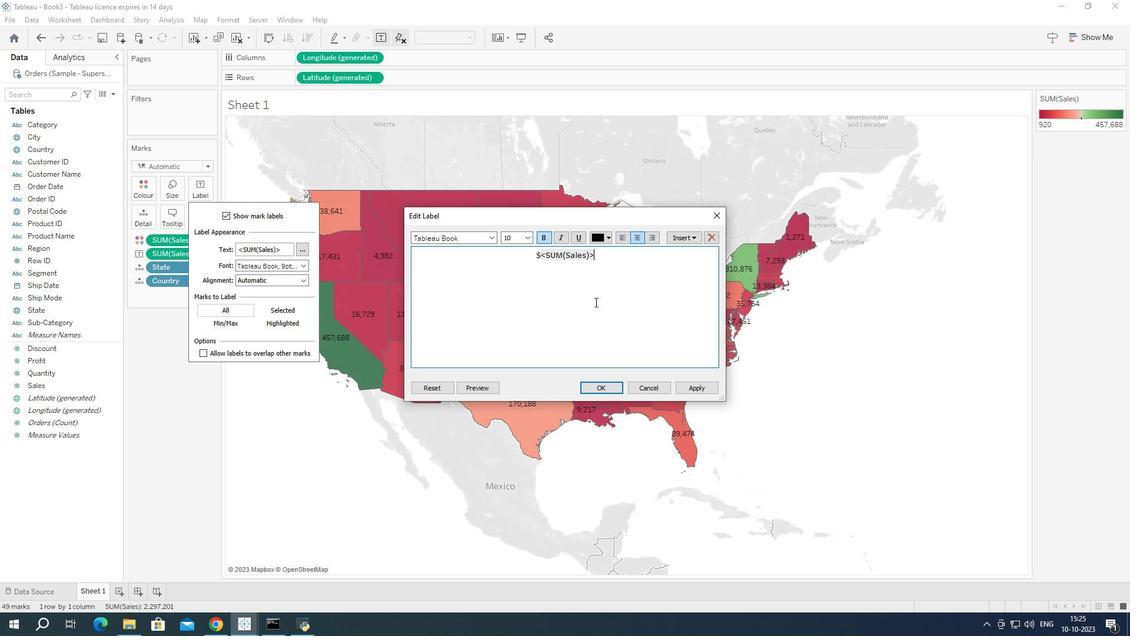 
Action: Mouse moved to (606, 385)
Screenshot: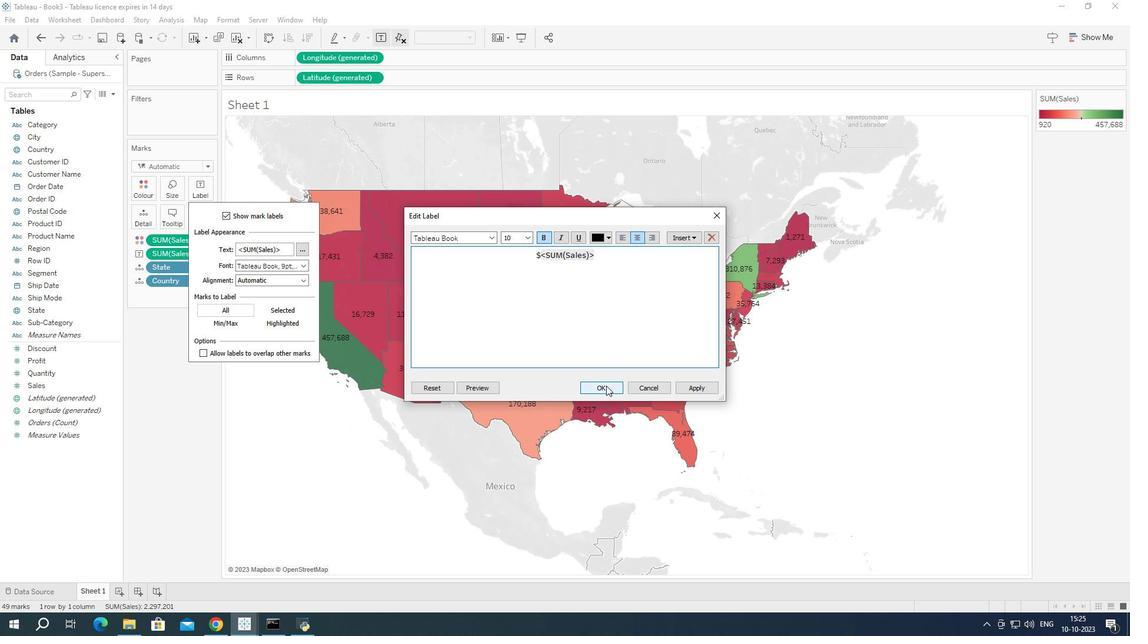
Action: Mouse pressed left at (606, 385)
Screenshot: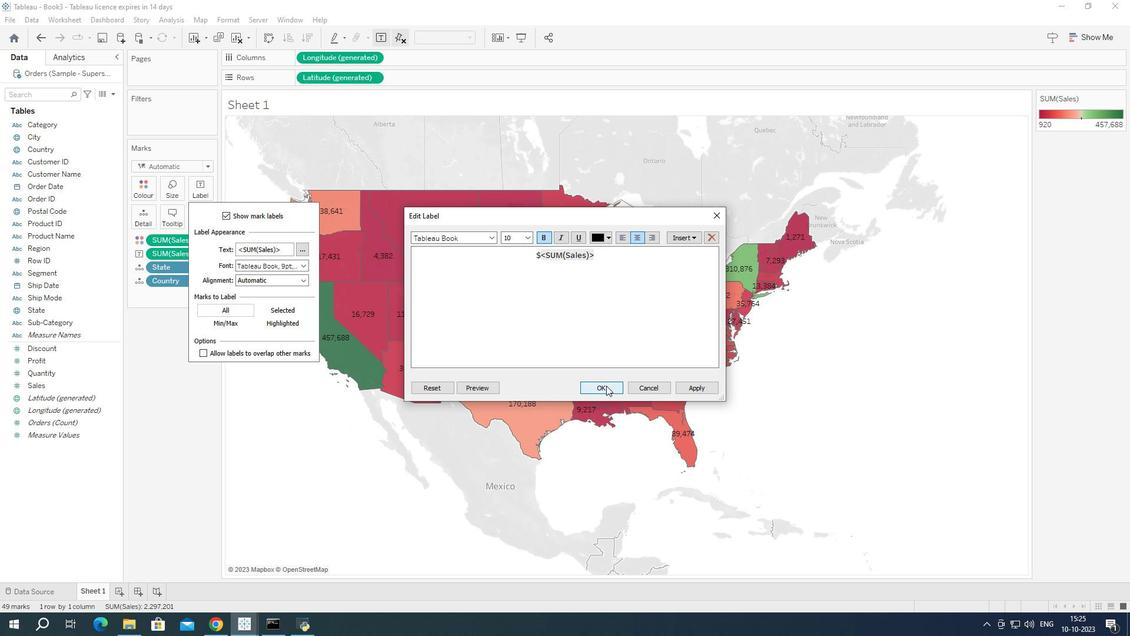 
Action: Mouse moved to (300, 264)
Screenshot: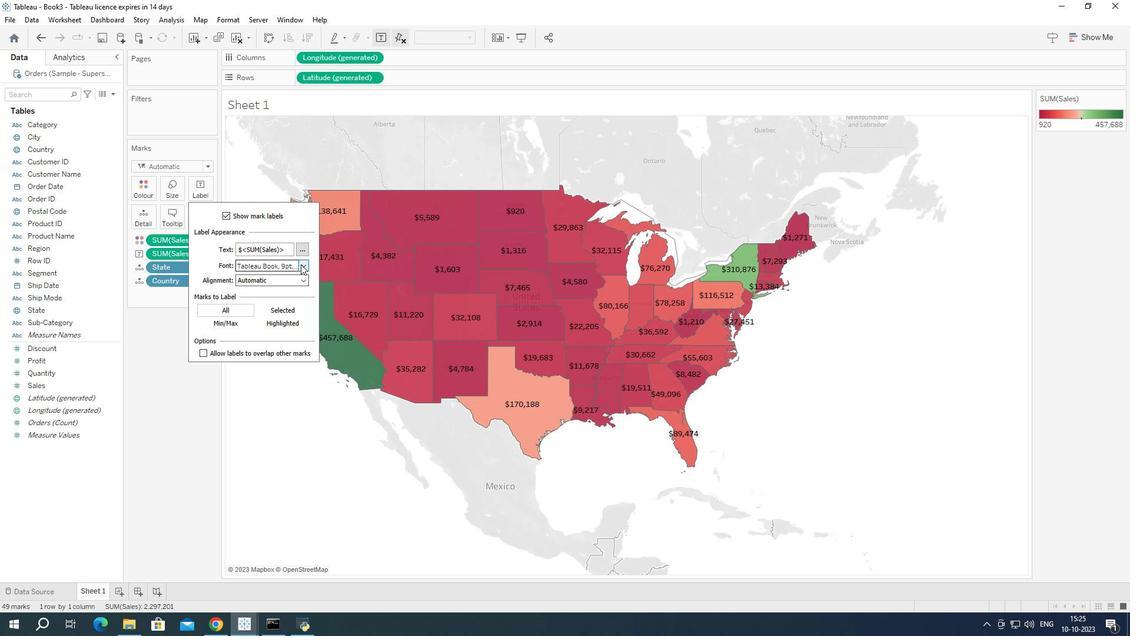 
Action: Mouse pressed left at (300, 264)
Screenshot: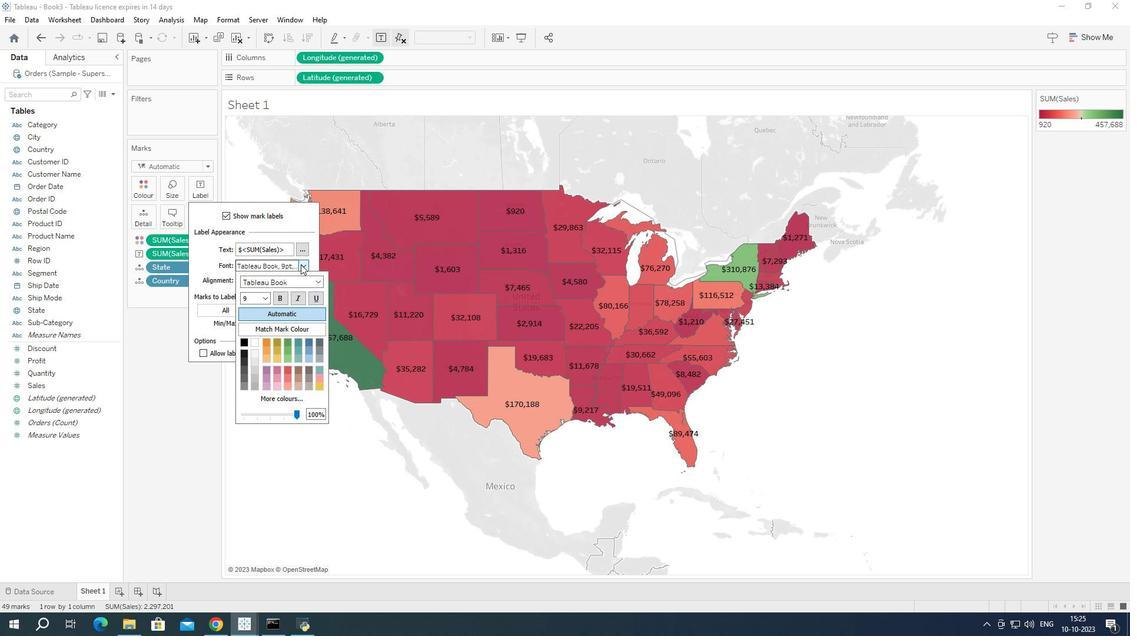 
Action: Mouse moved to (270, 300)
Screenshot: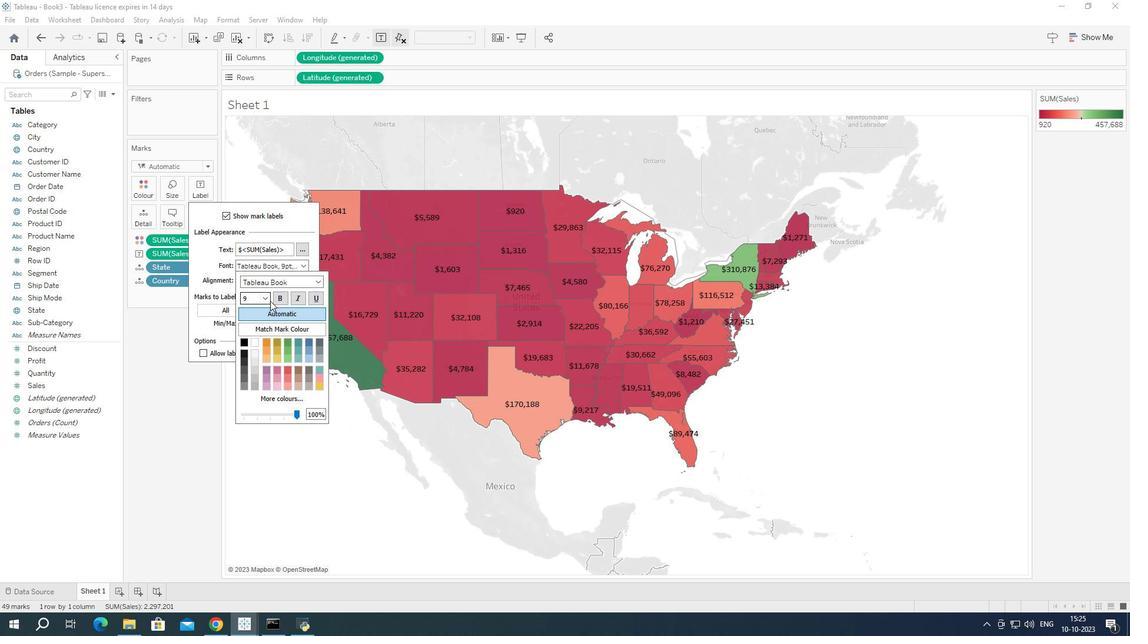 
Action: Mouse pressed left at (270, 300)
Screenshot: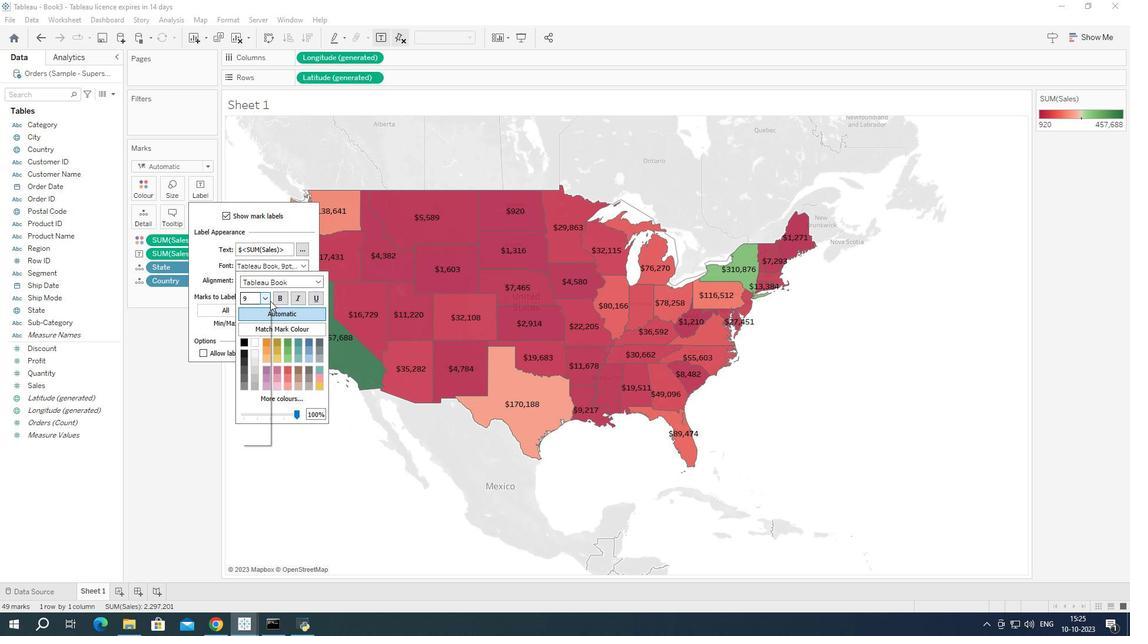 
Action: Mouse moved to (254, 330)
Screenshot: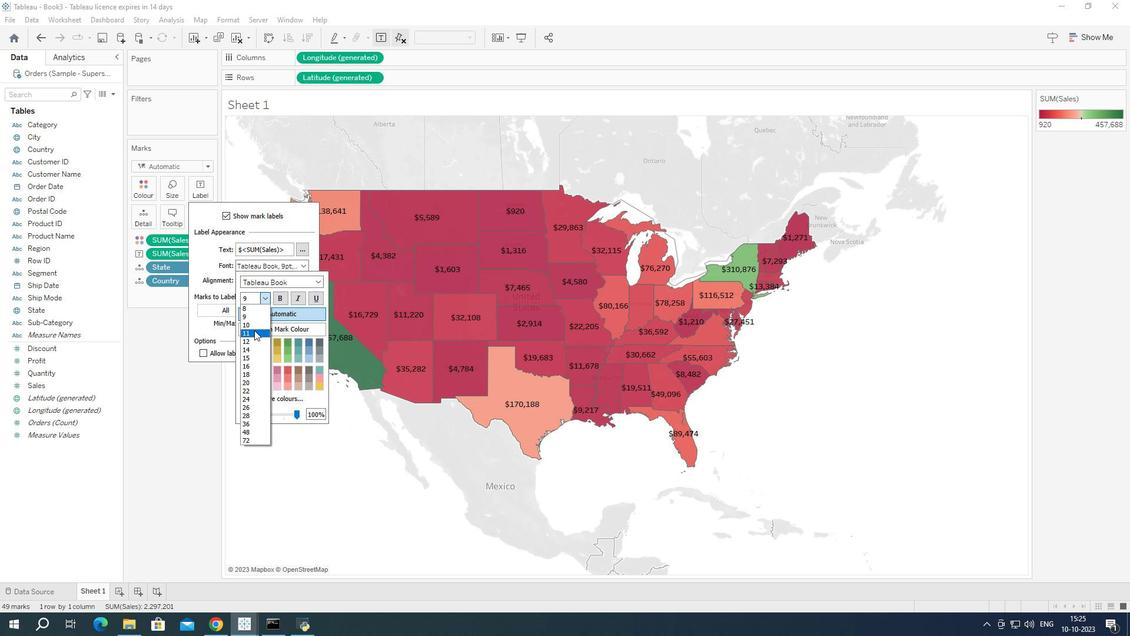
Action: Mouse pressed left at (254, 330)
Screenshot: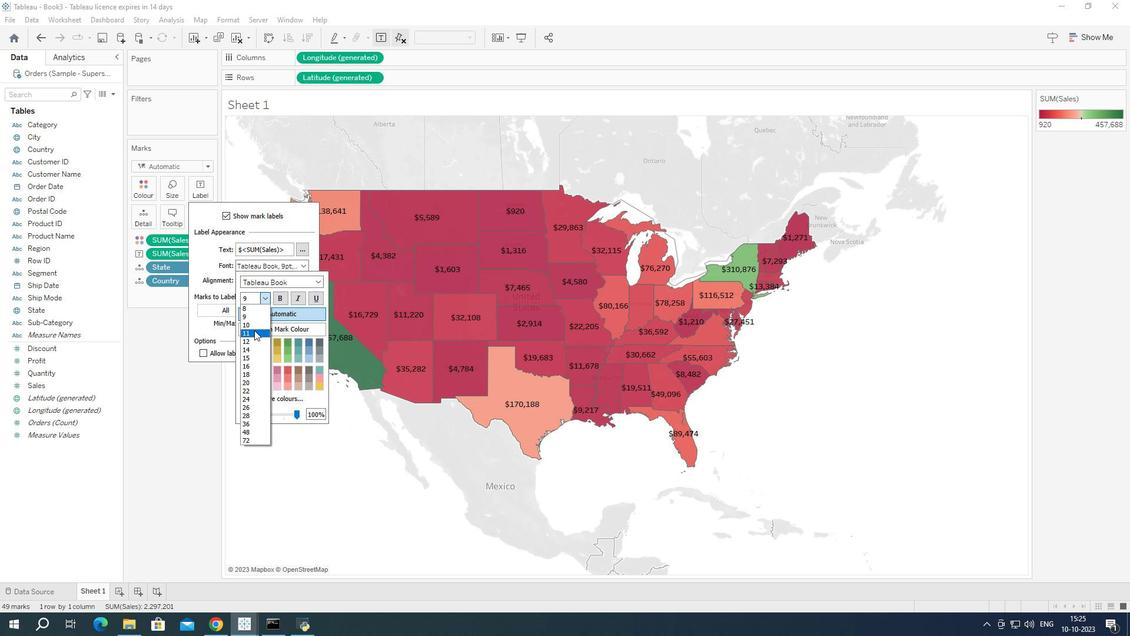 
Action: Mouse moved to (355, 453)
Screenshot: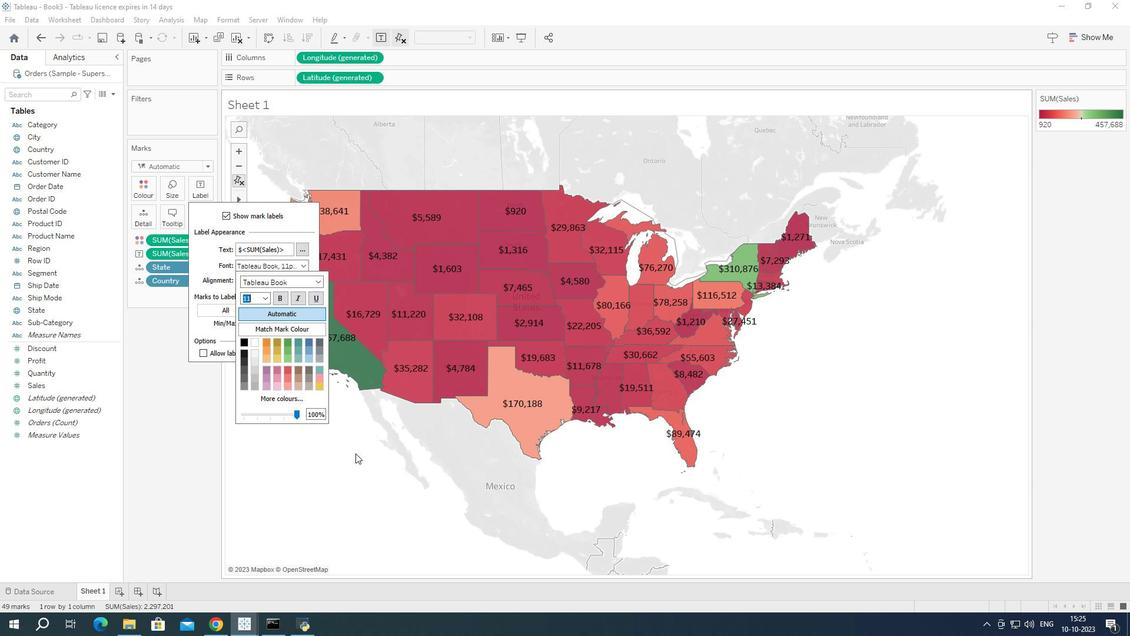 
Action: Mouse pressed left at (355, 453)
Screenshot: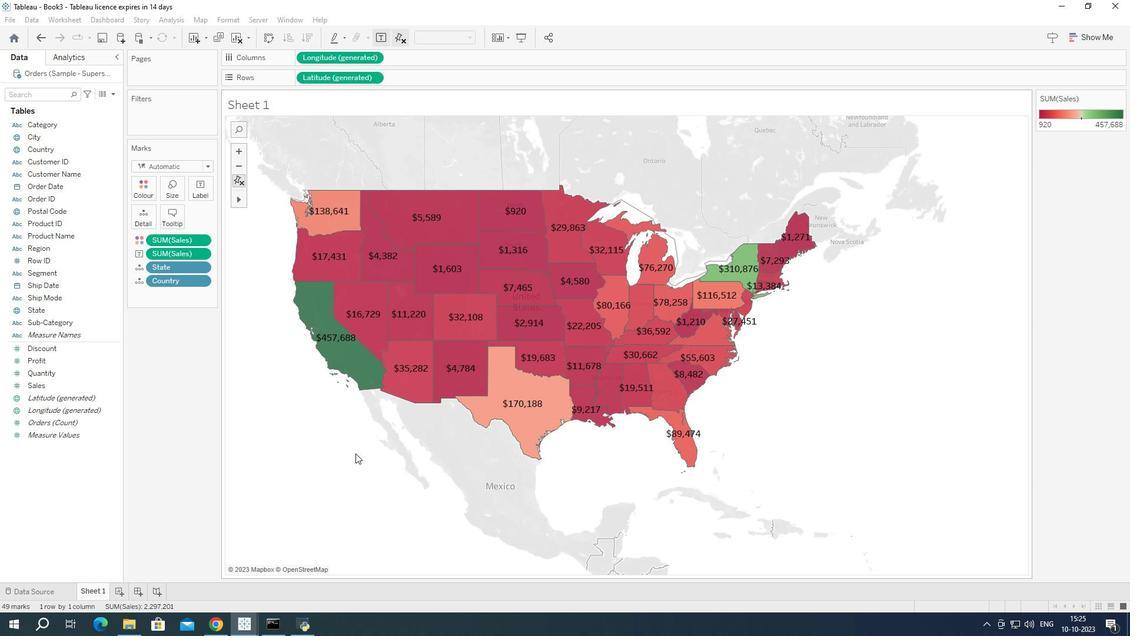
Action: Mouse moved to (35, 246)
Screenshot: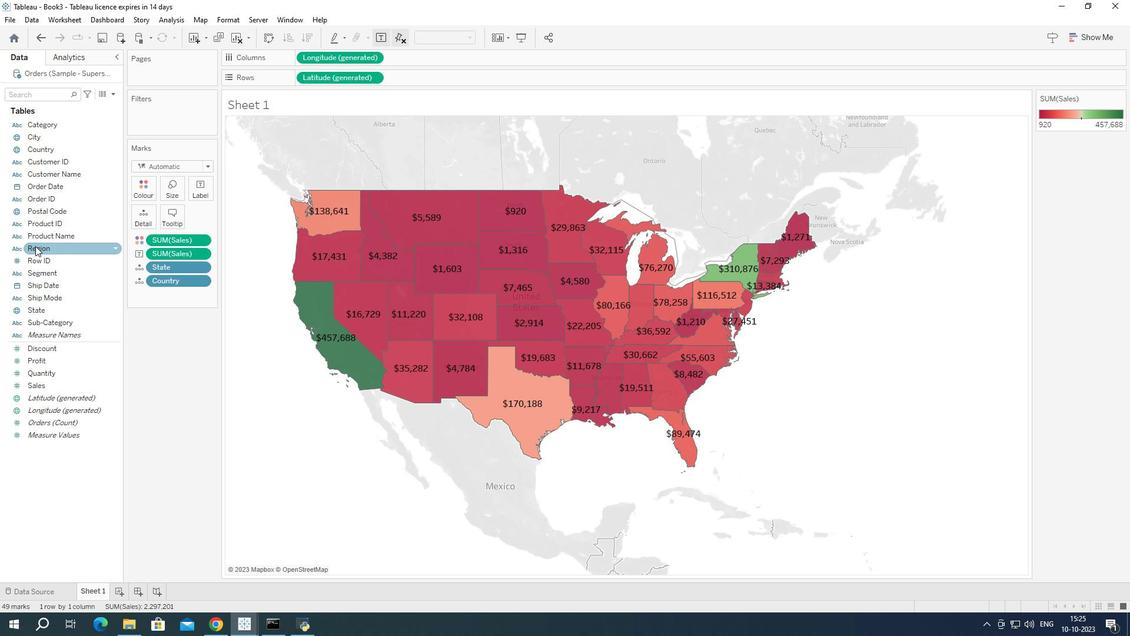 
Action: Mouse pressed left at (35, 246)
Screenshot: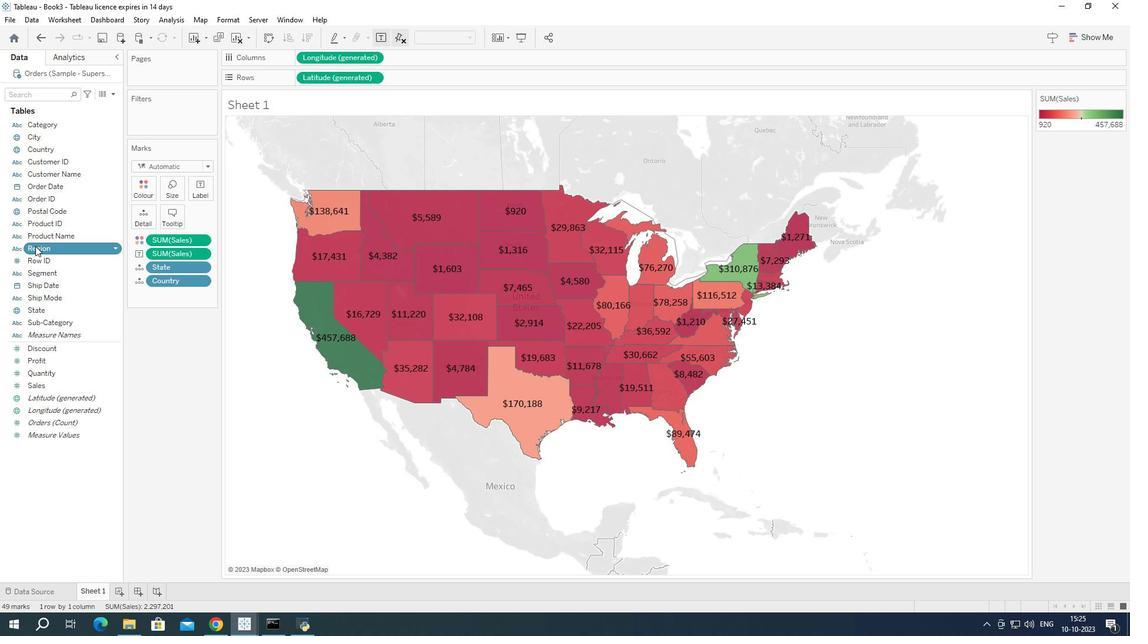 
Action: Mouse moved to (42, 248)
Screenshot: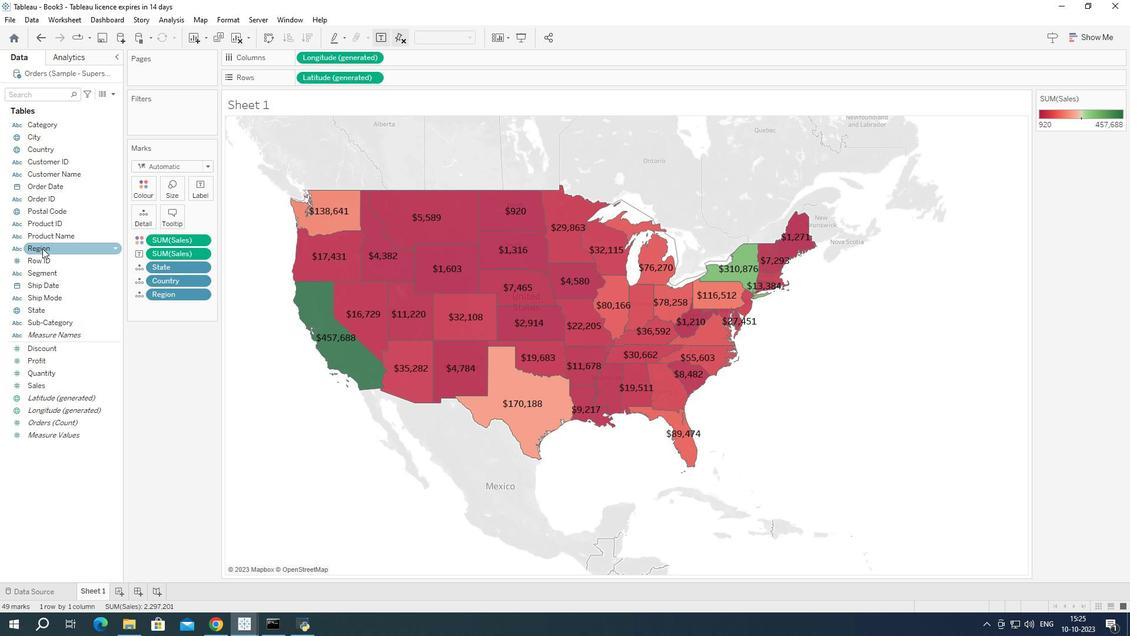 
Action: Mouse pressed left at (42, 248)
Screenshot: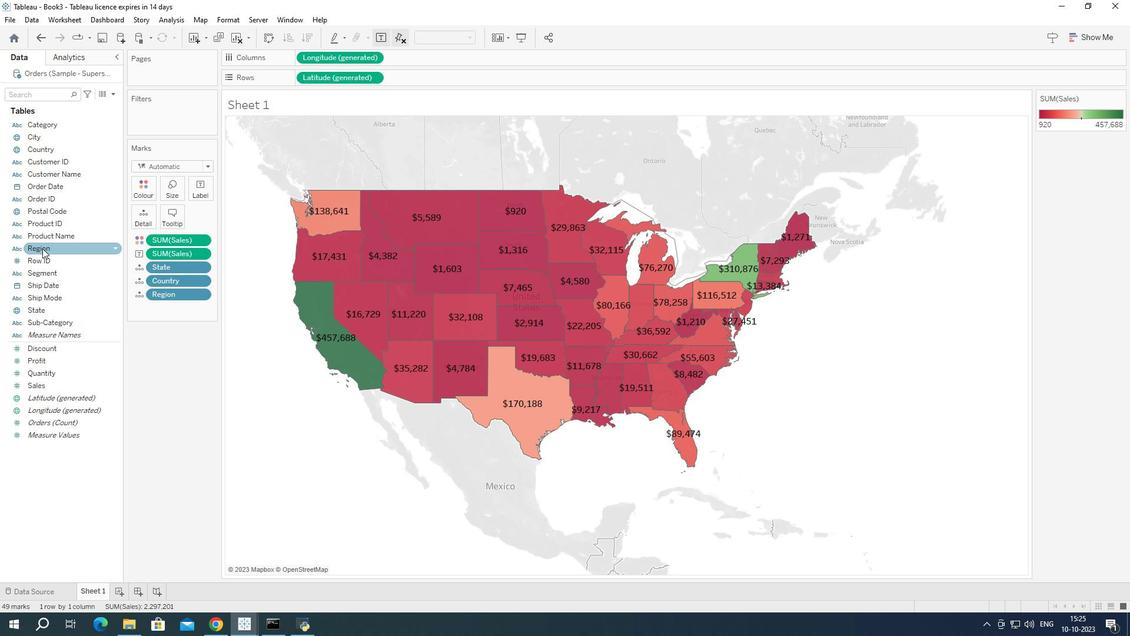 
Action: Mouse moved to (174, 193)
Screenshot: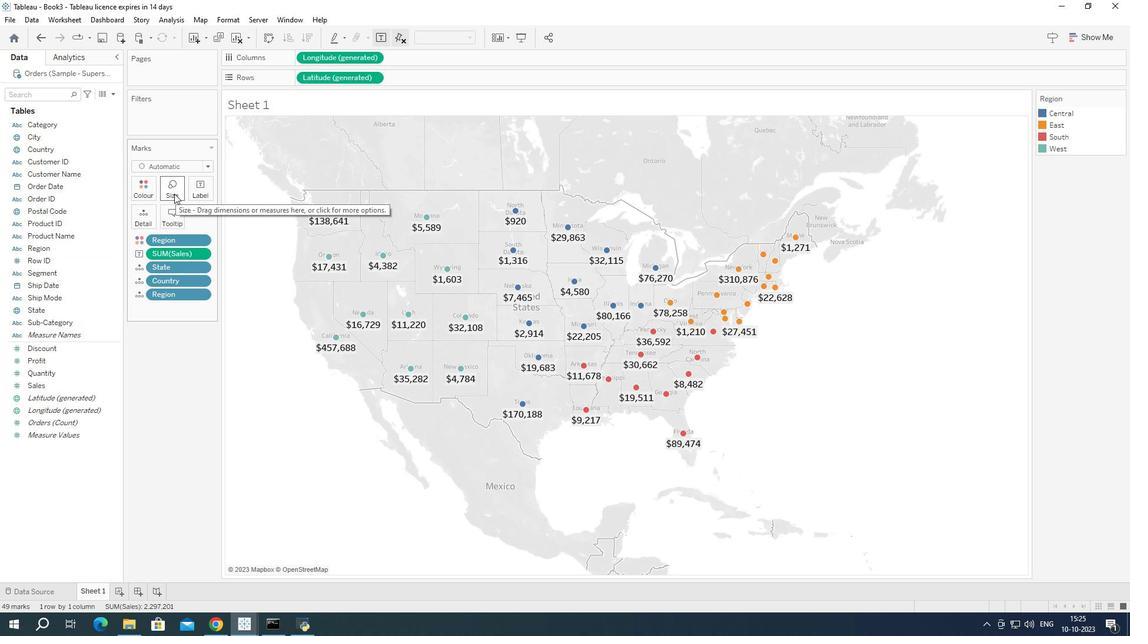
Action: Mouse pressed left at (174, 193)
Screenshot: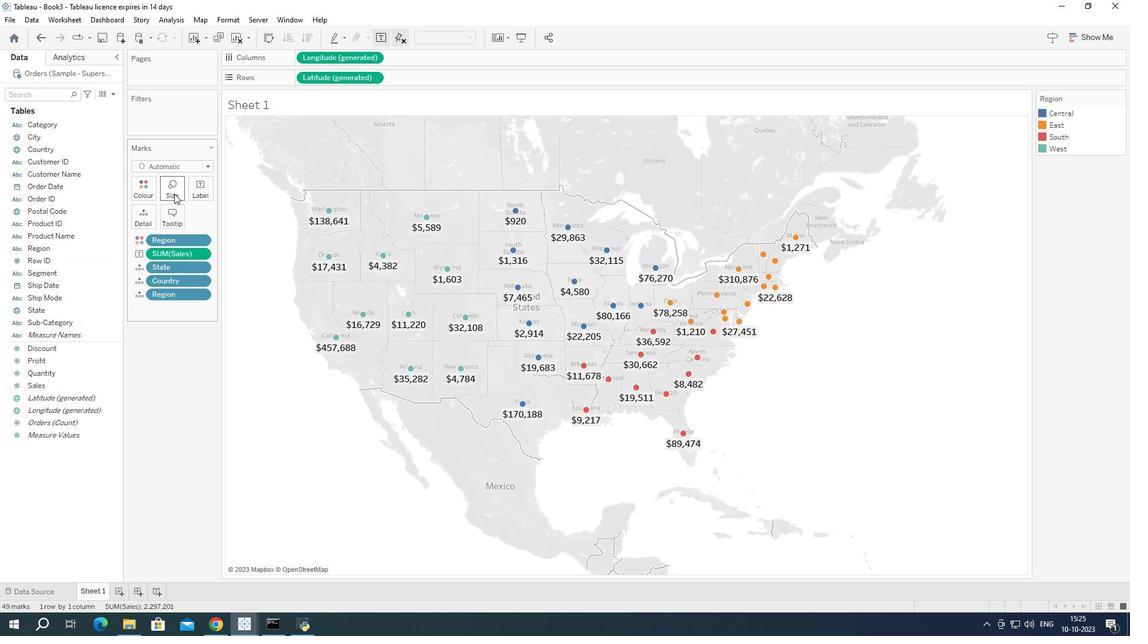 
Action: Mouse moved to (193, 213)
Screenshot: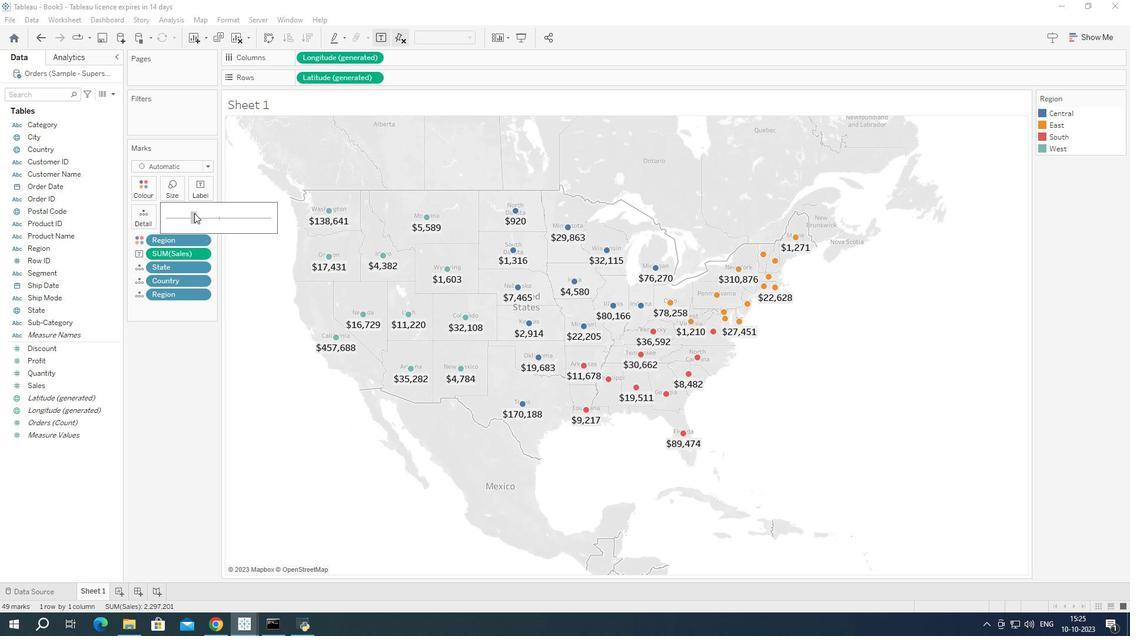 
Action: Mouse pressed left at (193, 213)
Screenshot: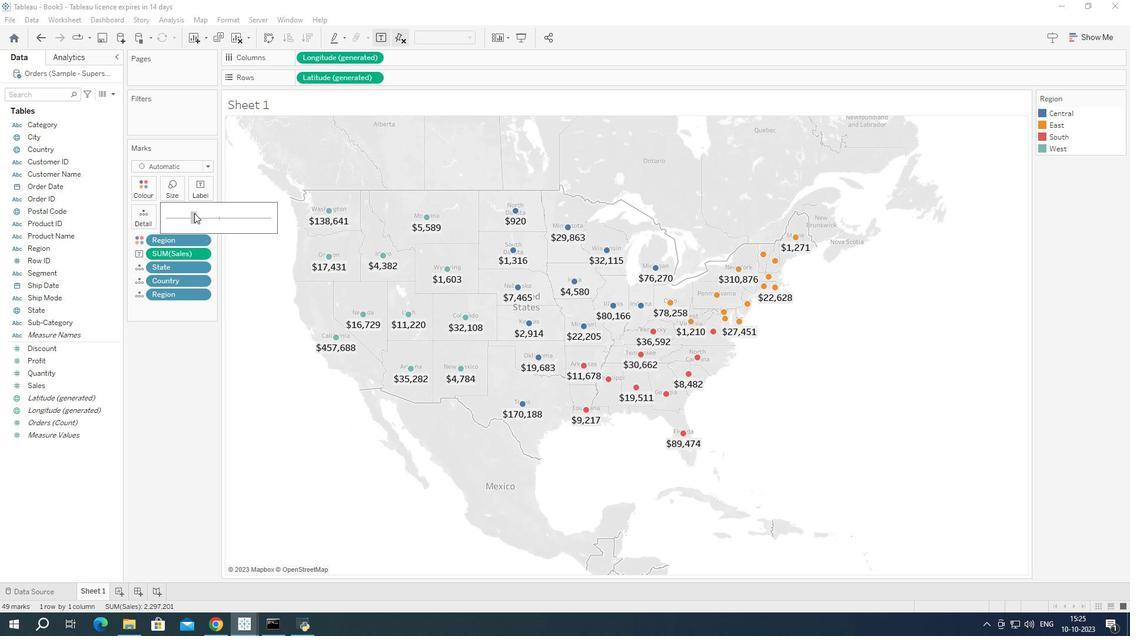 
Action: Mouse moved to (237, 275)
Screenshot: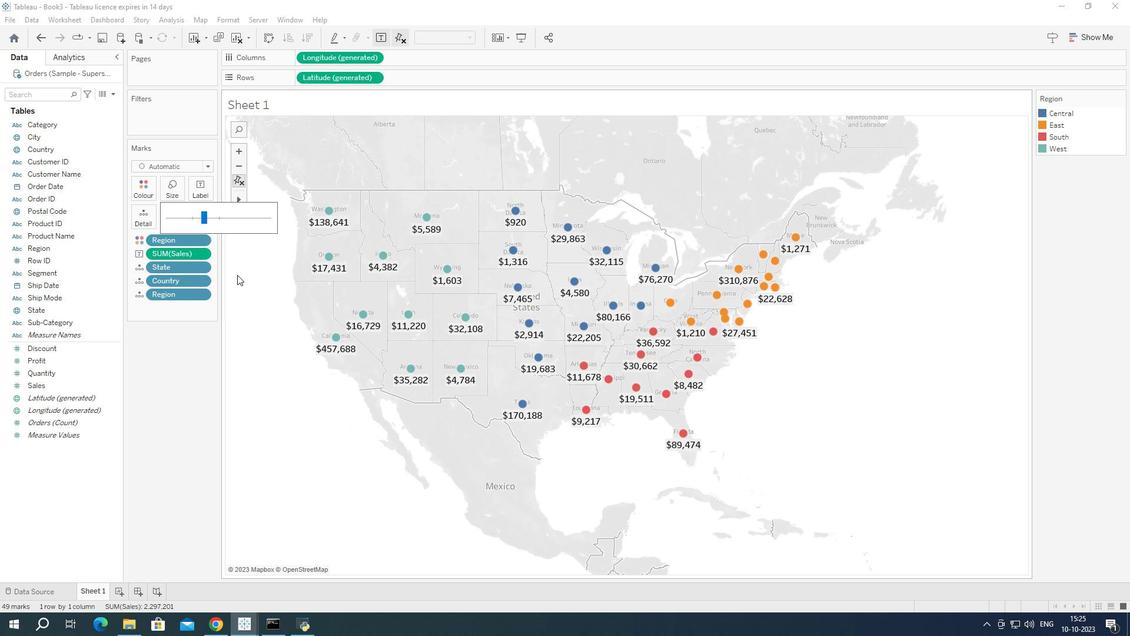 
Action: Mouse pressed left at (237, 275)
Screenshot: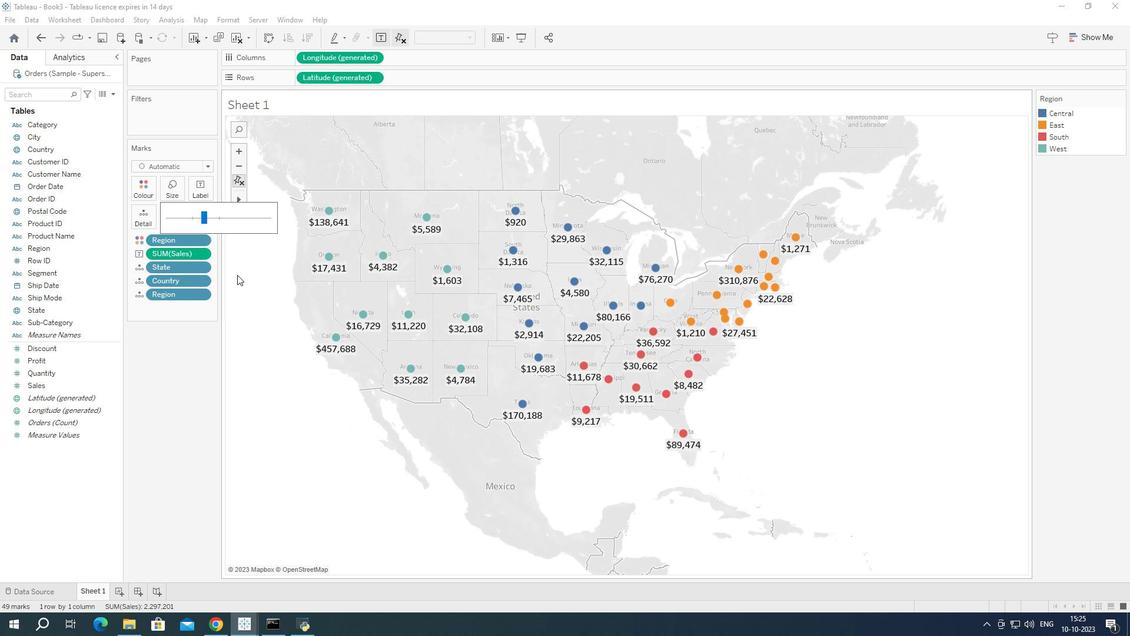 
Action: Mouse moved to (152, 188)
Screenshot: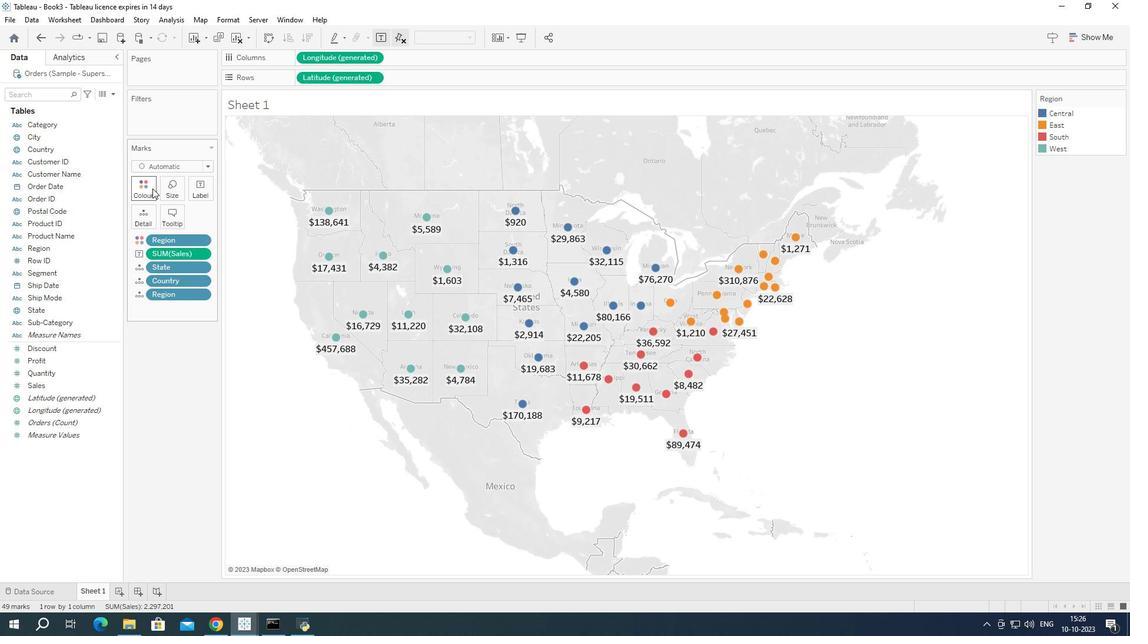 
Action: Mouse pressed left at (152, 188)
Screenshot: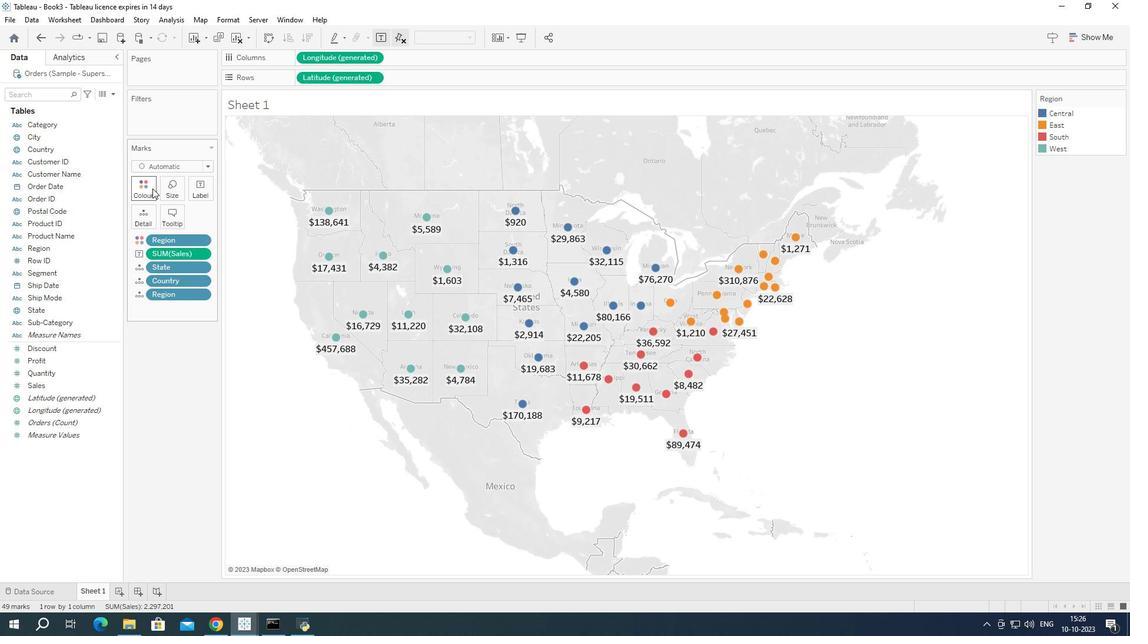 
Action: Mouse moved to (193, 251)
Screenshot: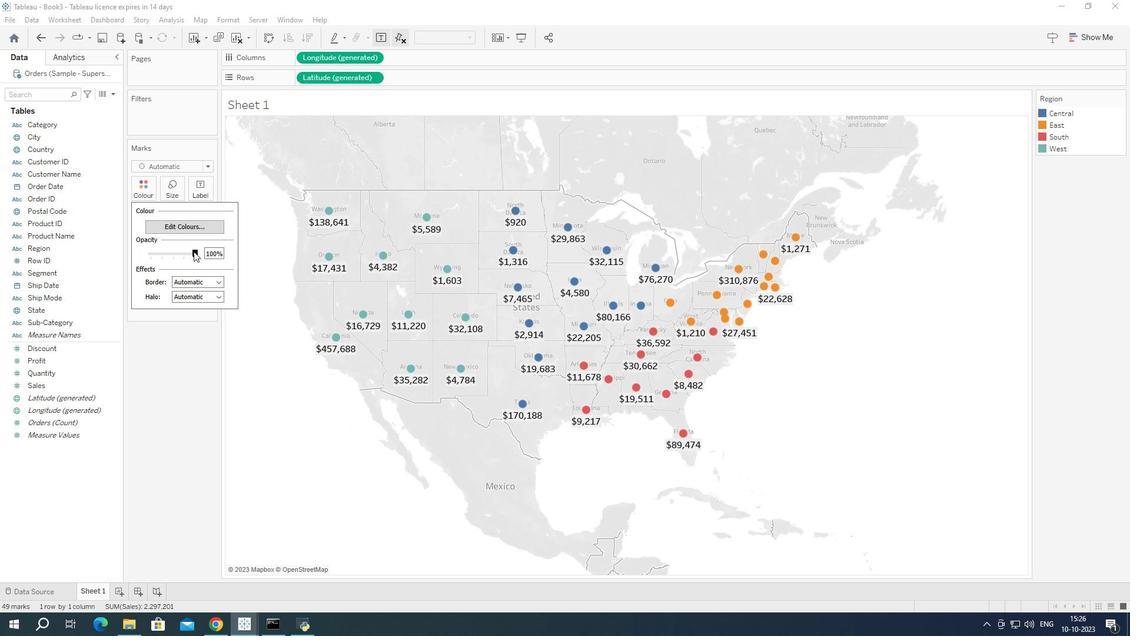 
Action: Mouse pressed left at (193, 251)
Screenshot: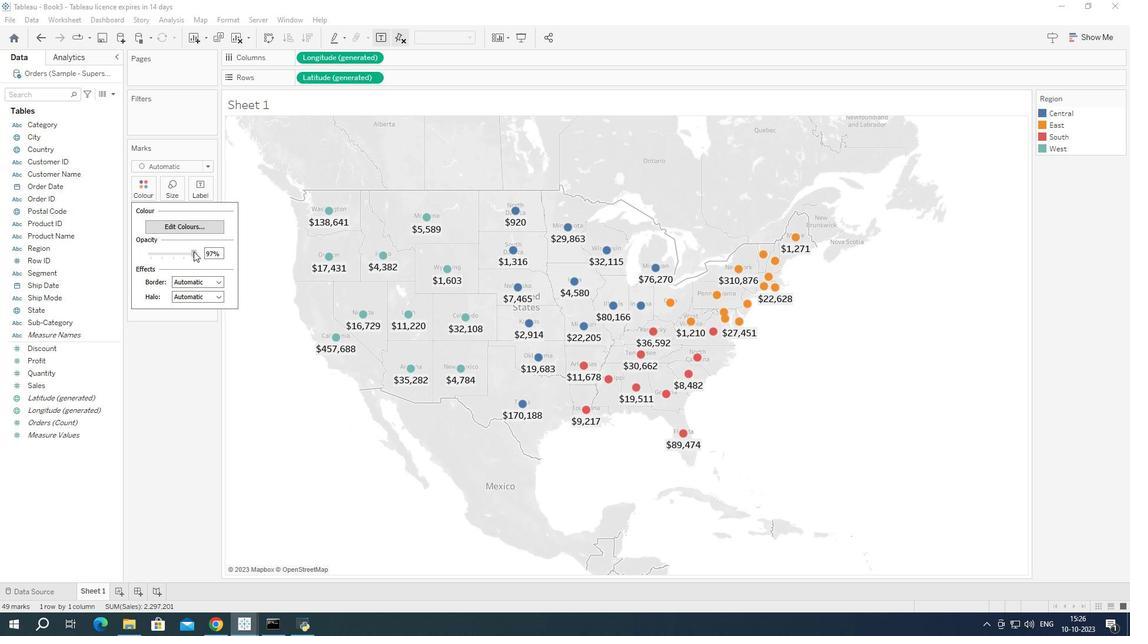 
Action: Mouse moved to (187, 252)
Screenshot: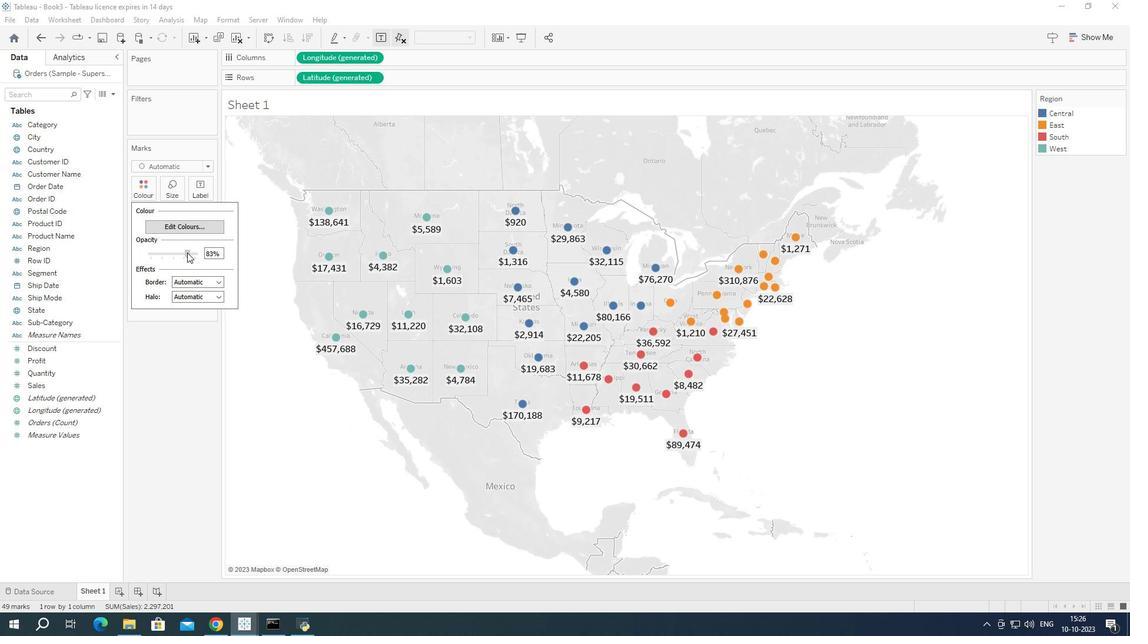 
Action: Mouse pressed left at (187, 252)
Screenshot: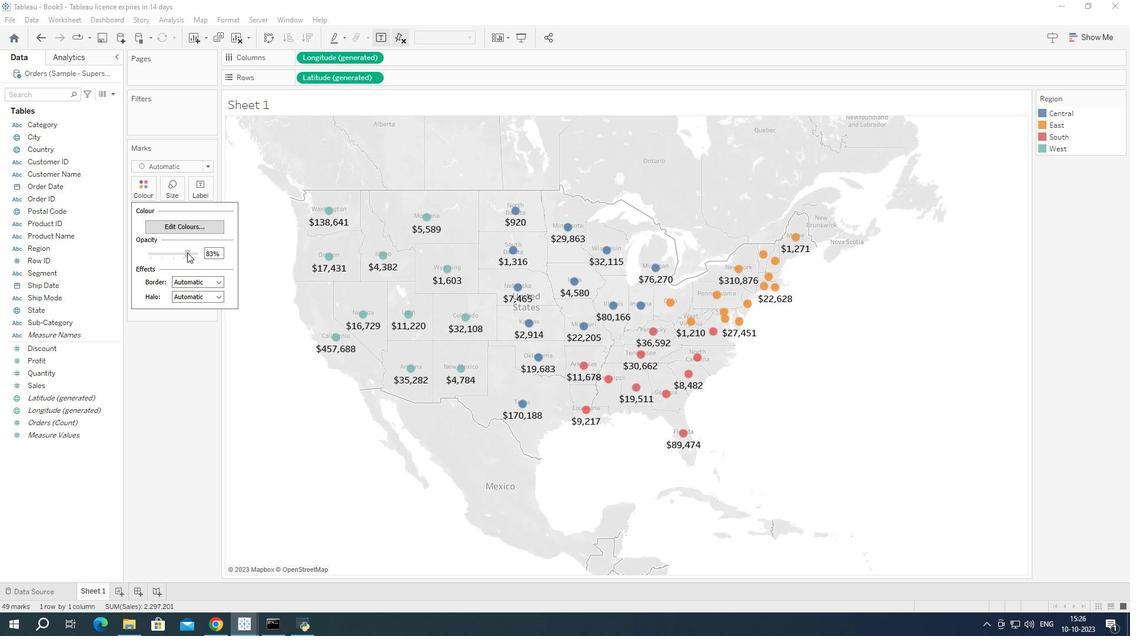 
Action: Mouse moved to (222, 285)
Screenshot: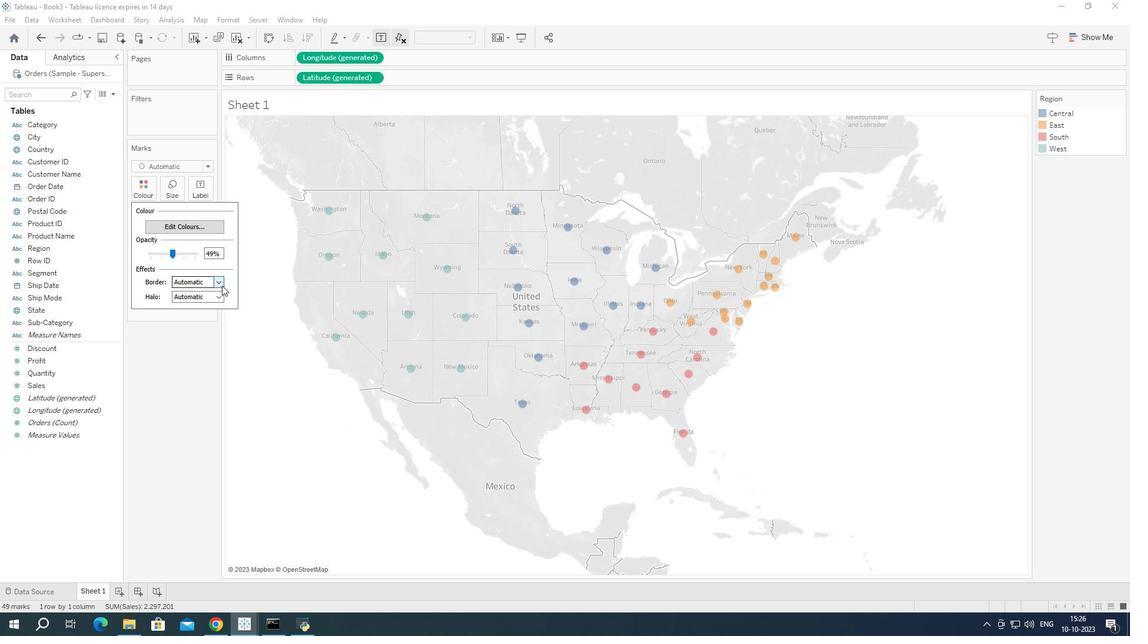 
Action: Mouse pressed left at (222, 285)
Screenshot: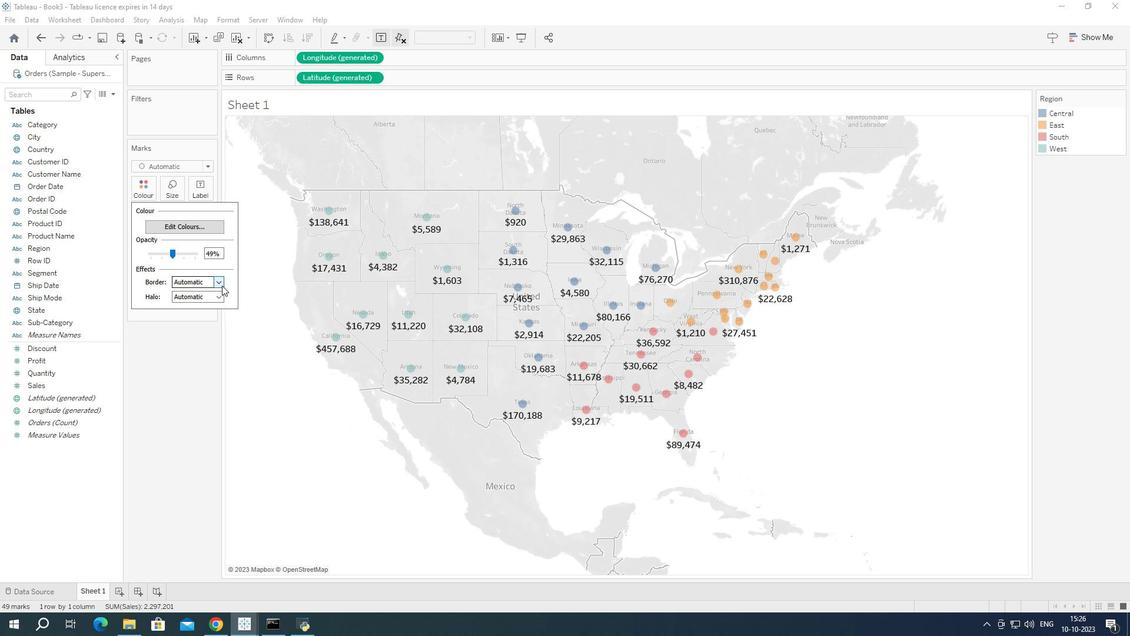 
Action: Mouse moved to (180, 323)
Screenshot: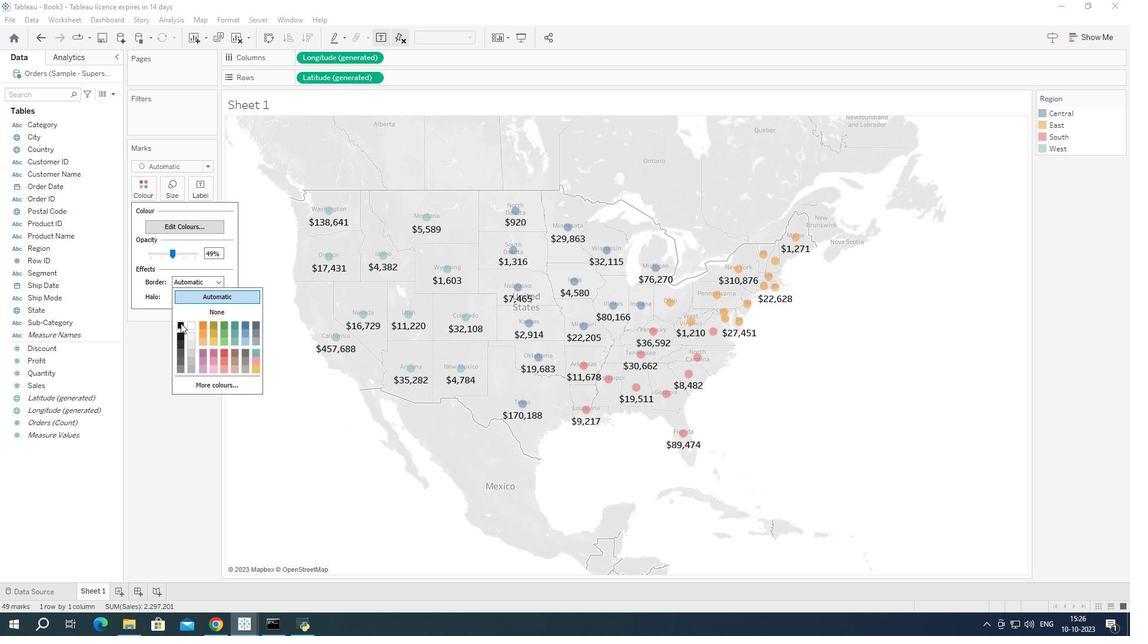 
Action: Mouse pressed left at (180, 323)
Screenshot: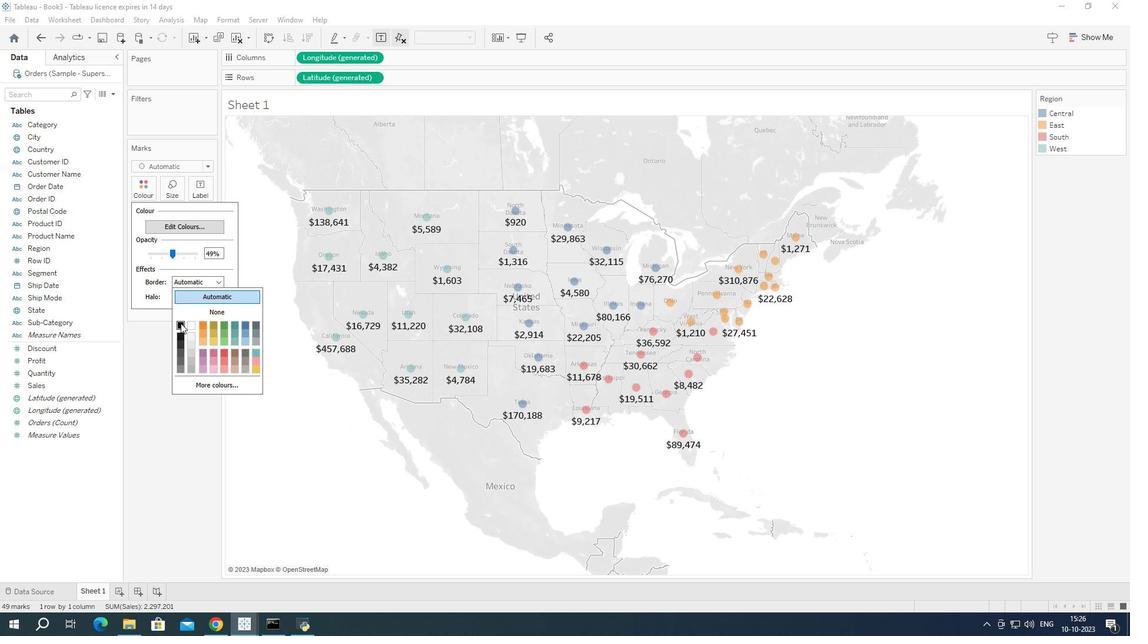 
Action: Mouse moved to (153, 320)
Screenshot: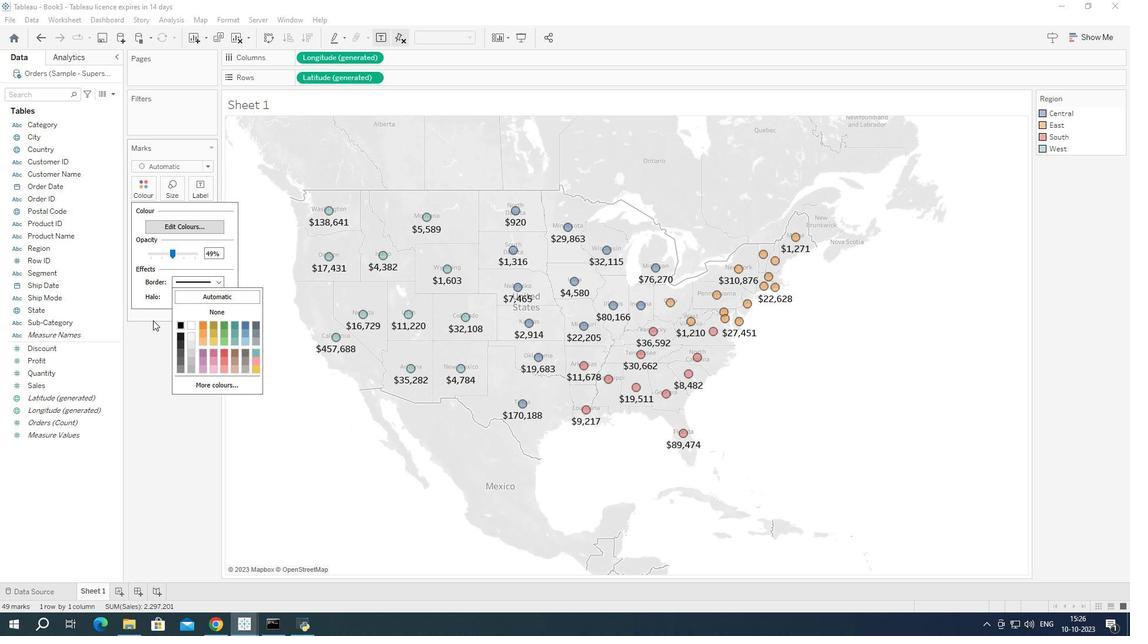 
Action: Mouse pressed left at (153, 320)
Screenshot: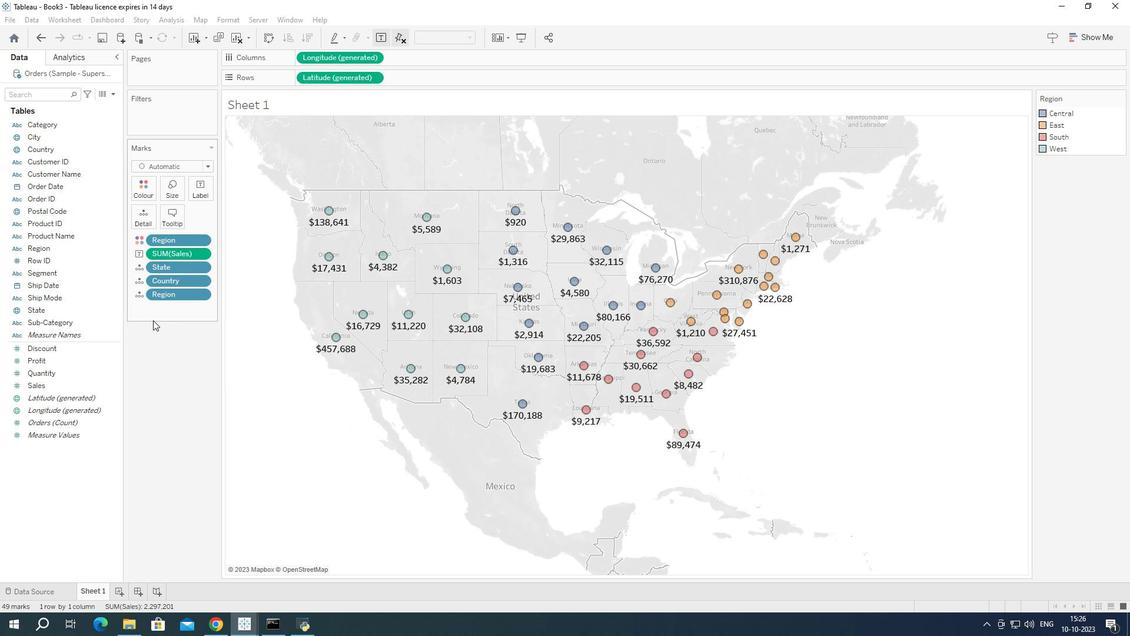 
Action: Mouse moved to (246, 318)
Screenshot: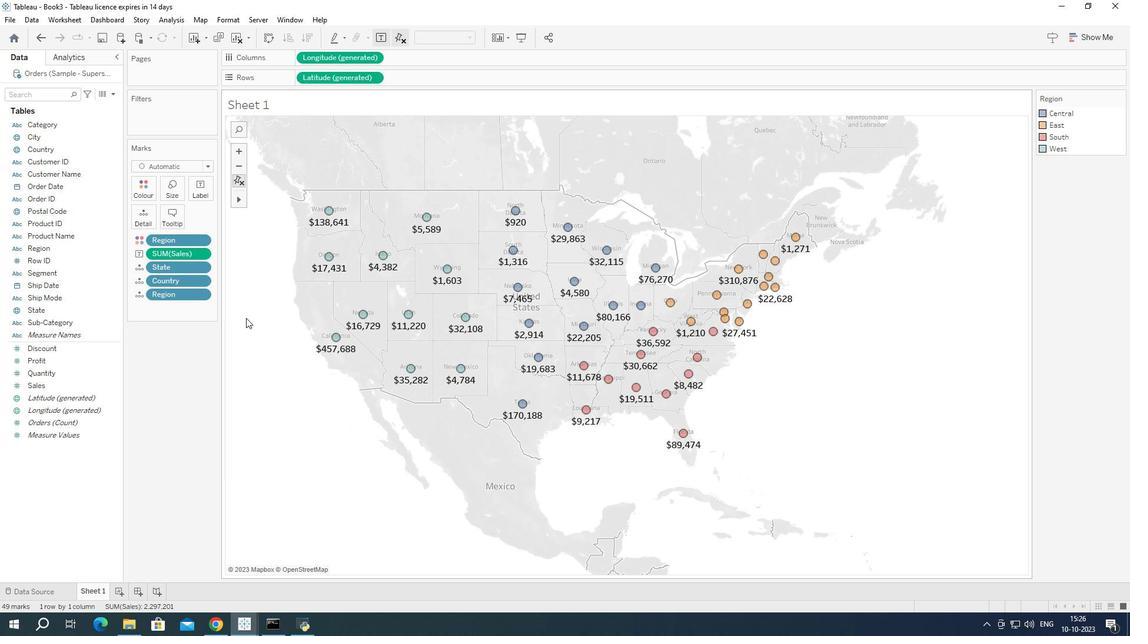 
Action: Mouse pressed left at (246, 318)
Screenshot: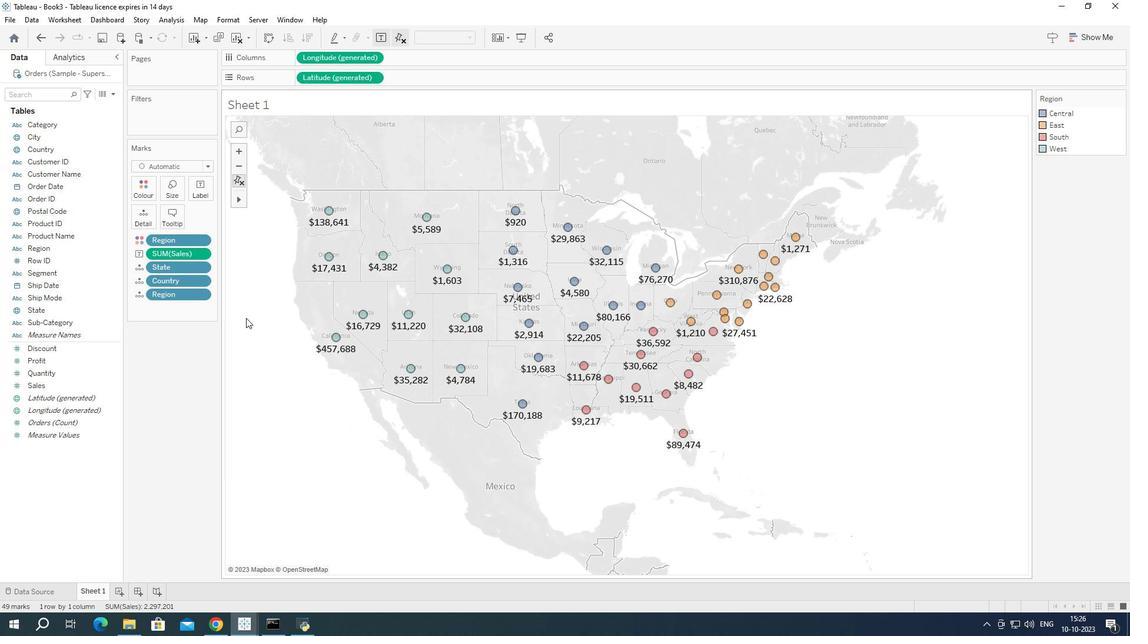 
Action: Mouse moved to (358, 249)
Screenshot: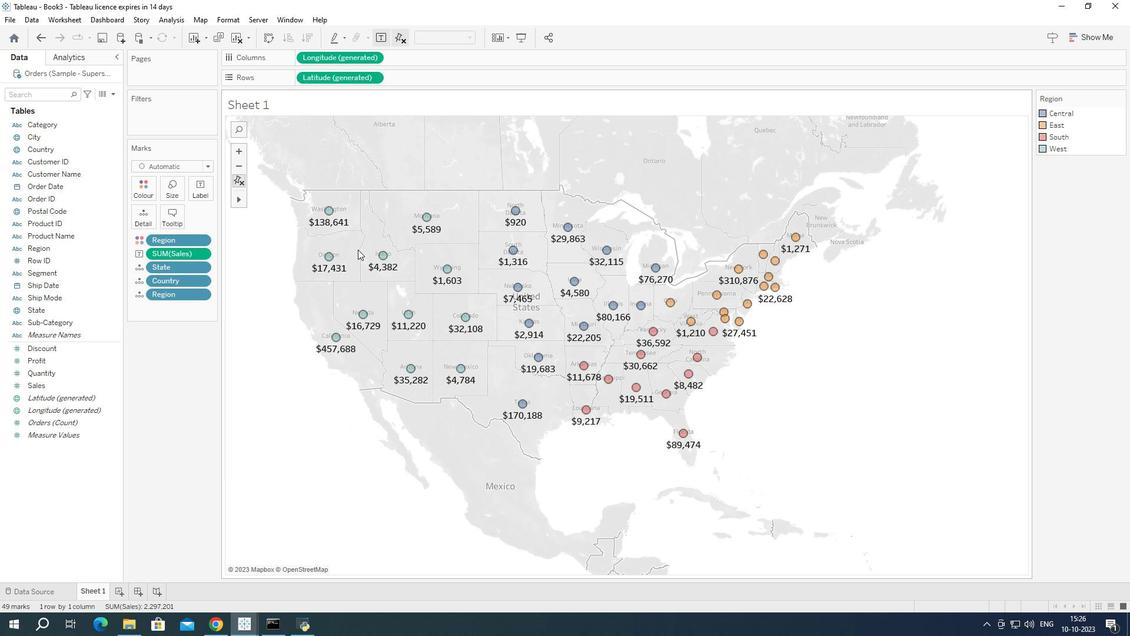 
Action: Mouse pressed left at (358, 249)
Screenshot: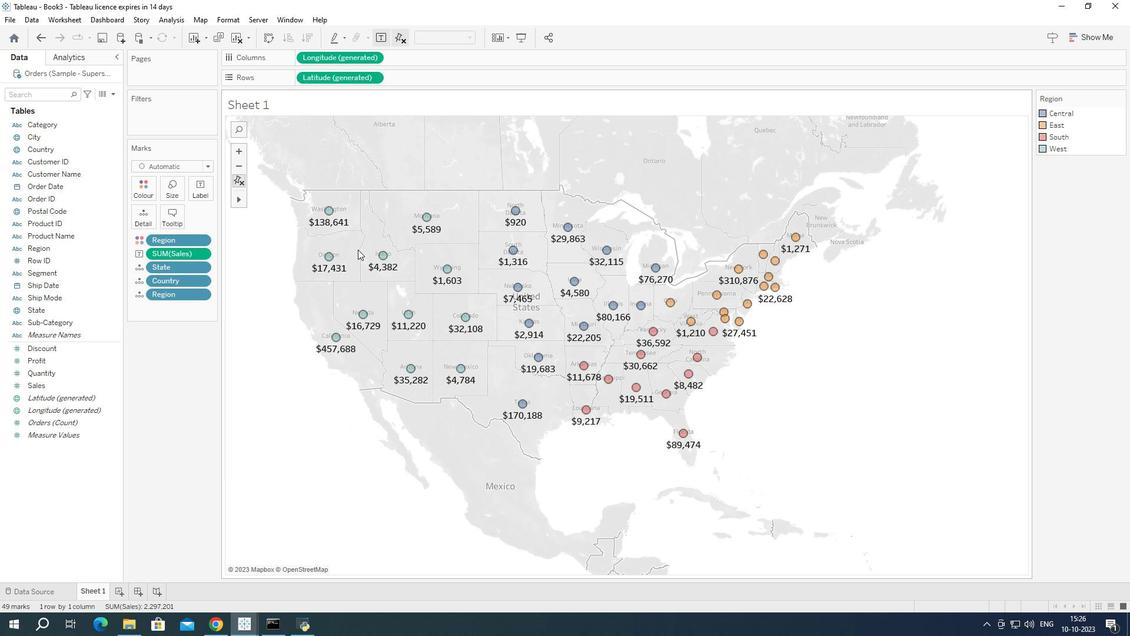 
Action: Mouse moved to (167, 237)
Screenshot: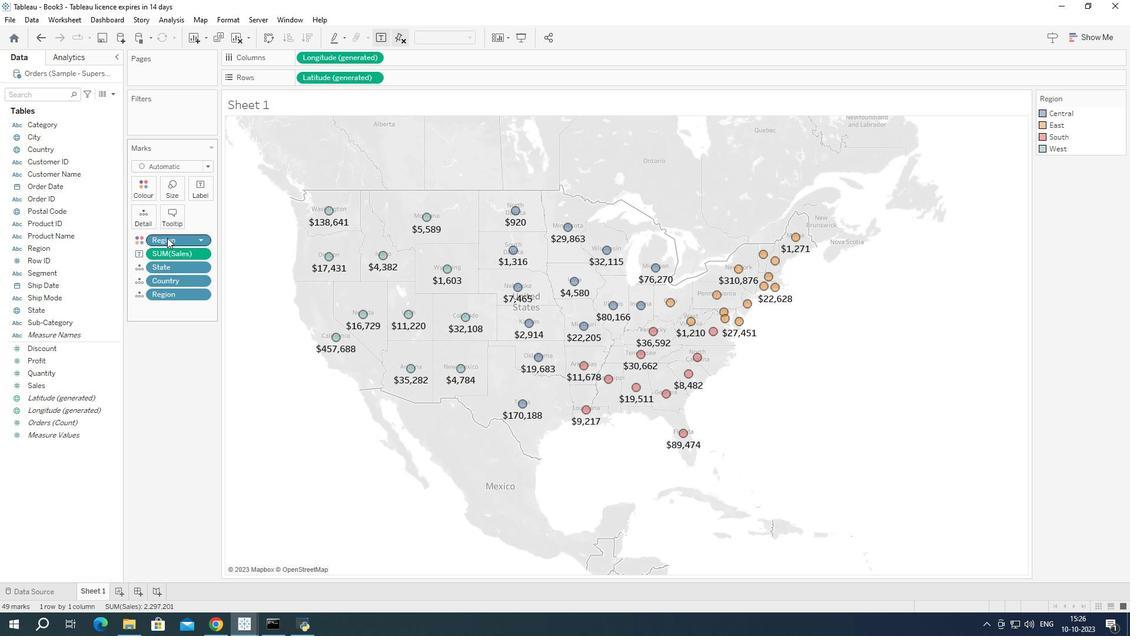 
Action: Mouse pressed left at (167, 237)
Screenshot: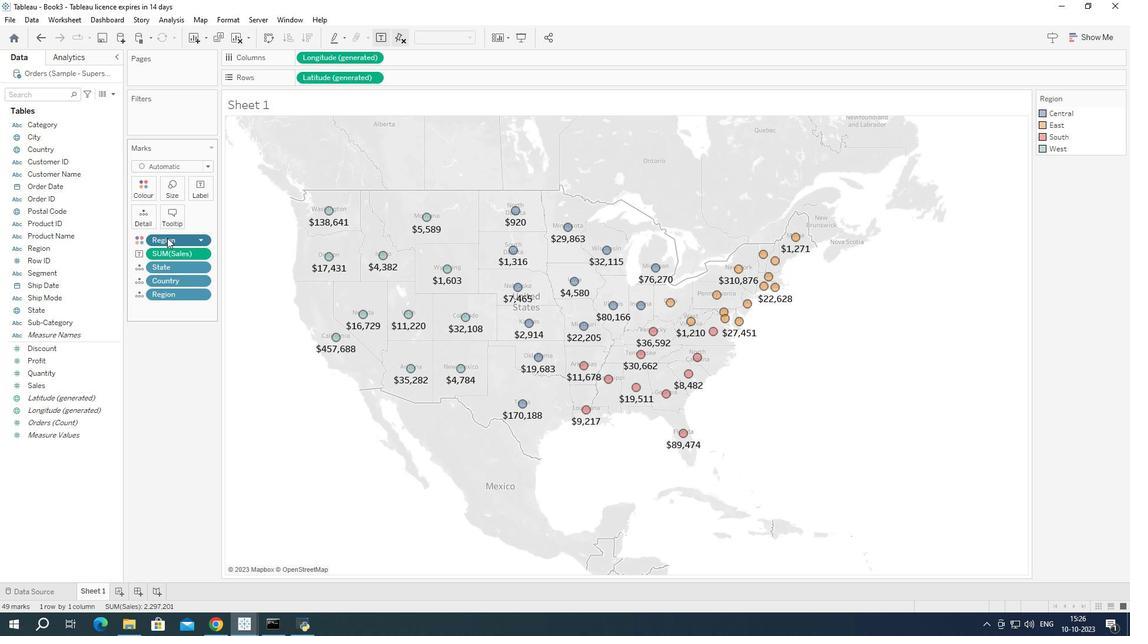 
Action: Mouse moved to (41, 357)
Screenshot: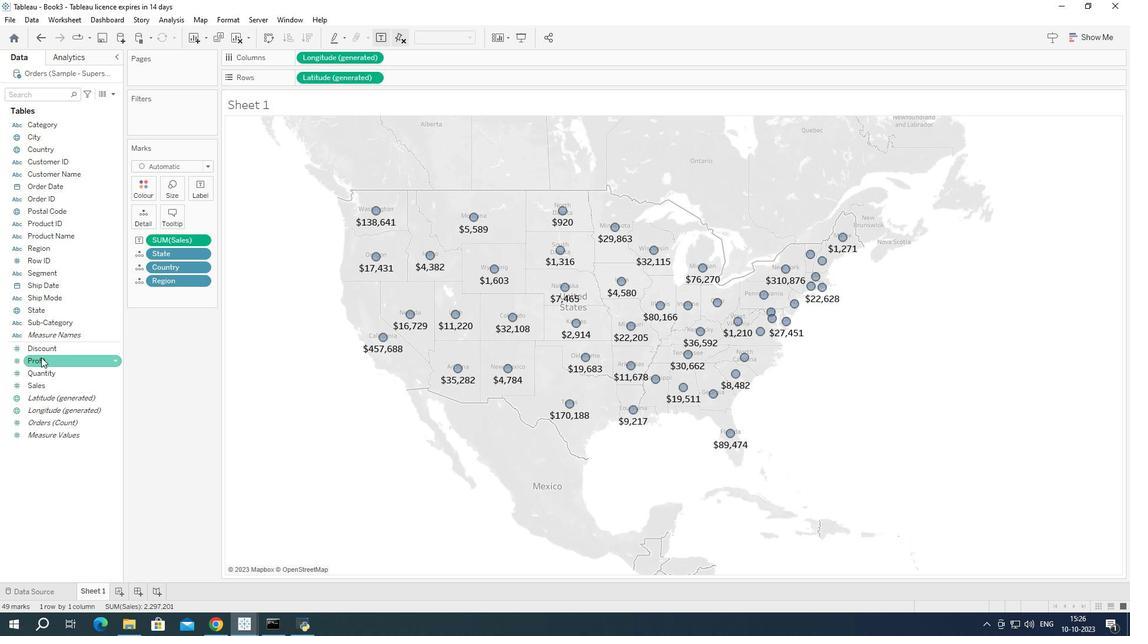 
Action: Mouse pressed left at (41, 357)
Screenshot: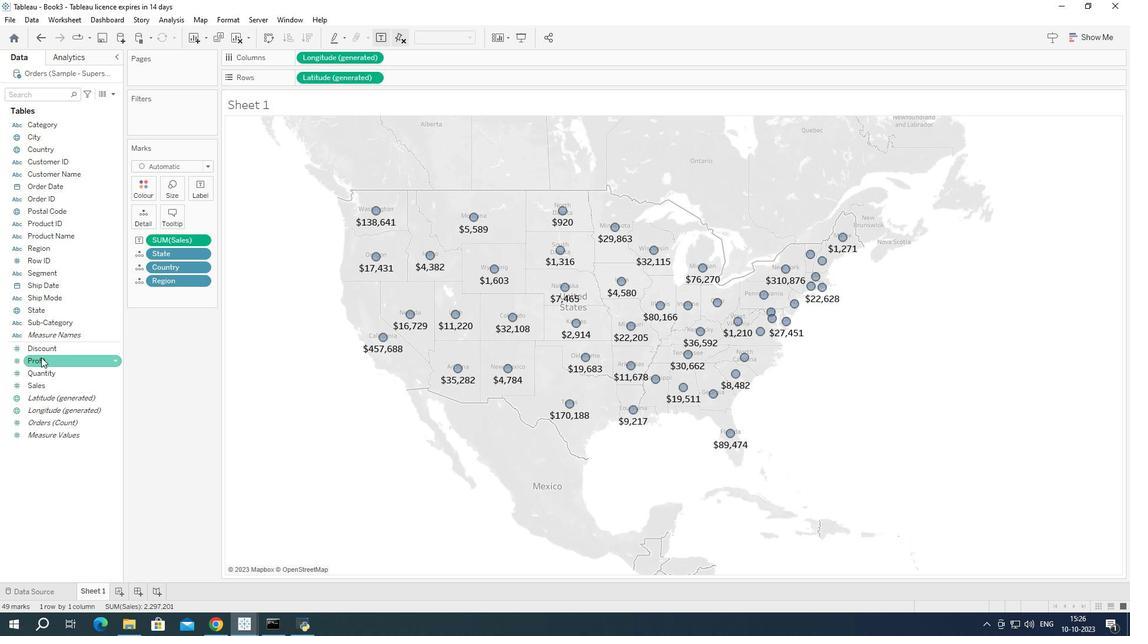
Action: Mouse moved to (272, 100)
Screenshot: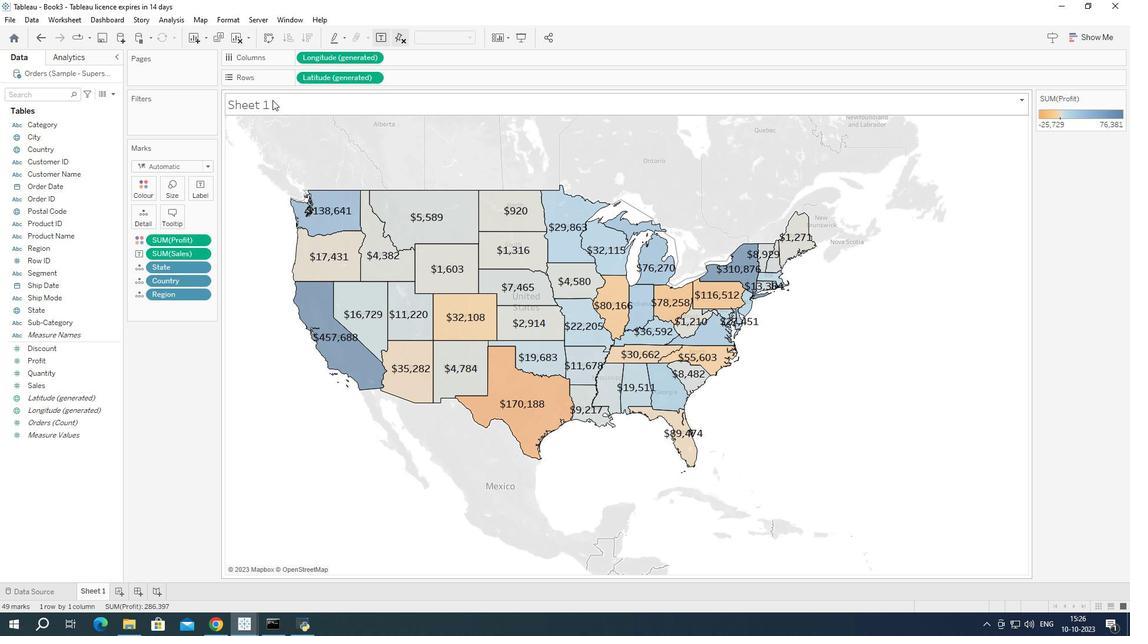 
Action: Mouse pressed left at (272, 100)
Screenshot: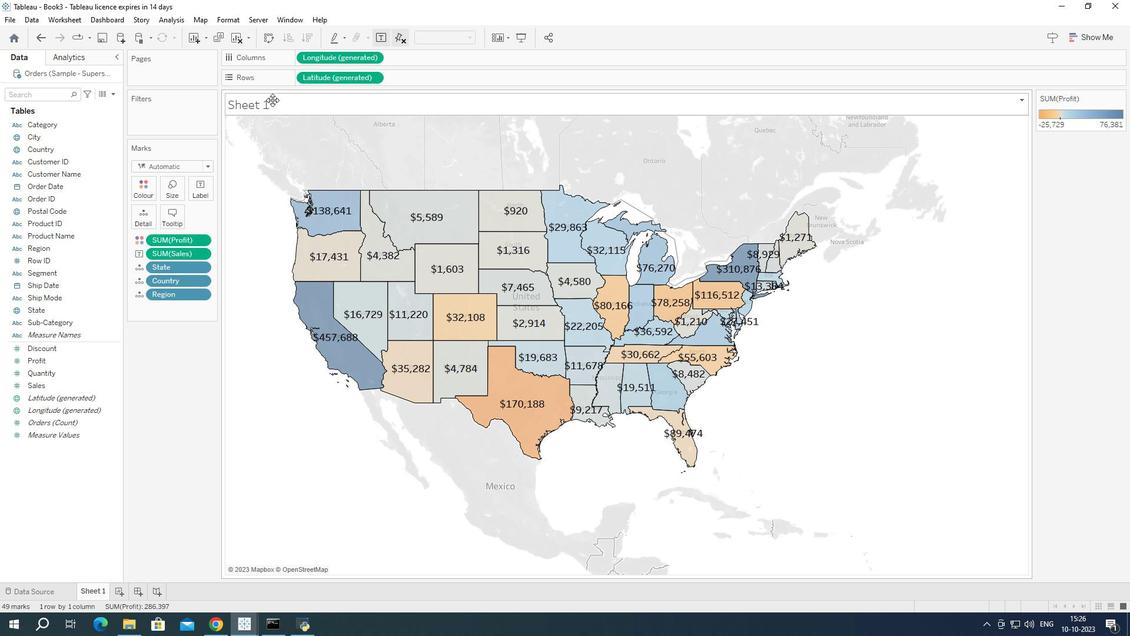 
Action: Mouse pressed left at (272, 100)
Screenshot: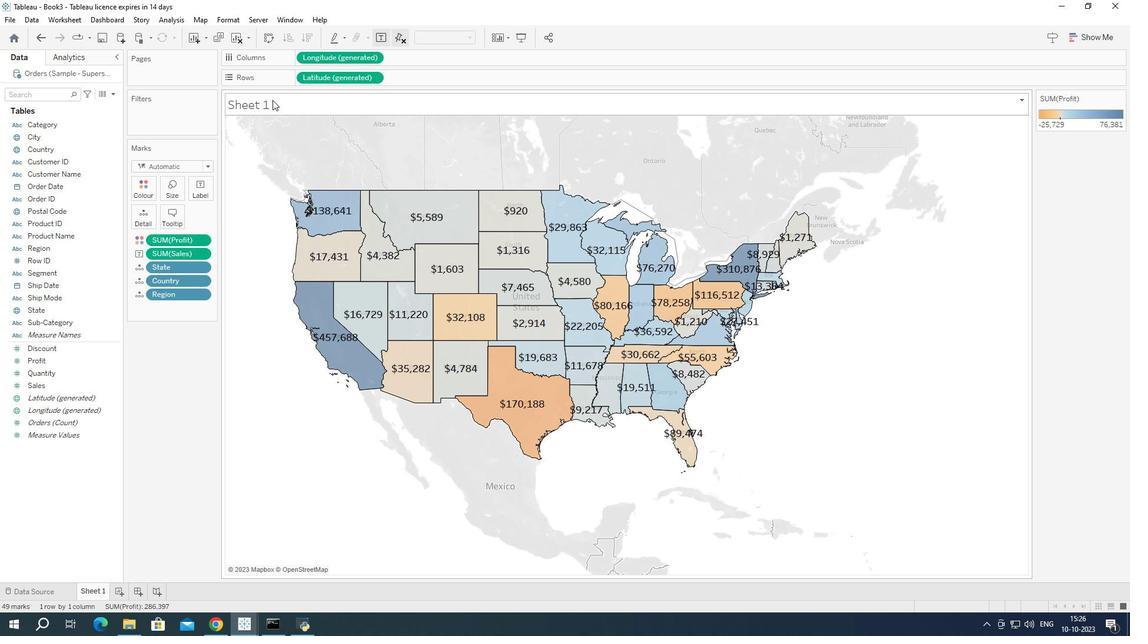 
Action: Mouse moved to (508, 272)
Screenshot: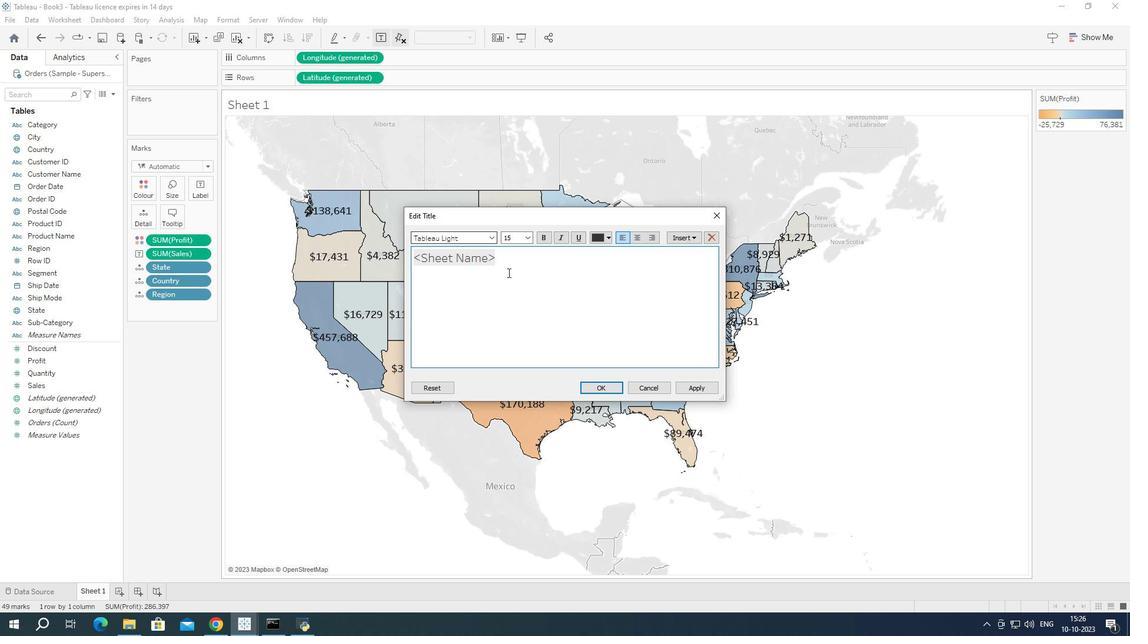
Action: Mouse pressed left at (508, 272)
Screenshot: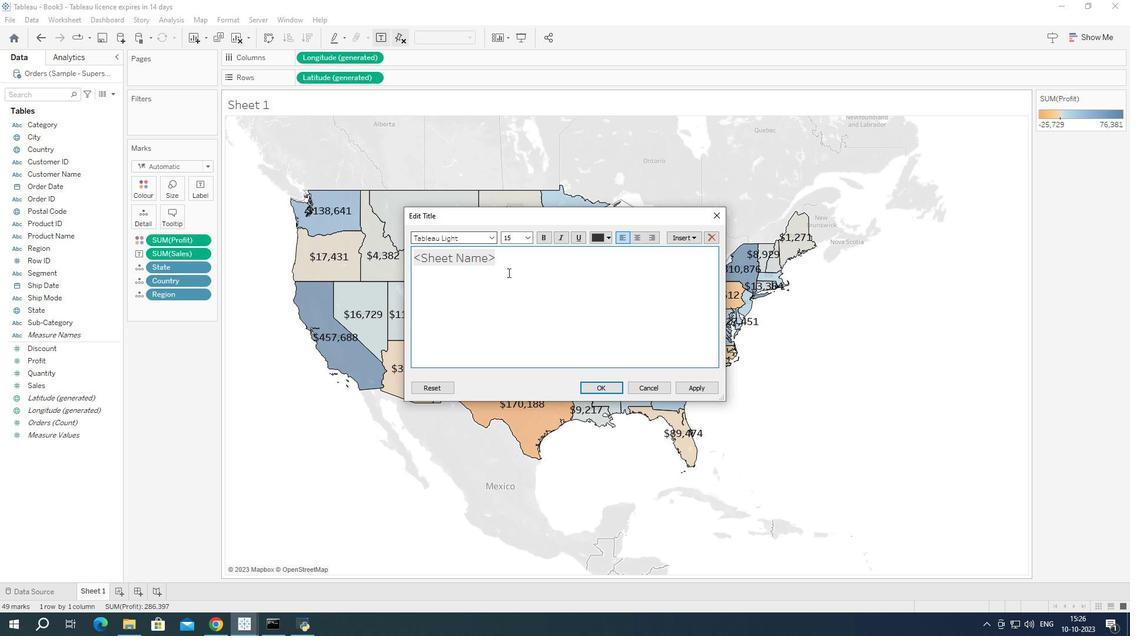 
Action: Mouse moved to (508, 272)
Screenshot: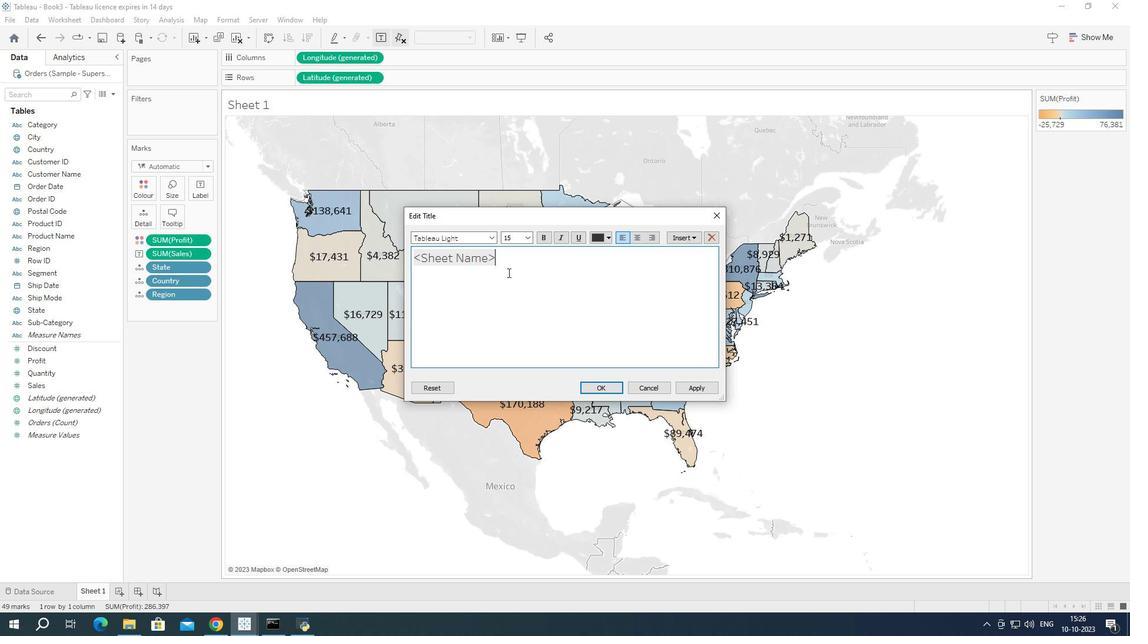 
Action: Key pressed <Key.backspace><Key.backspace><Key.backspace><Key.backspace><Key.backspace><Key.backspace><Key.backspace><Key.backspace><Key.backspace><Key.backspace><Key.backspace><Key.backspace><Key.backspace><Key.backspace><Key.shift_r><Key.shift_r><Key.shift_r><Key.shift_r><Key.shift_r><Key.shift_r><Key.shift_r><Key.shift_r><Key.shift_r><Key.shift_r><Key.shift_r><Key.shift_r><Key.shift_r><Key.shift_r><Key.shift_r><Key.shift_r><Key.shift_r><Key.shift_r><Key.shift_r><Key.shift_r><Key.shift_r><Key.shift_r><Key.shift_r><Key.shift_r><Key.shift_r><Key.shift_r><Key.shift_r>Int<Key.backspace><Key.backspace><Key.backspace><Key.shift_r><Key.shift_r><Key.shift_r><Key.shift_r><Key.shift_r><Key.shift_r><Key.shift_r><Key.shift_r><Key.shift_r><Key.shift_r><Key.shift_r><Key.shift_r><Key.shift_r><Key.shift_r><Key.shift_r><Key.shift_r>S<Key.backspace><Key.shift_r><Key.shift_r><Key.shift_r><Key.shift_r><Key.shift_r><Key.shift_r><Key.shift_r><Key.shift_r><Key.shift_r><Key.shift_r><Key.shift_r><Key.shift_r><Key.shift_r><Key.shift_r><Key.shift_r>Sales<Key.space><Key.backspace>-<Key.space><Key.shift_r>Profit<Key.space>by<Key.space><Key.shift_r>Region<Key.left><Key.left><Key.left><Key.left><Key.left><Key.left><Key.left><Key.left><Key.left><Key.left><Key.left><Key.left><Key.left><Key.left><Key.left><Key.left><Key.left><Key.left><Key.space><Key.right><Key.right><Key.right><Key.right><Key.right><Key.right><Key.right><Key.right><Key.right><Key.right><Key.right><Key.right>
Screenshot: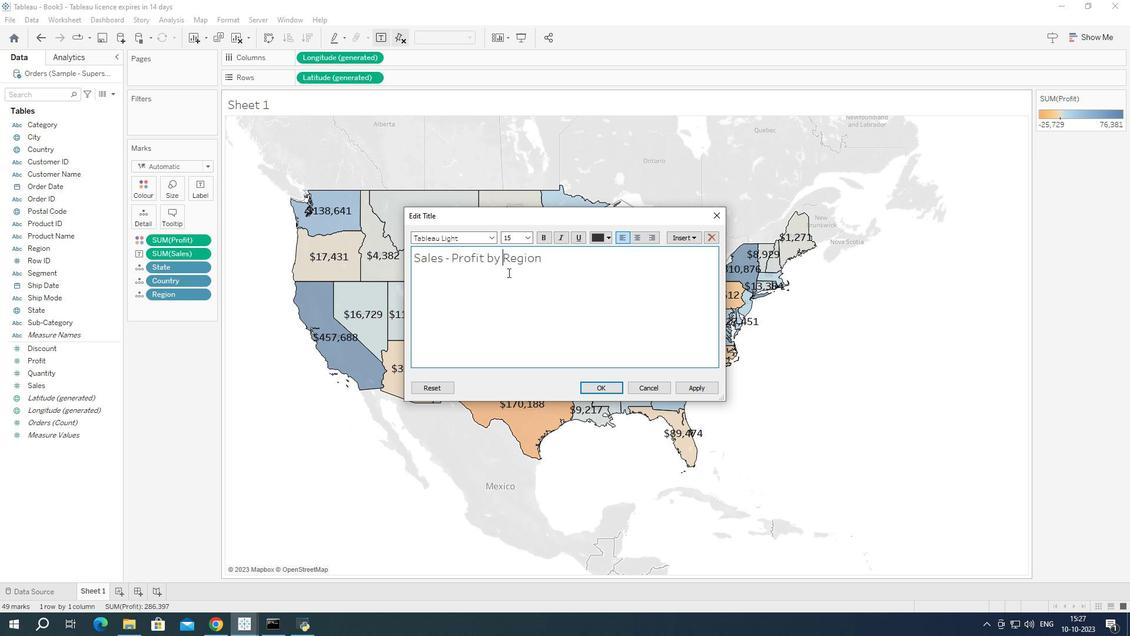 
Action: Mouse moved to (575, 265)
Screenshot: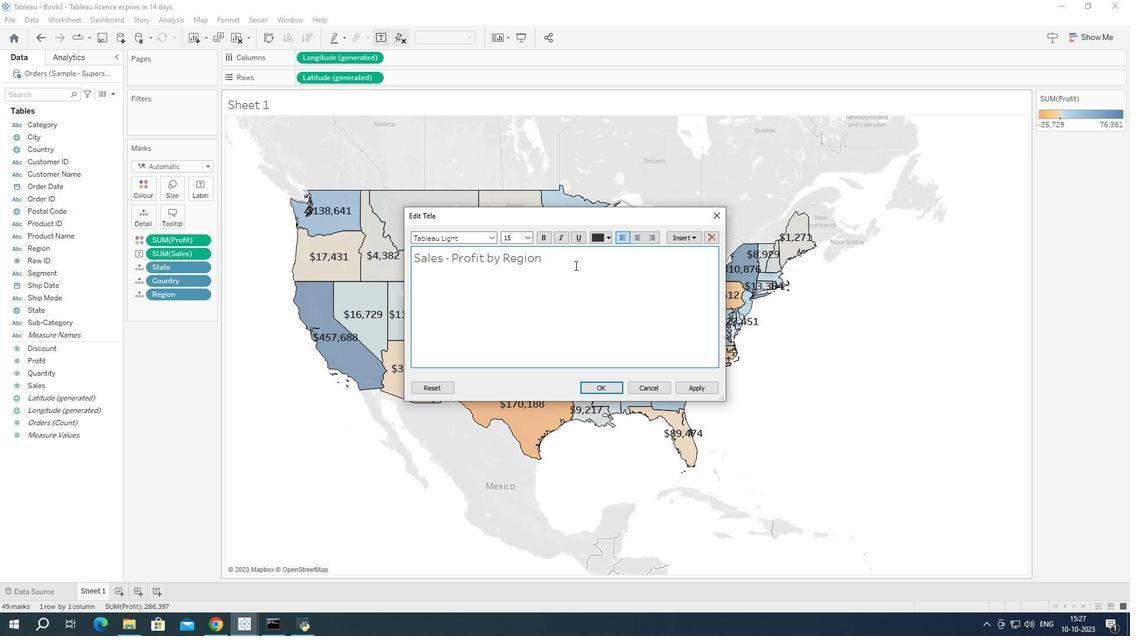 
Action: Mouse pressed left at (575, 265)
Screenshot: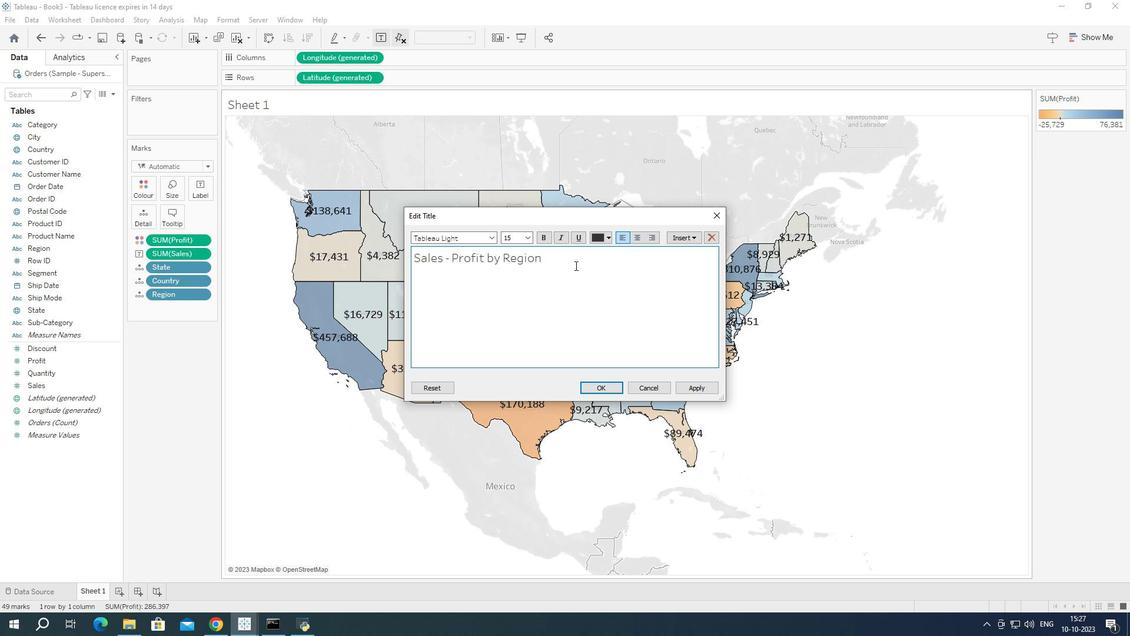 
Action: Mouse moved to (495, 236)
Screenshot: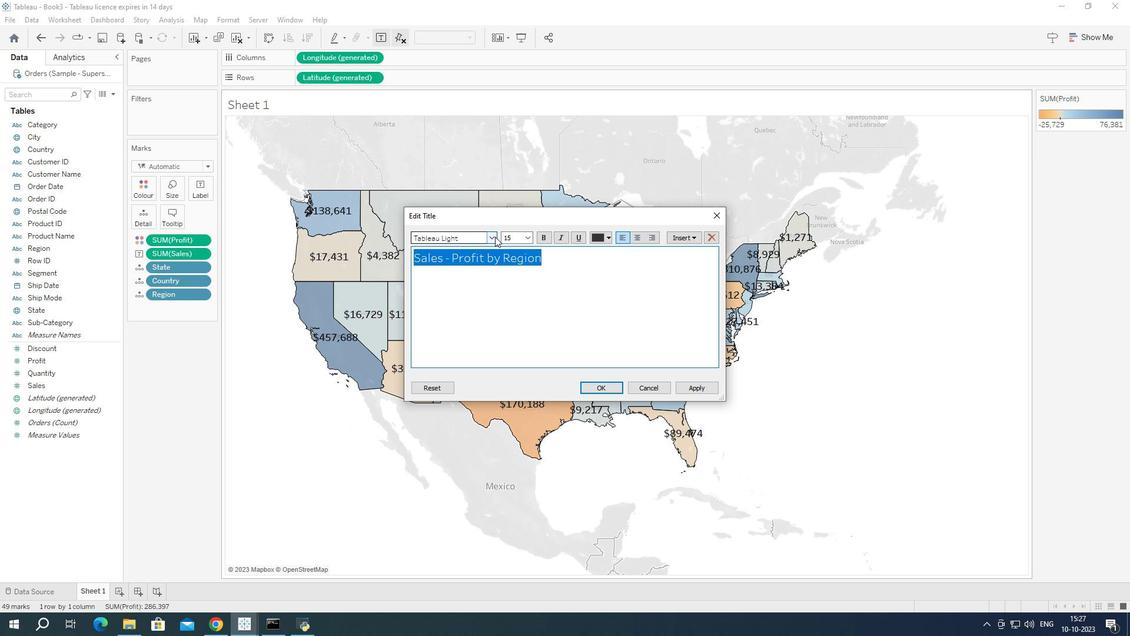 
Action: Mouse pressed left at (495, 236)
Screenshot: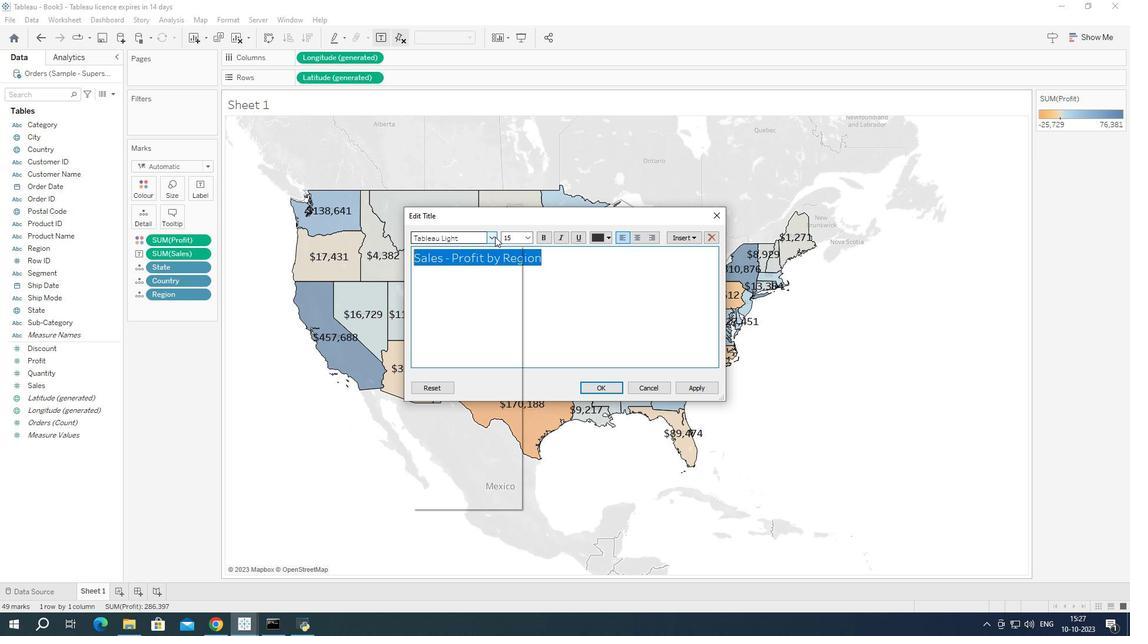 
Action: Mouse moved to (460, 345)
Screenshot: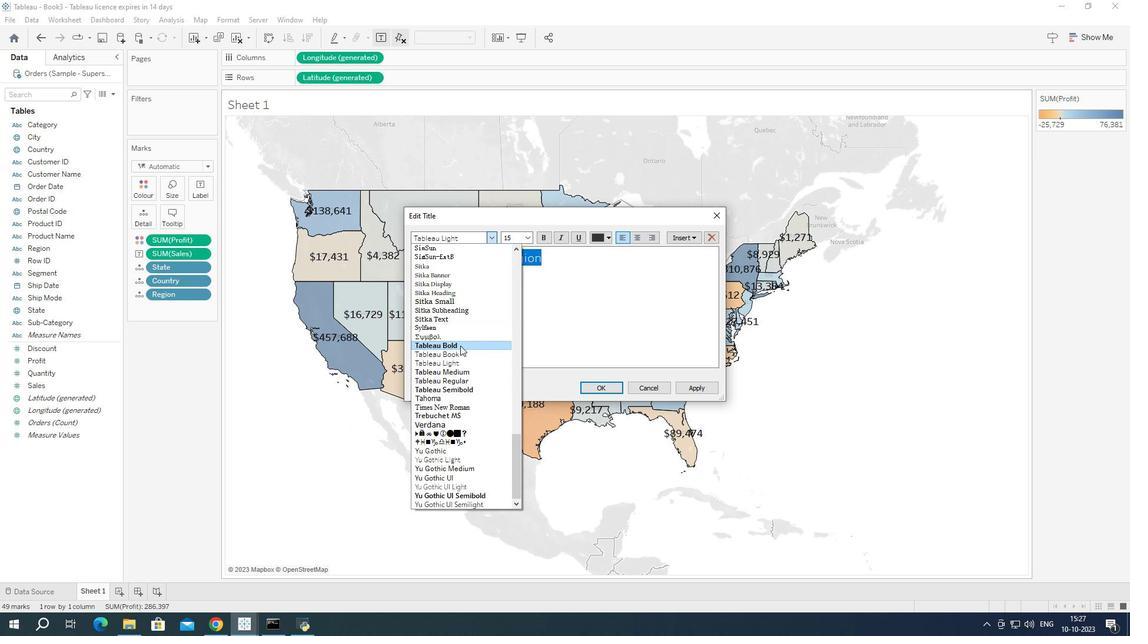 
Action: Mouse pressed left at (460, 345)
Screenshot: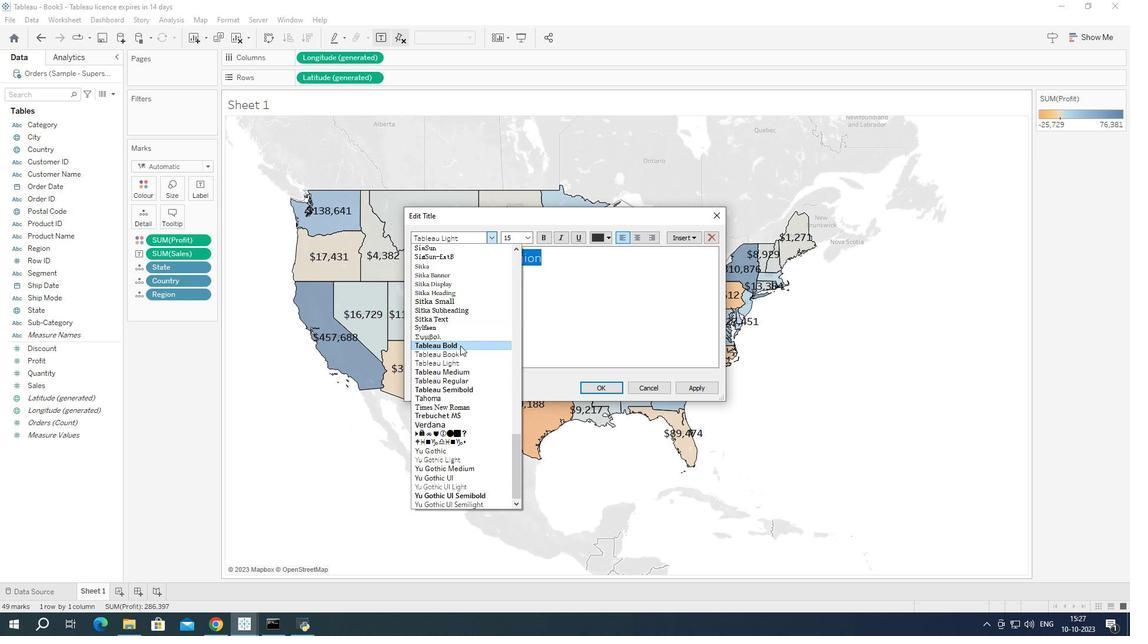 
Action: Mouse moved to (531, 235)
Screenshot: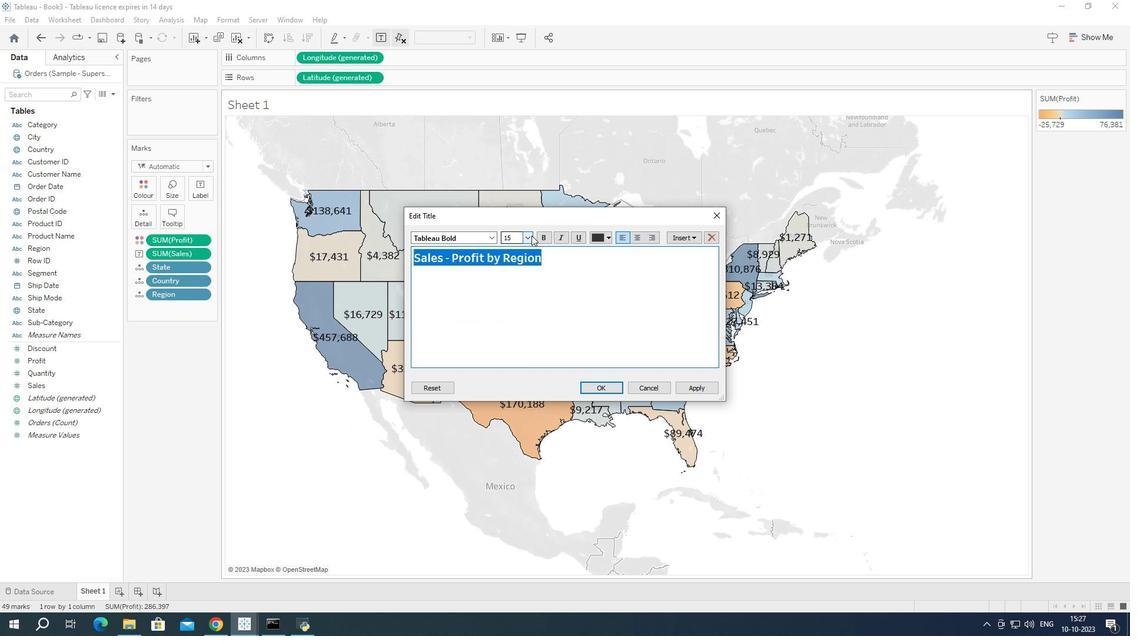 
Action: Mouse pressed left at (531, 235)
Screenshot: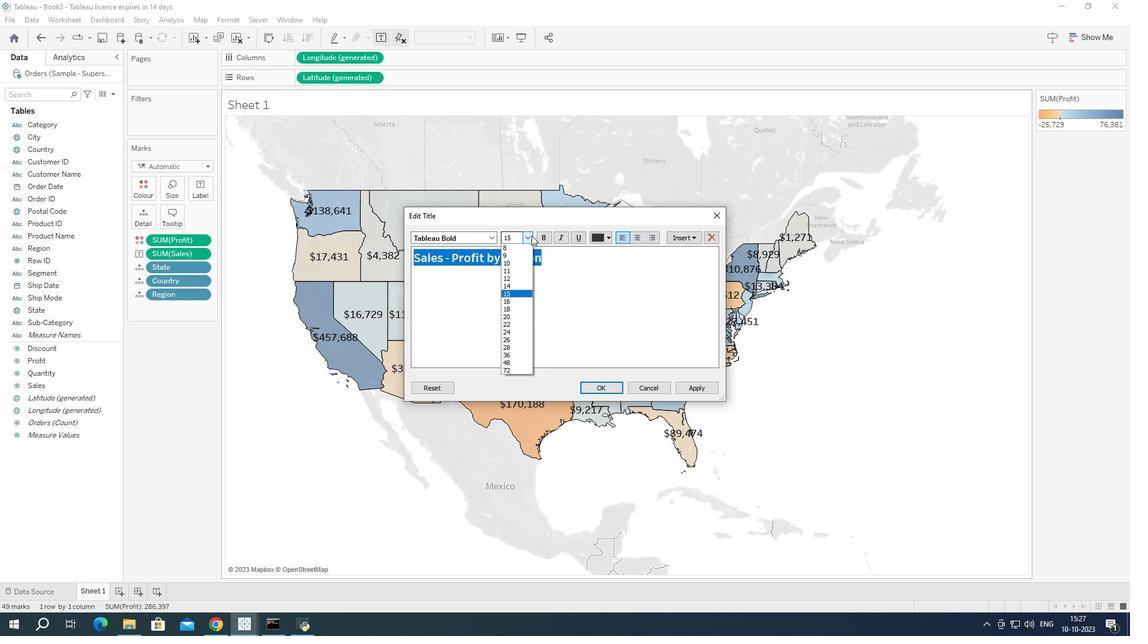 
Action: Mouse moved to (513, 298)
Screenshot: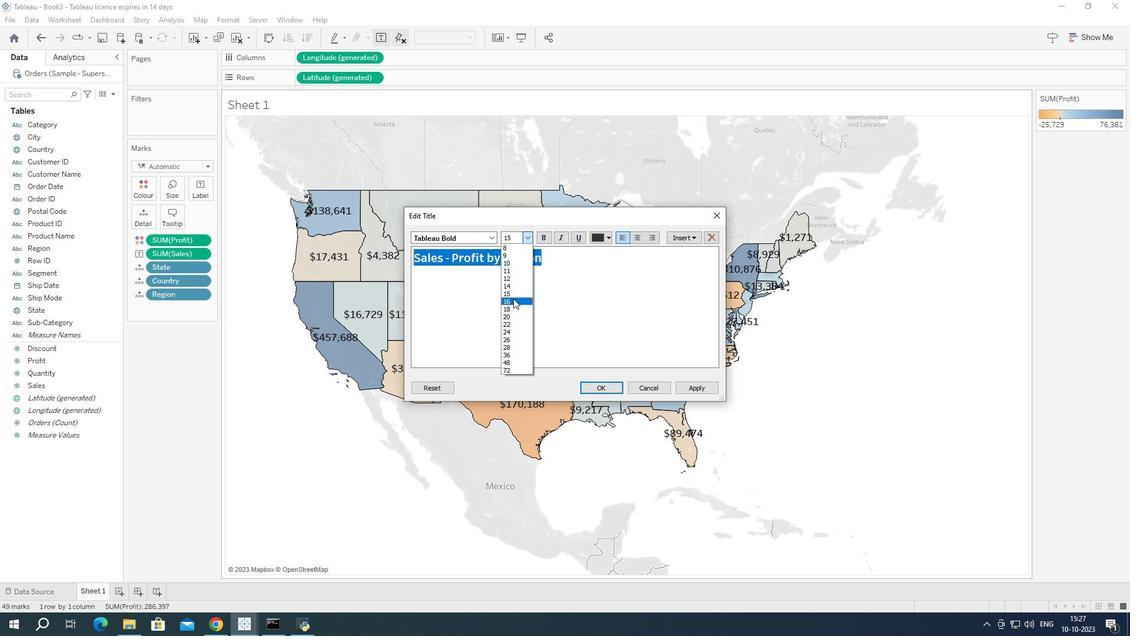 
Action: Mouse pressed left at (513, 298)
Screenshot: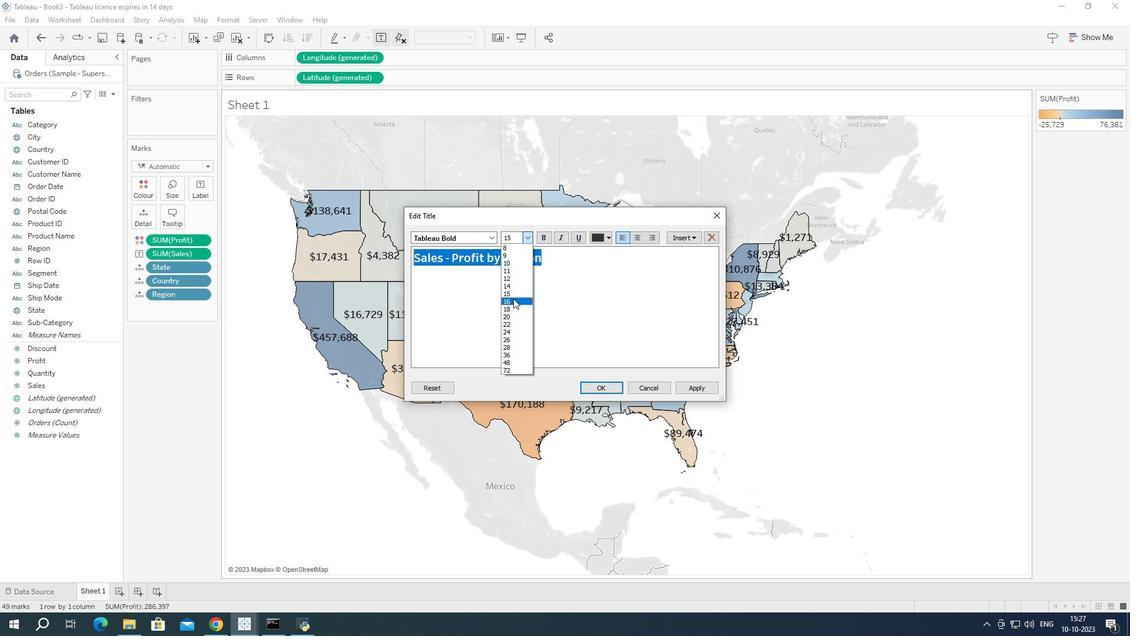 
Action: Mouse moved to (548, 235)
Screenshot: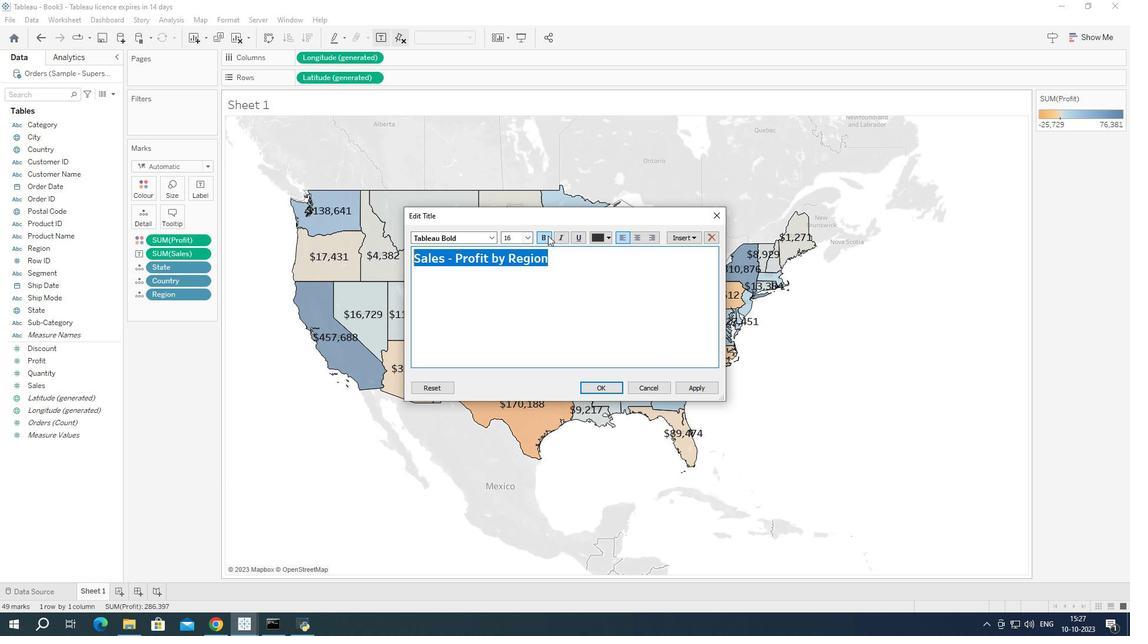 
Action: Mouse pressed left at (548, 235)
Screenshot: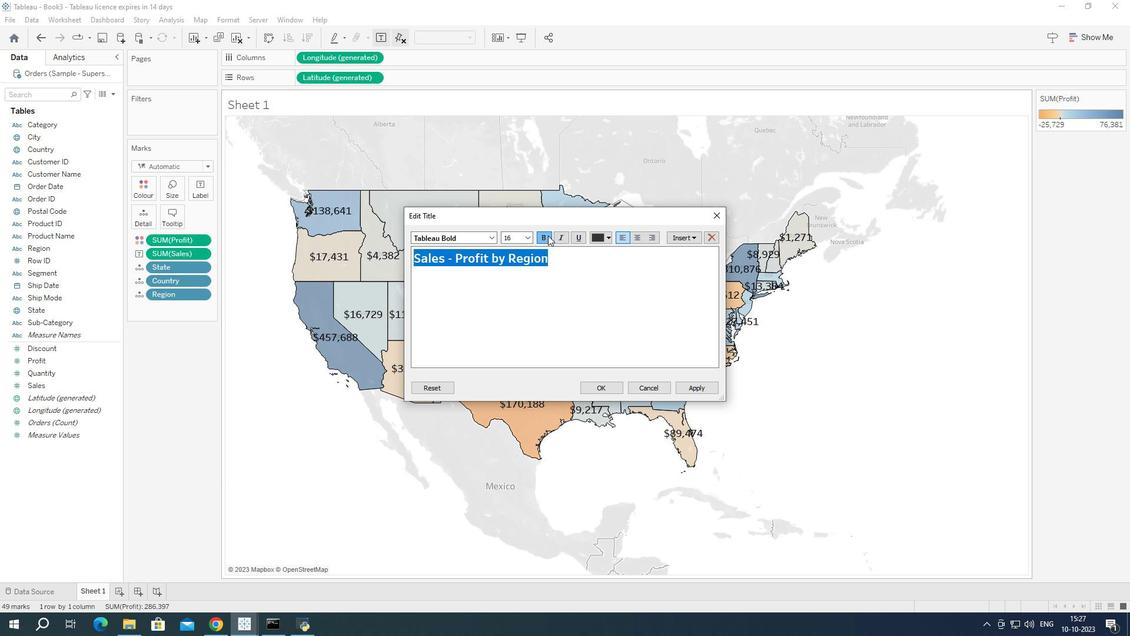 
Action: Mouse moved to (560, 256)
Screenshot: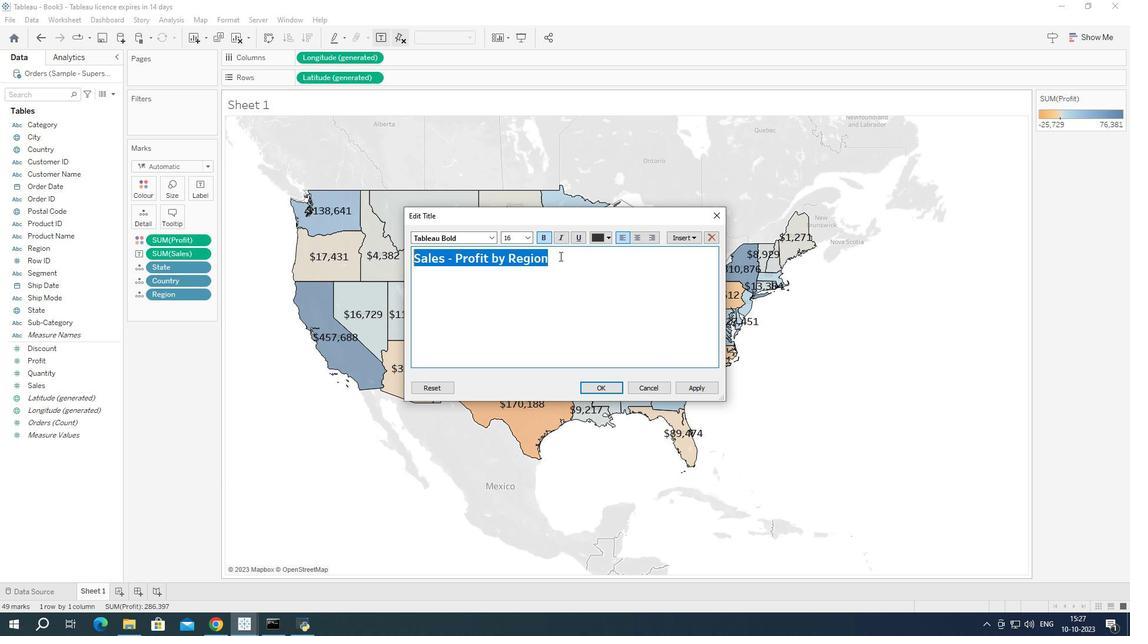 
Action: Mouse pressed left at (560, 256)
Screenshot: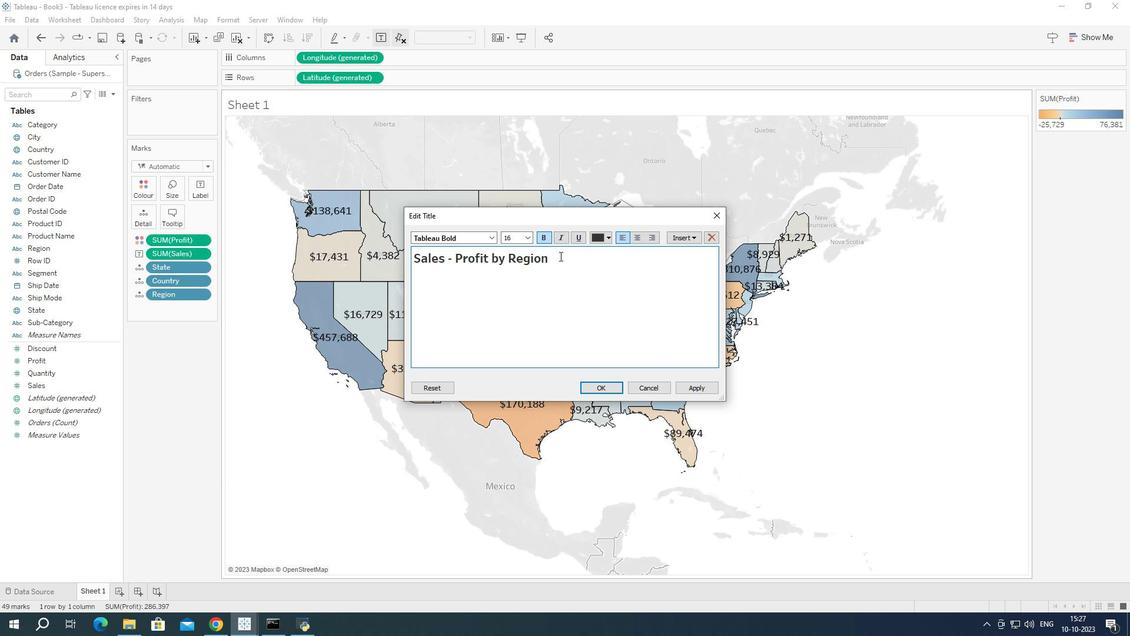 
Action: Mouse moved to (604, 389)
Screenshot: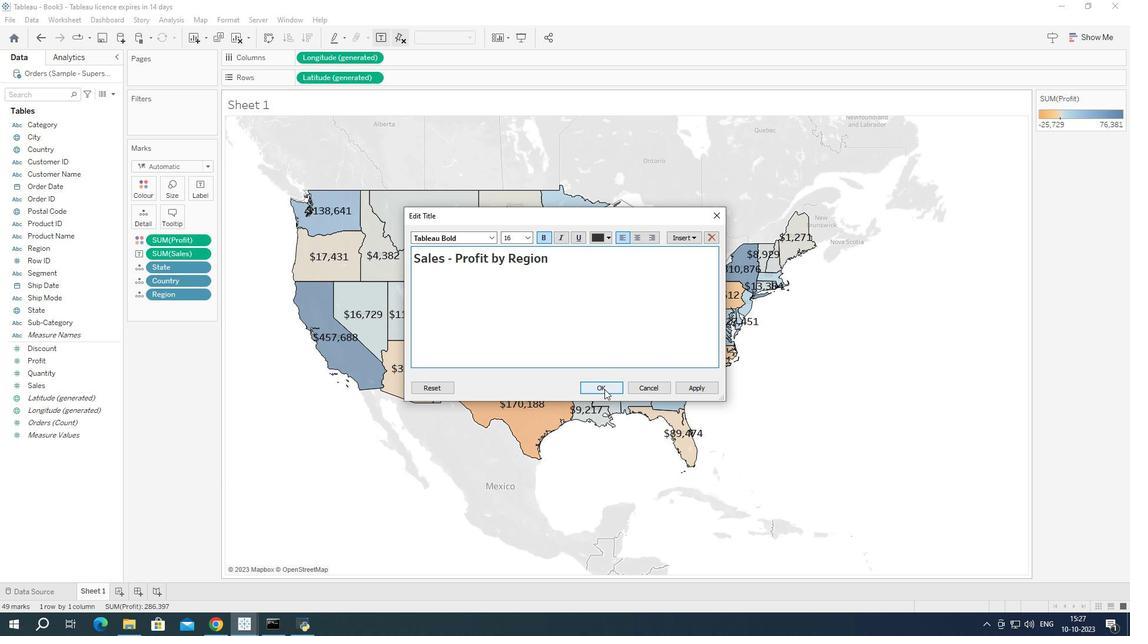 
Action: Mouse pressed left at (604, 389)
Screenshot: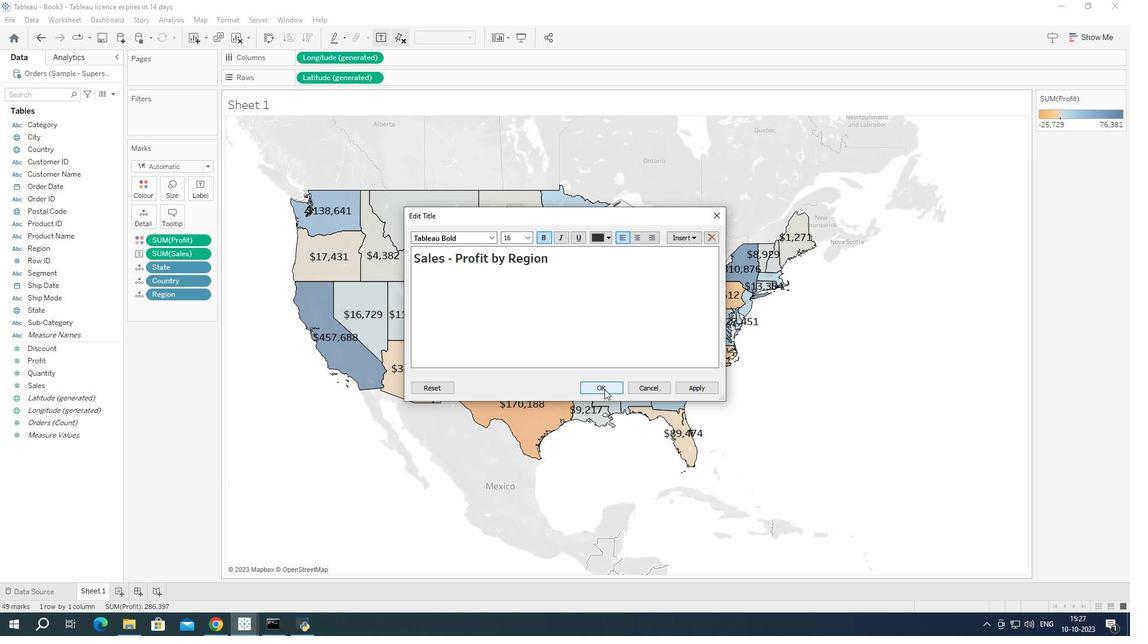 
Action: Mouse moved to (792, 370)
Screenshot: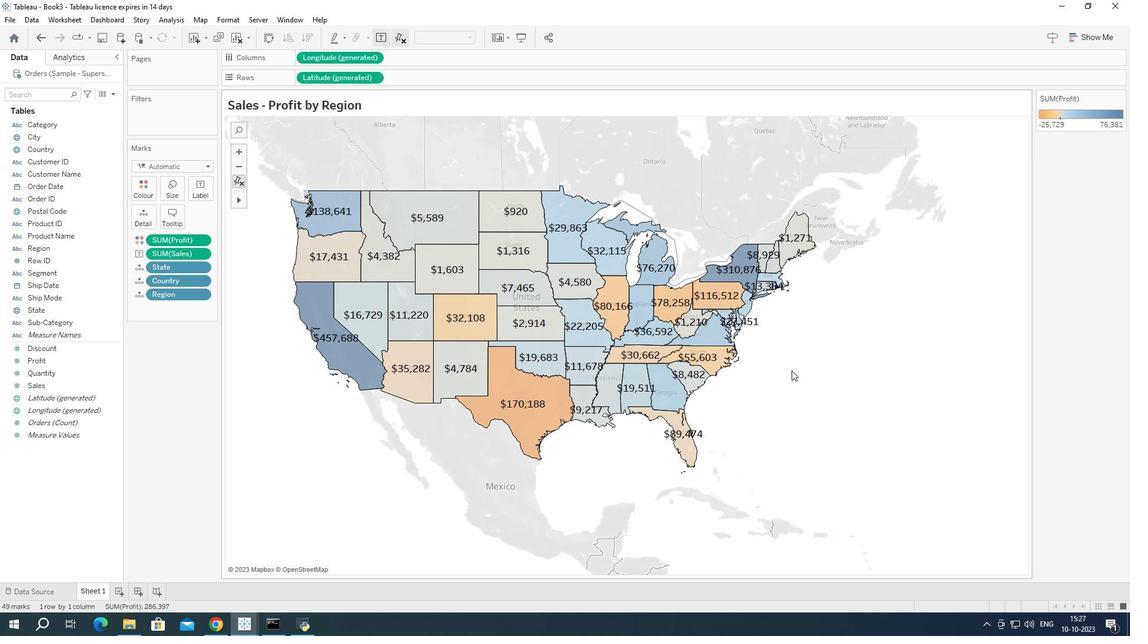 
